 Task: Go to Program & Features. Select Whole Food Market. Add to cart Organic Frozen Vegetables-2. Select Amazon Health. Add to cart Cedarwood essential oil-2. Place order for Isaiah Carter, _x000D_
2504 Standardbred Dr_x000D_
Lancaster, Pennsylvania(PA), 17603, Cell Number (717) 299-6227
Action: Mouse moved to (276, 253)
Screenshot: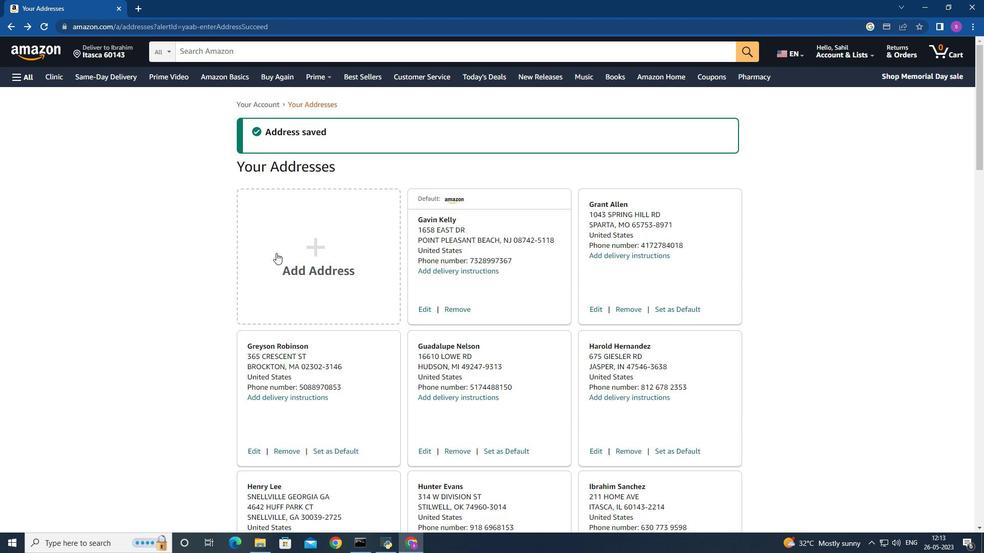 
Action: Mouse pressed left at (276, 253)
Screenshot: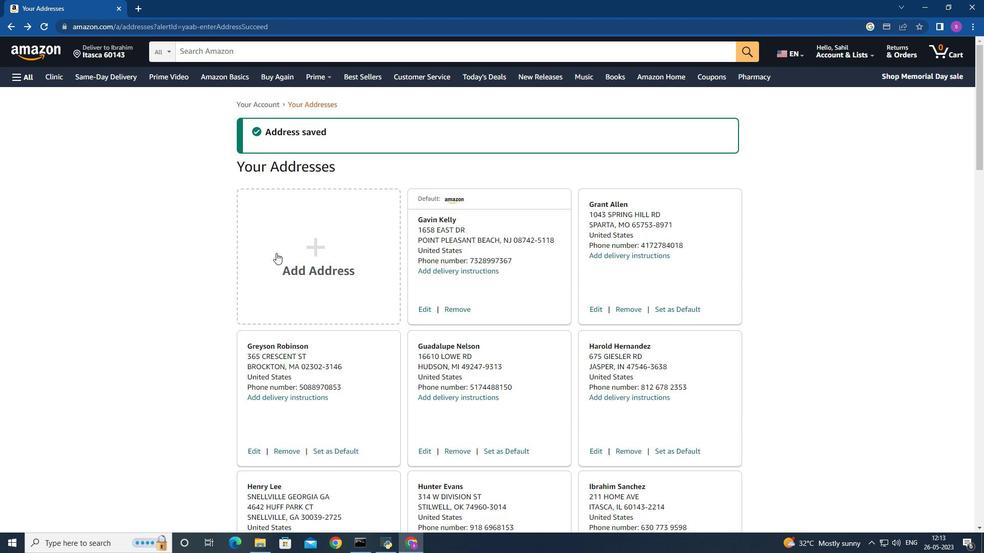
Action: Mouse moved to (411, 251)
Screenshot: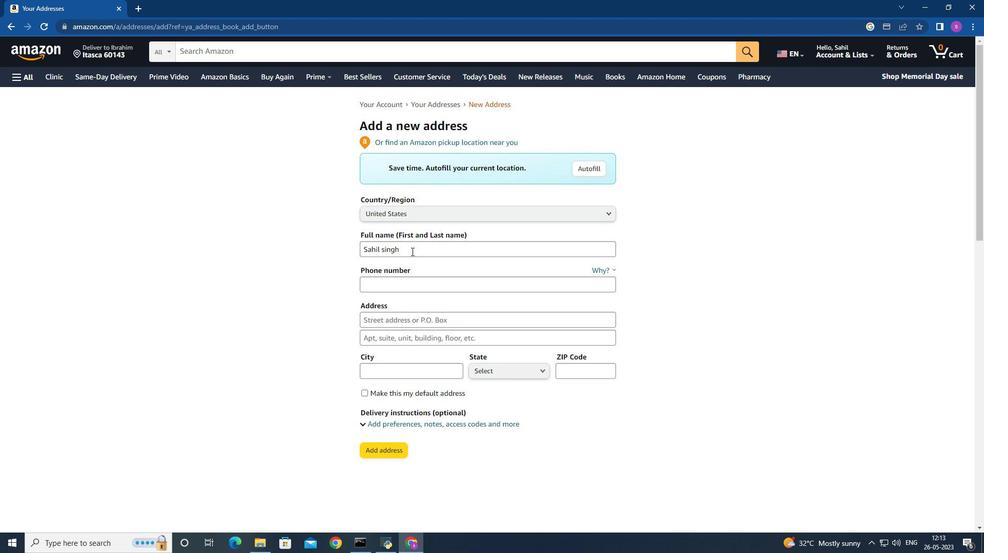 
Action: Mouse pressed left at (411, 251)
Screenshot: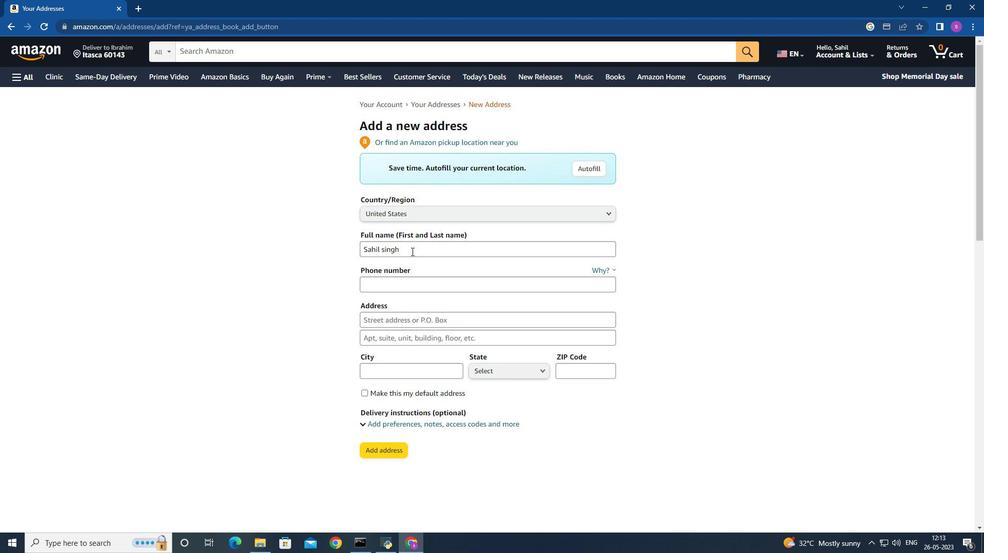 
Action: Mouse moved to (289, 260)
Screenshot: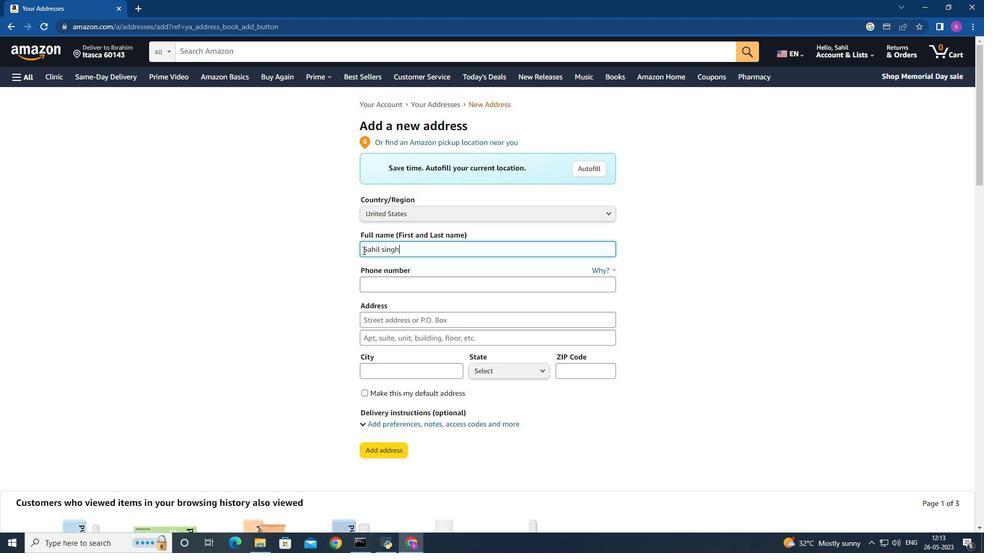 
Action: Key pressed <Key.backspace><Key.shift>Isaiah<Key.space><Key.shift>Carter
Screenshot: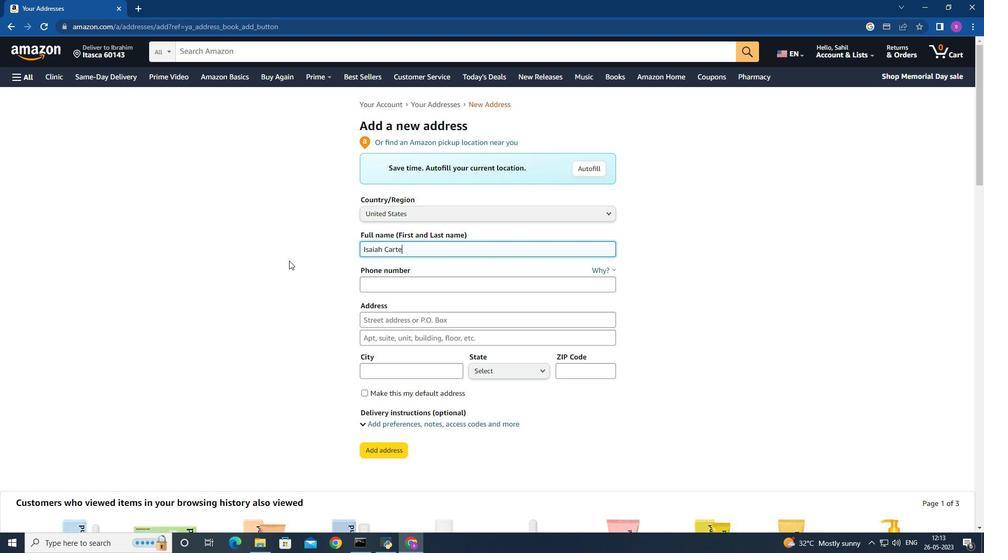 
Action: Mouse moved to (368, 281)
Screenshot: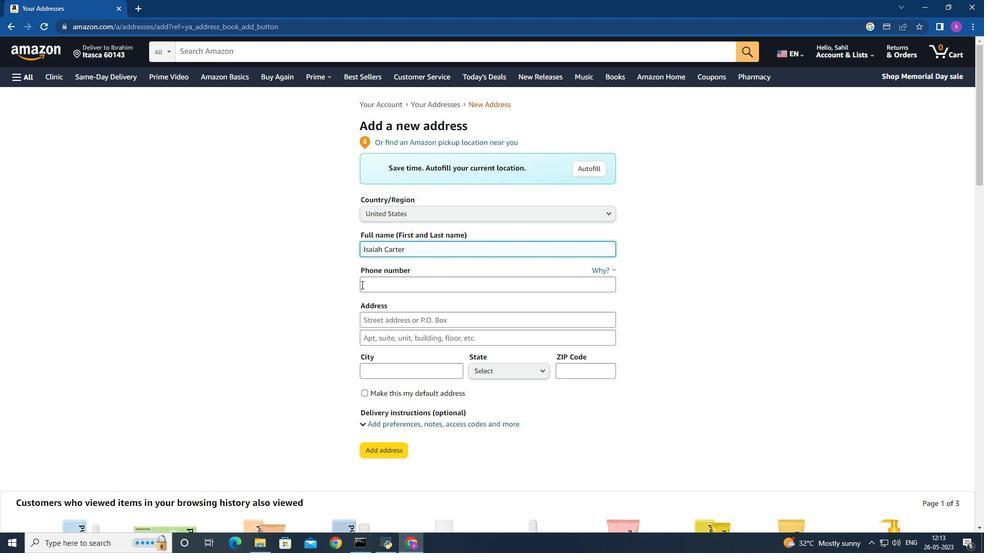 
Action: Mouse pressed left at (368, 281)
Screenshot: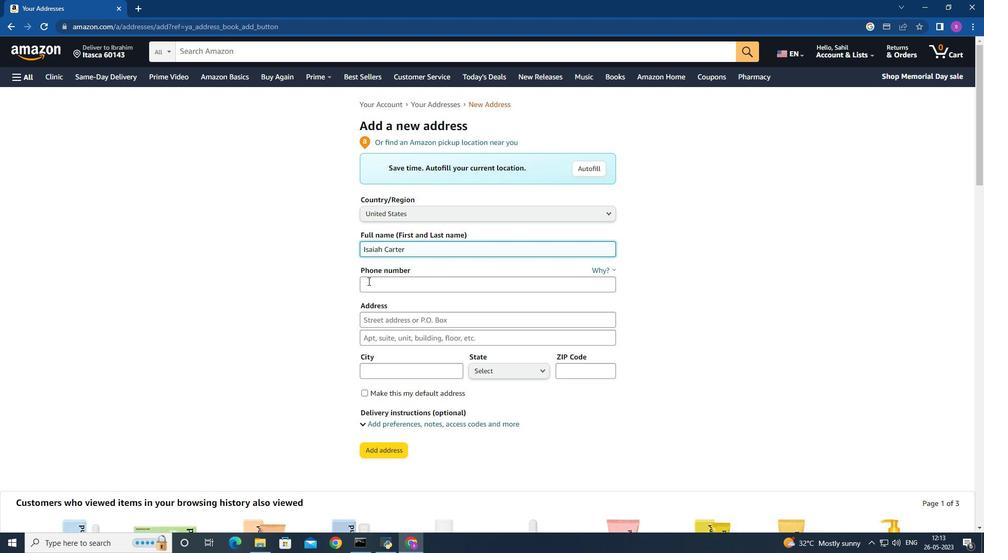 
Action: Mouse moved to (369, 281)
Screenshot: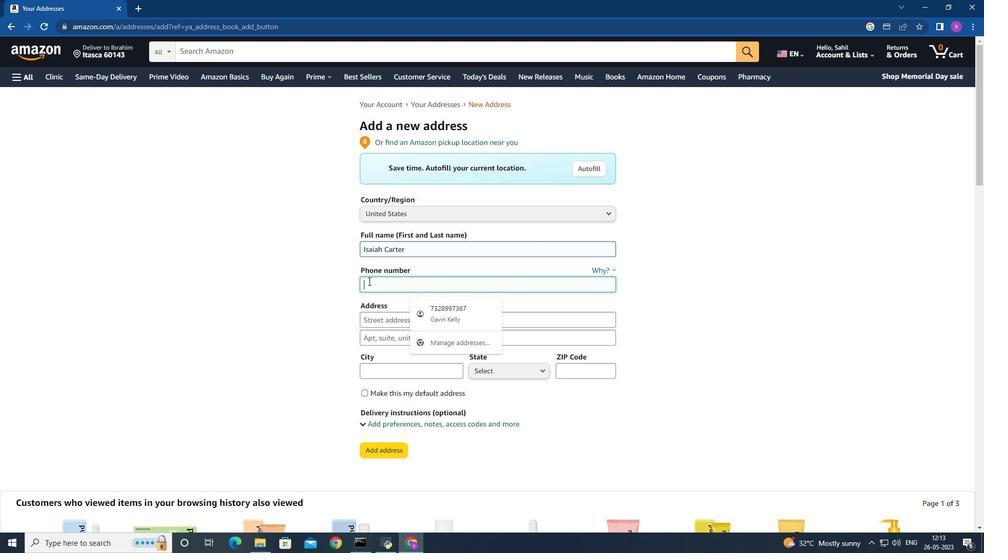 
Action: Key pressed 7172996227
Screenshot: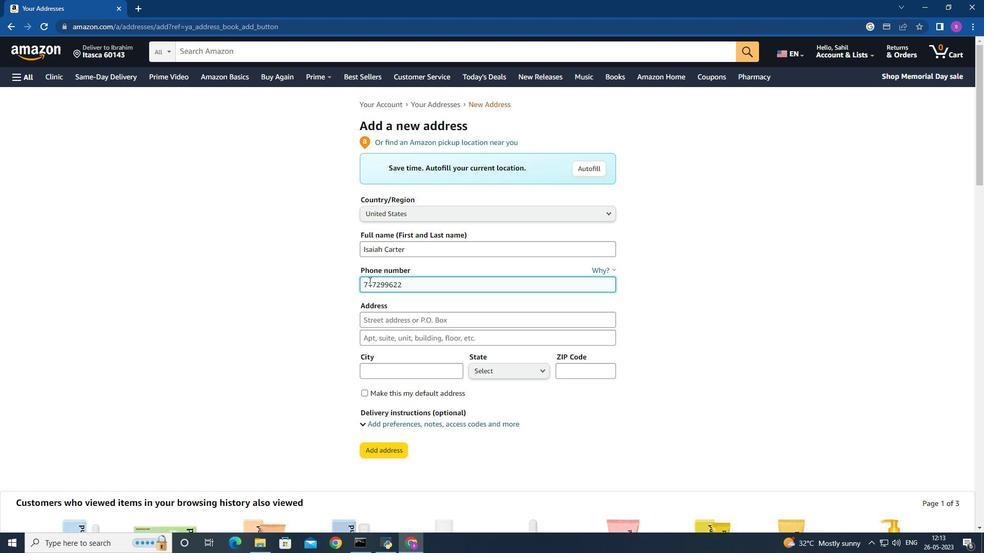 
Action: Mouse moved to (372, 321)
Screenshot: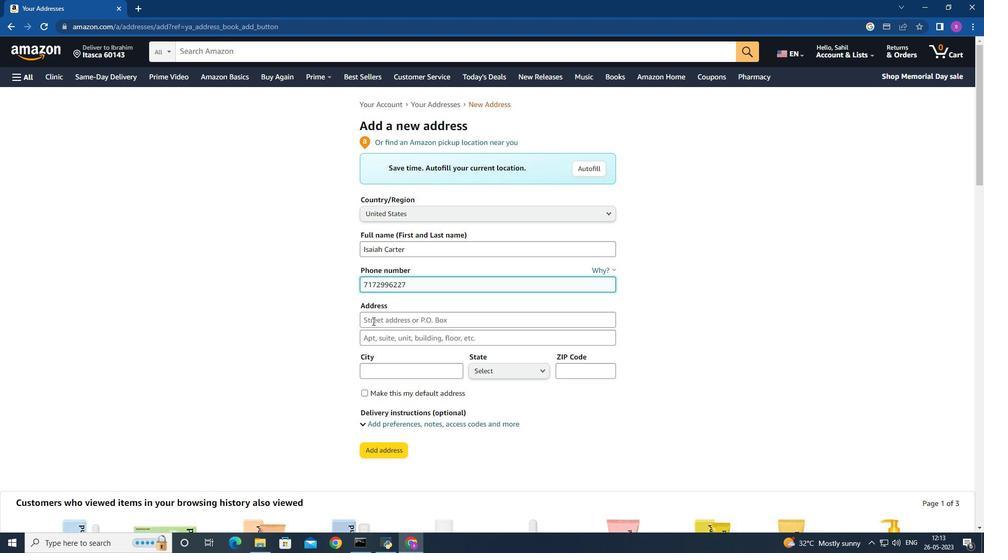 
Action: Mouse pressed left at (372, 321)
Screenshot: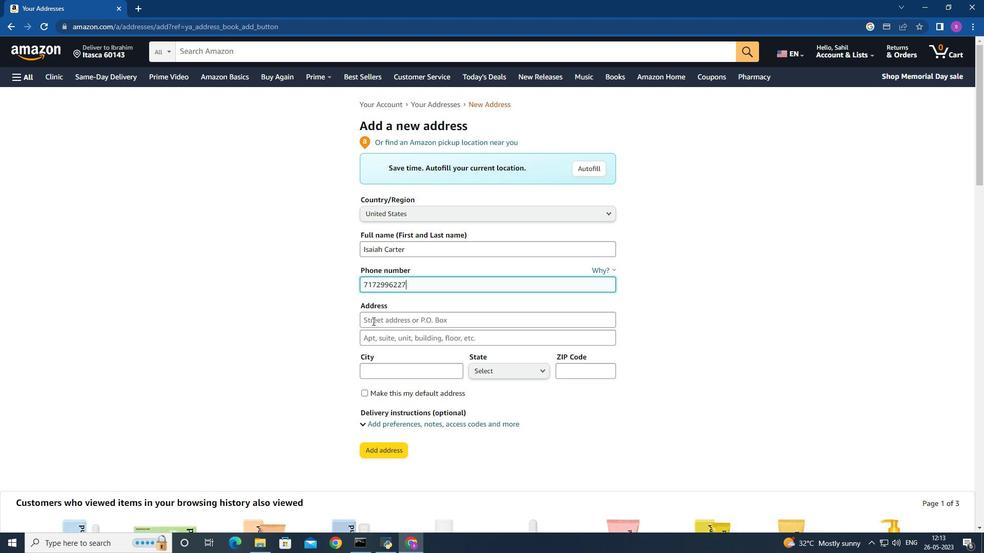 
Action: Key pressed 2504<Key.space><Key.shift>Standarb<Key.backspace>dar<Key.backspace><Key.backspace>bred
Screenshot: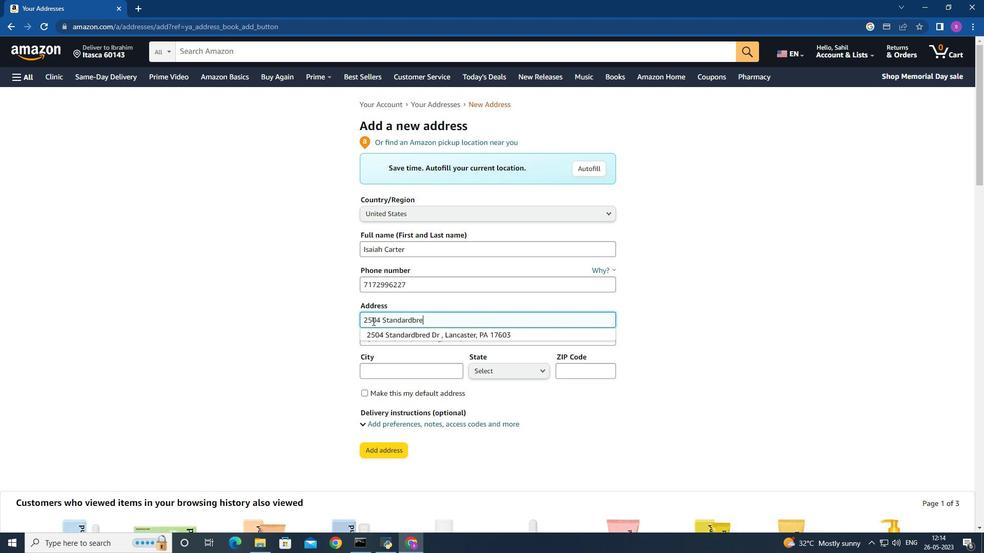 
Action: Mouse moved to (403, 332)
Screenshot: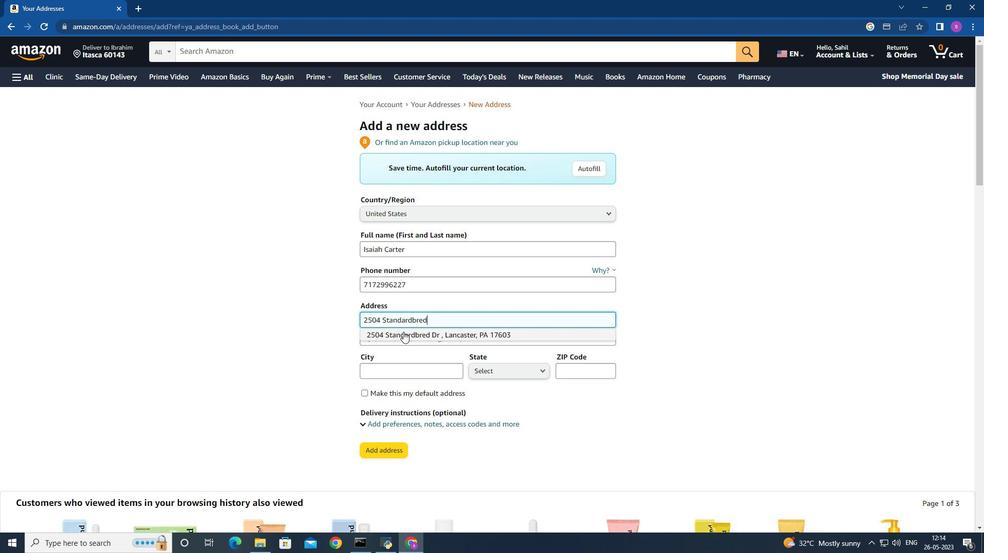 
Action: Mouse pressed left at (403, 332)
Screenshot: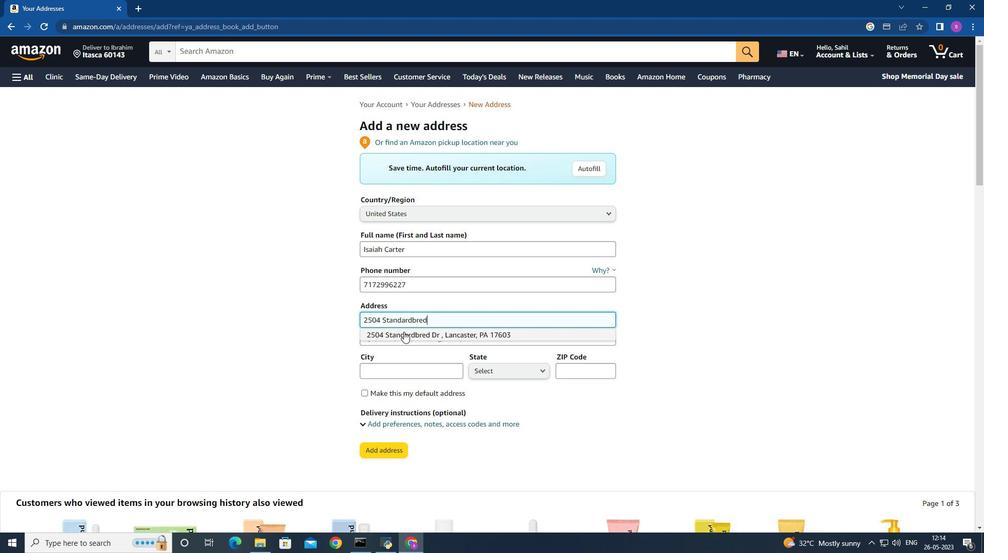
Action: Mouse moved to (381, 448)
Screenshot: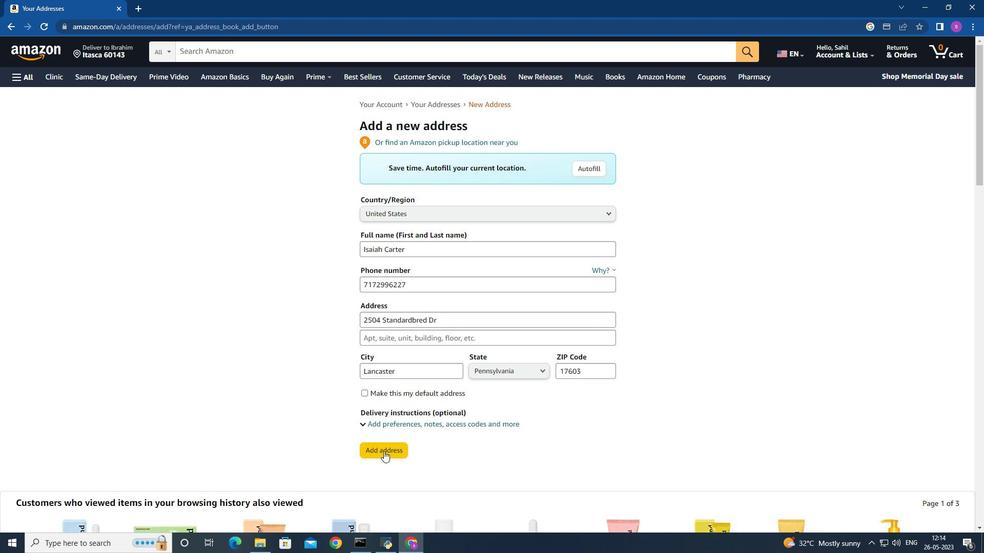 
Action: Mouse pressed left at (381, 448)
Screenshot: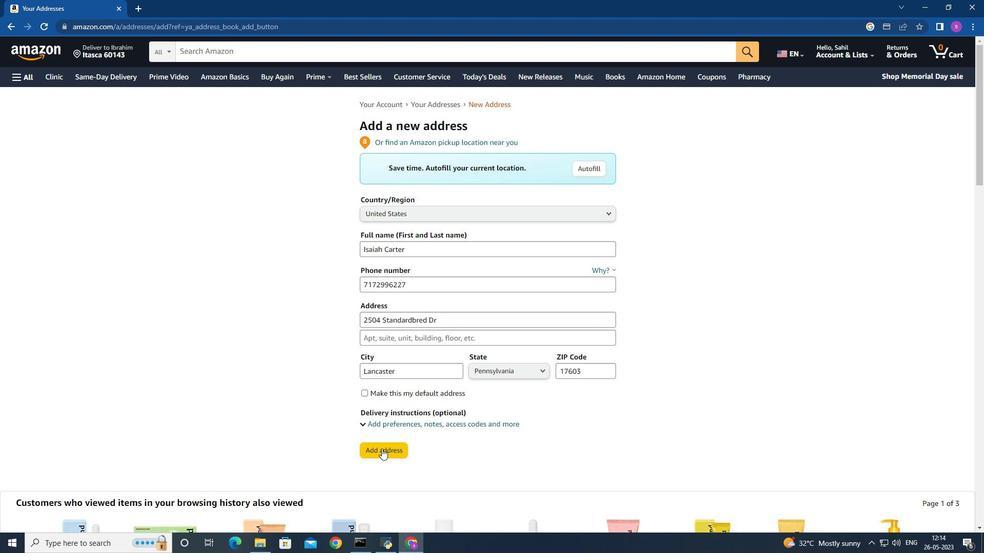 
Action: Mouse moved to (103, 46)
Screenshot: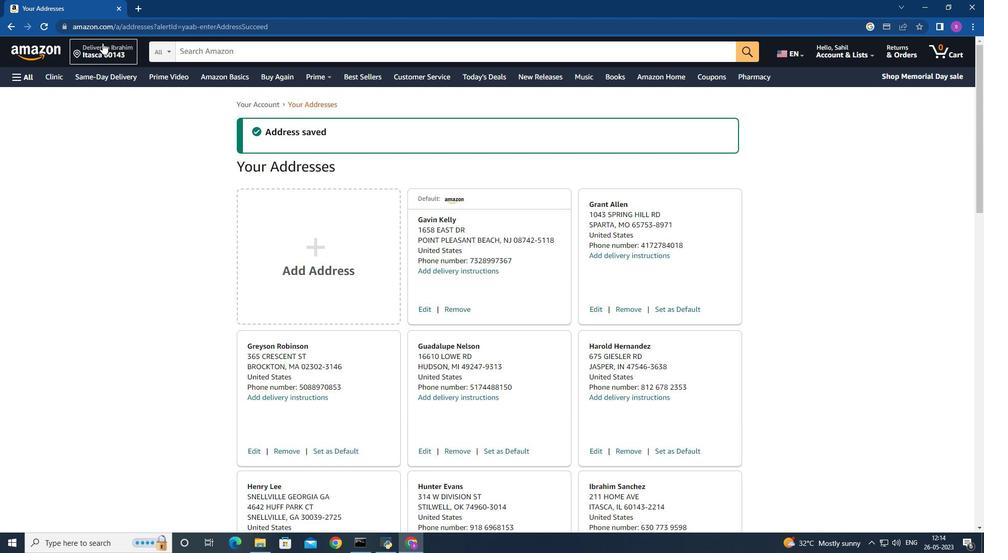 
Action: Mouse pressed left at (103, 46)
Screenshot: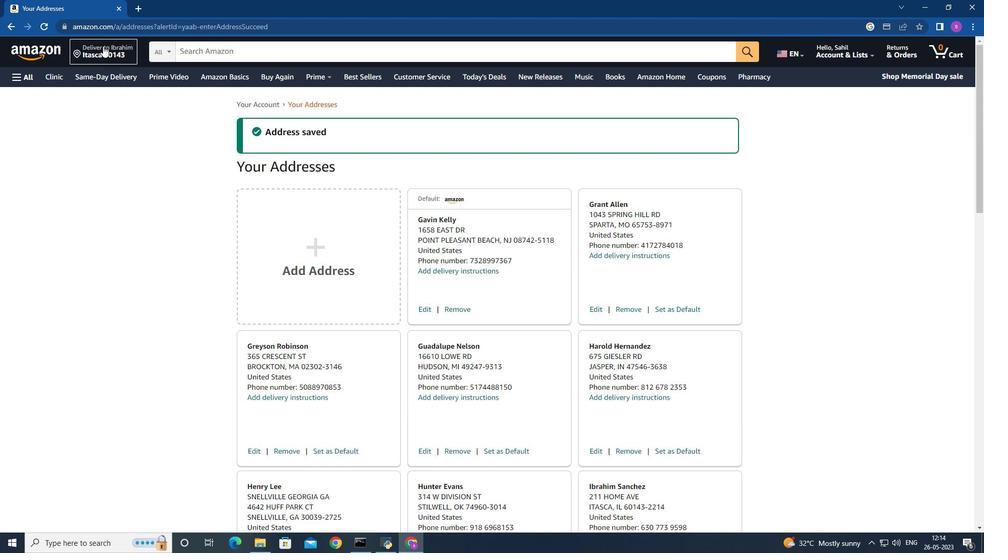 
Action: Mouse moved to (412, 317)
Screenshot: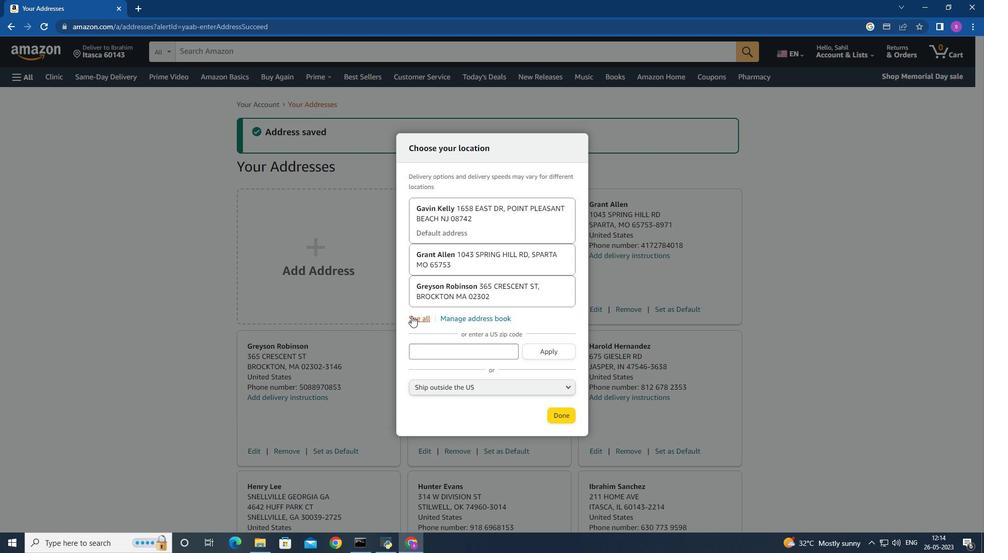 
Action: Mouse pressed left at (412, 317)
Screenshot: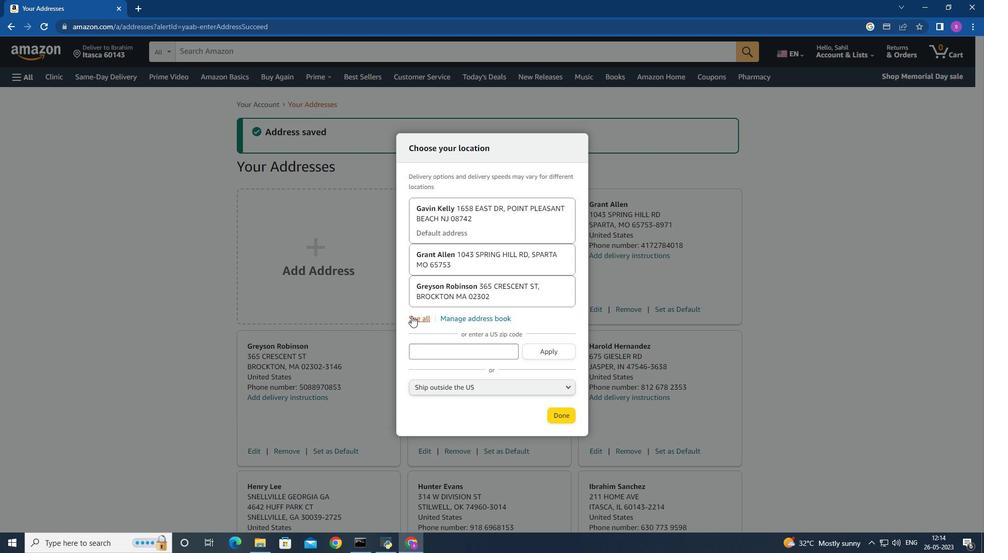 
Action: Mouse moved to (448, 357)
Screenshot: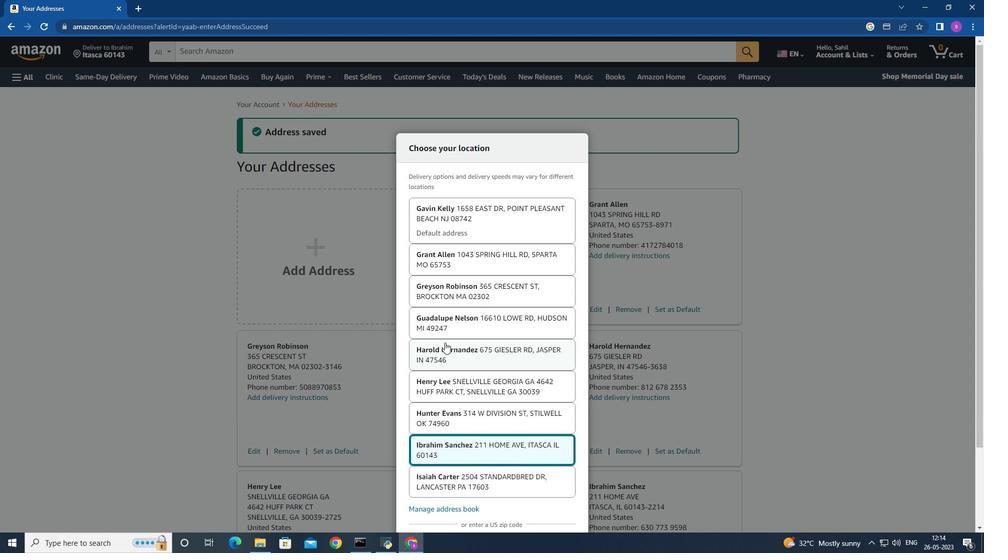 
Action: Mouse scrolled (448, 356) with delta (0, 0)
Screenshot: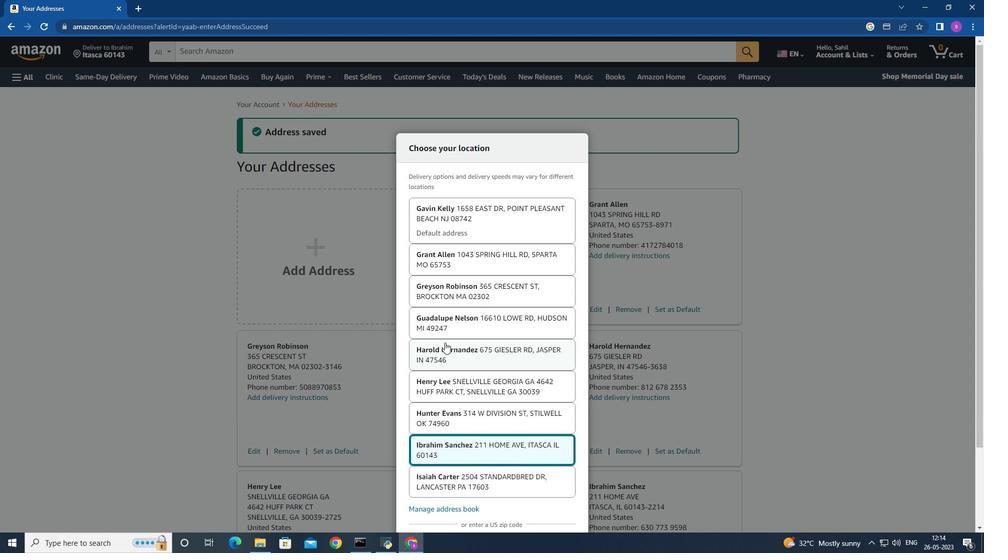 
Action: Mouse moved to (451, 361)
Screenshot: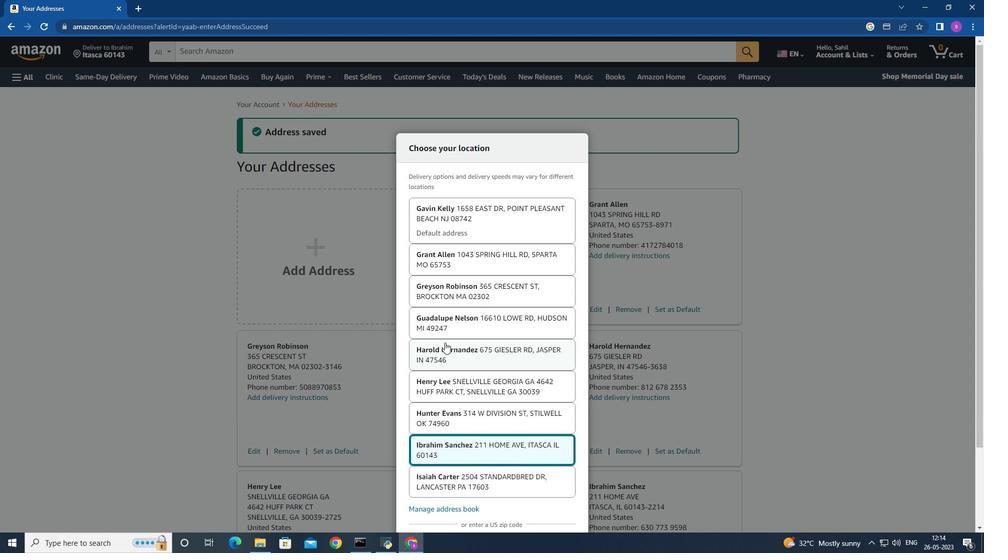
Action: Mouse scrolled (451, 360) with delta (0, 0)
Screenshot: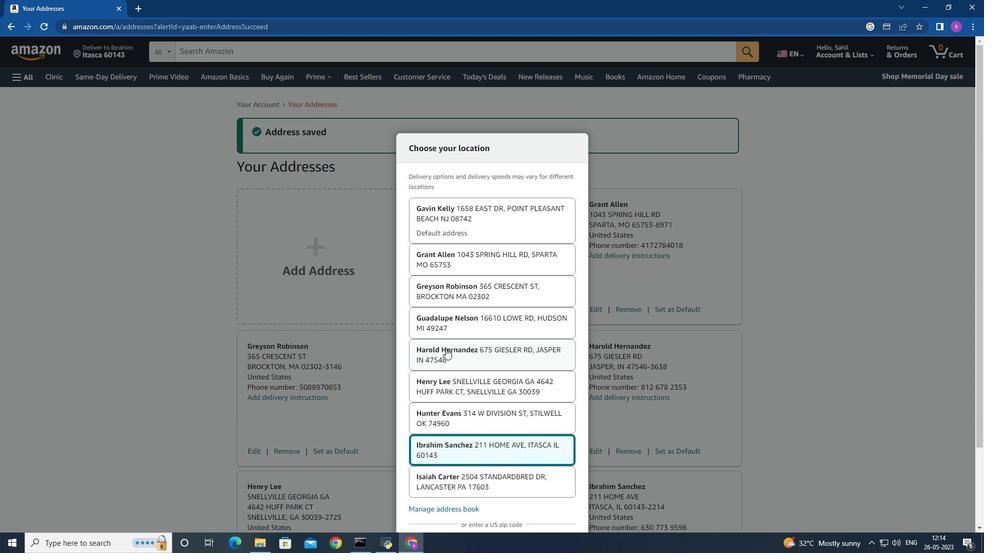 
Action: Mouse moved to (451, 361)
Screenshot: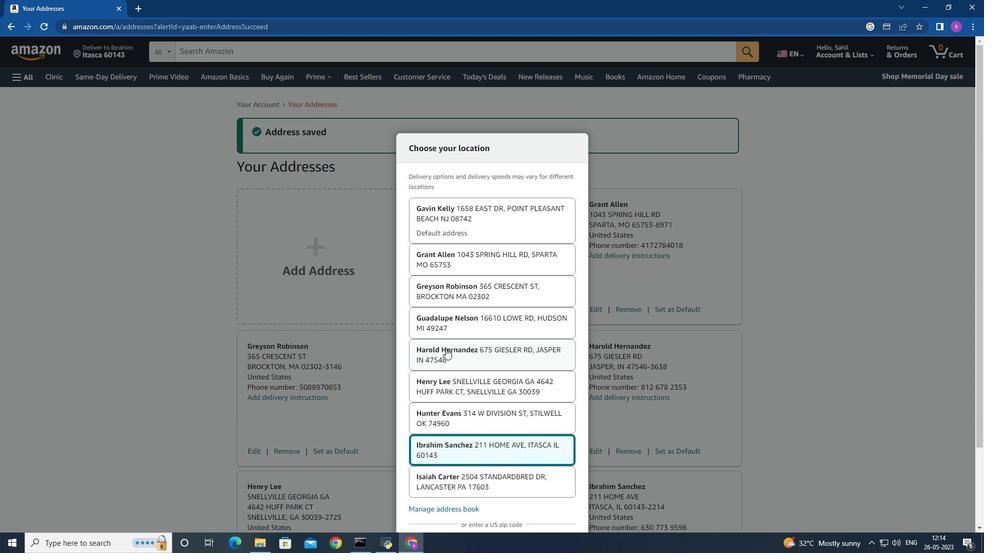 
Action: Mouse scrolled (451, 361) with delta (0, 0)
Screenshot: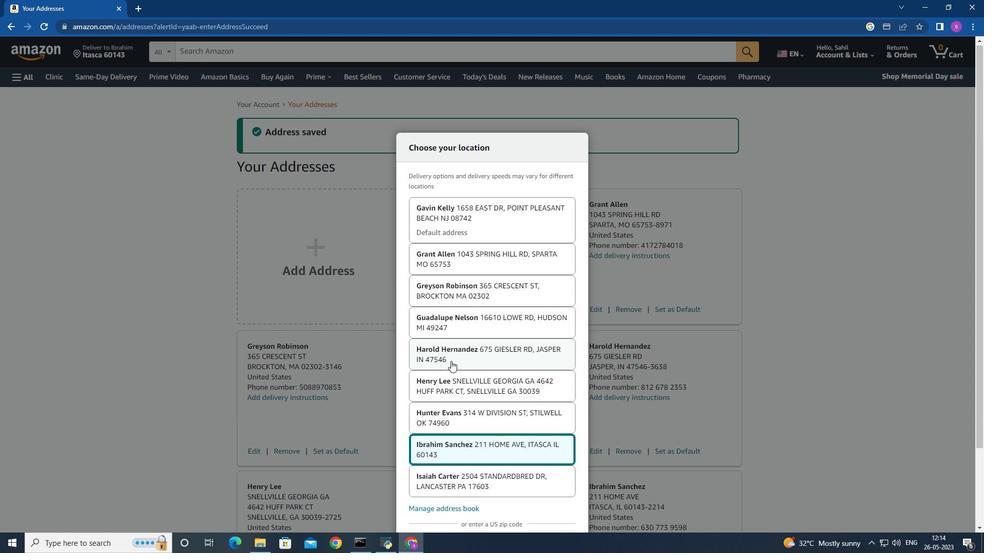 
Action: Mouse moved to (464, 391)
Screenshot: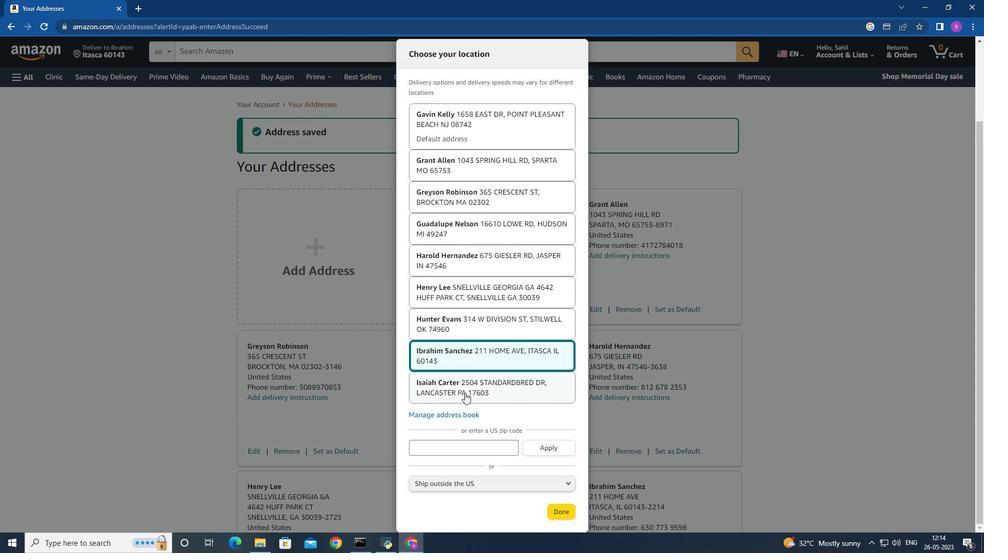 
Action: Mouse pressed left at (464, 391)
Screenshot: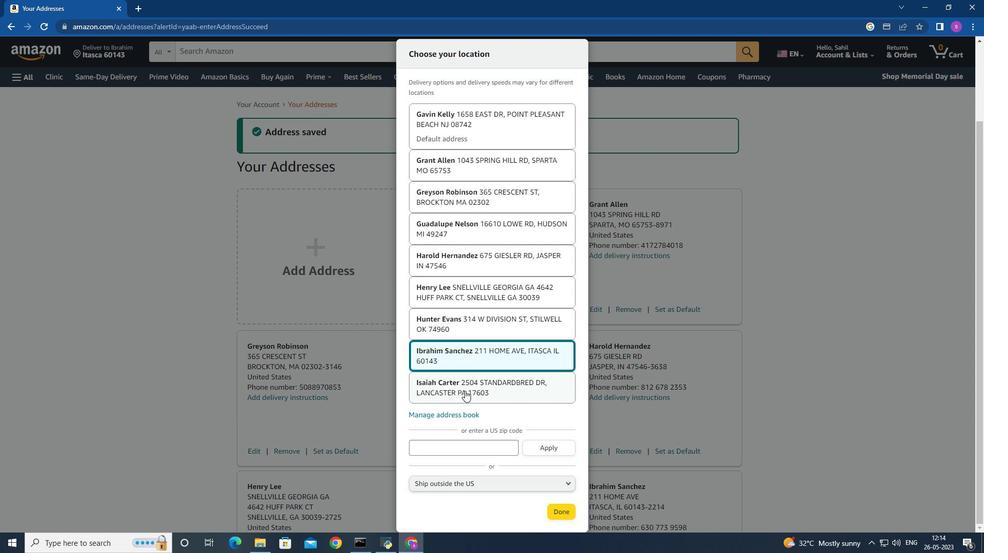 
Action: Mouse moved to (565, 509)
Screenshot: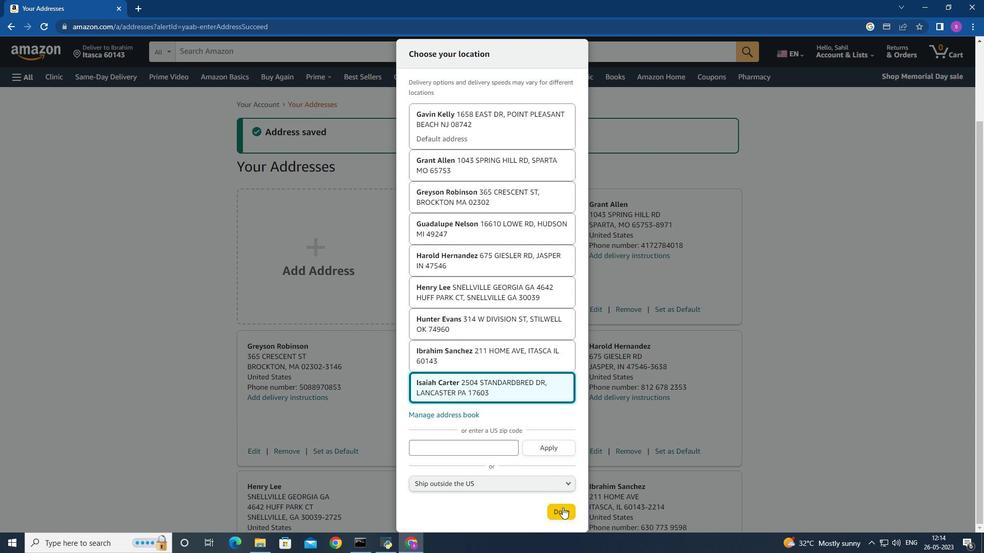 
Action: Mouse pressed left at (565, 509)
Screenshot: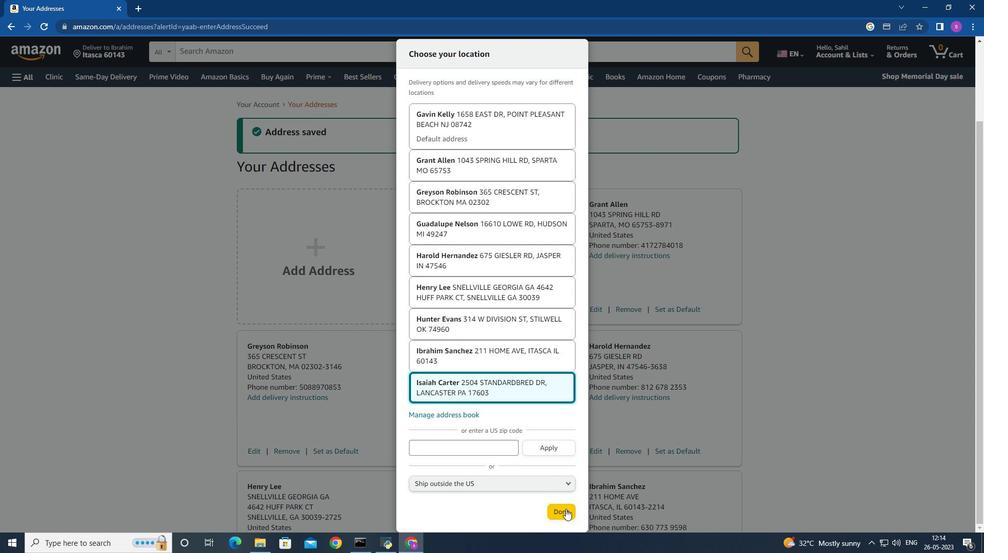 
Action: Mouse moved to (18, 82)
Screenshot: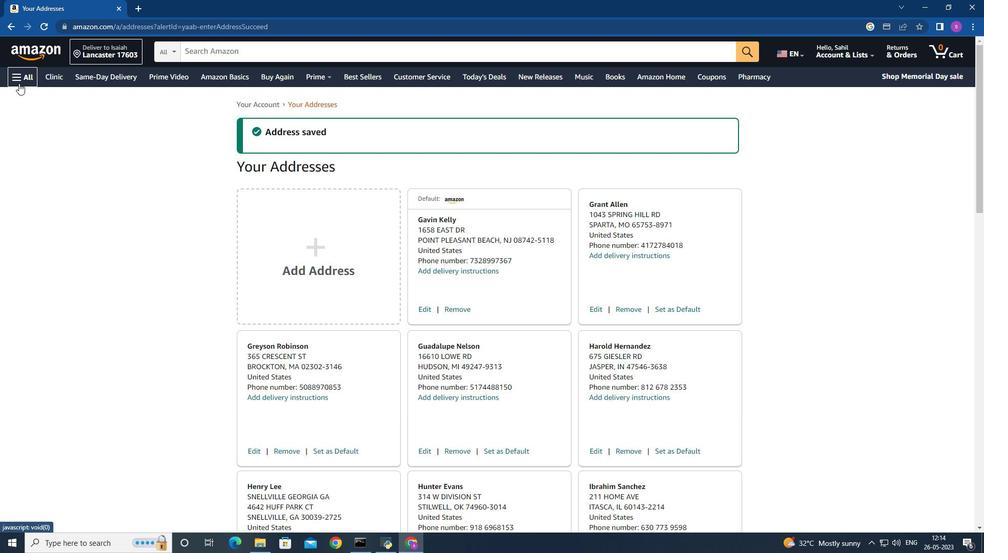 
Action: Mouse pressed left at (18, 82)
Screenshot: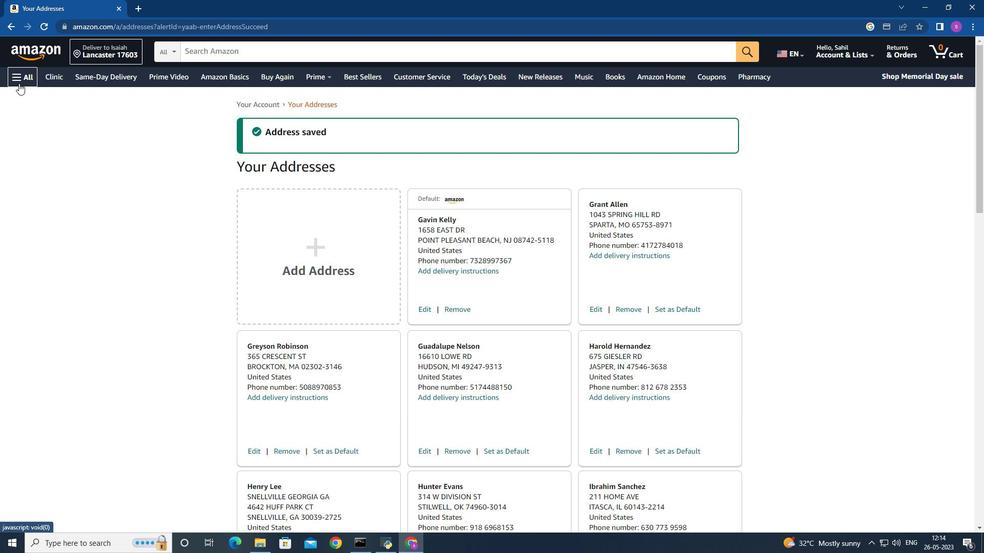 
Action: Mouse moved to (92, 343)
Screenshot: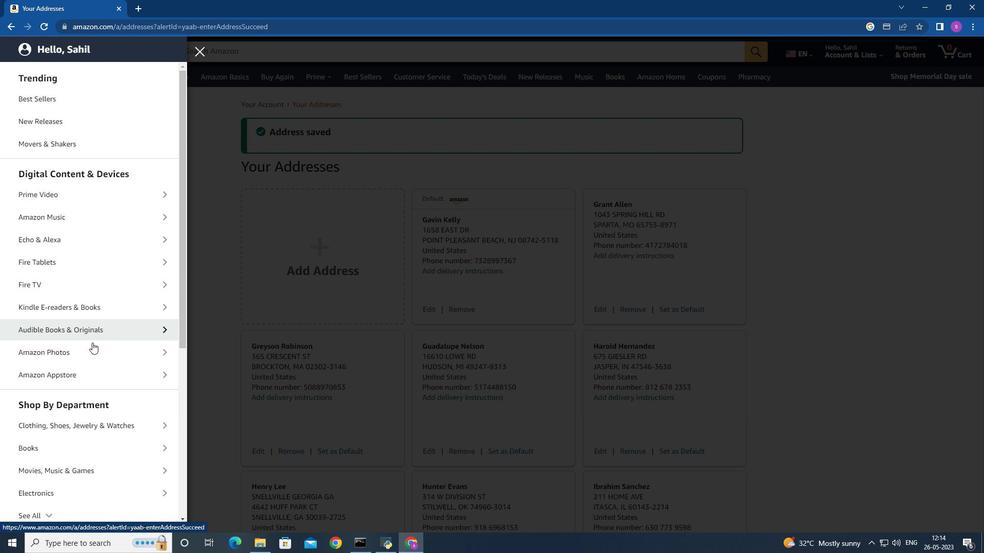 
Action: Mouse scrolled (92, 342) with delta (0, 0)
Screenshot: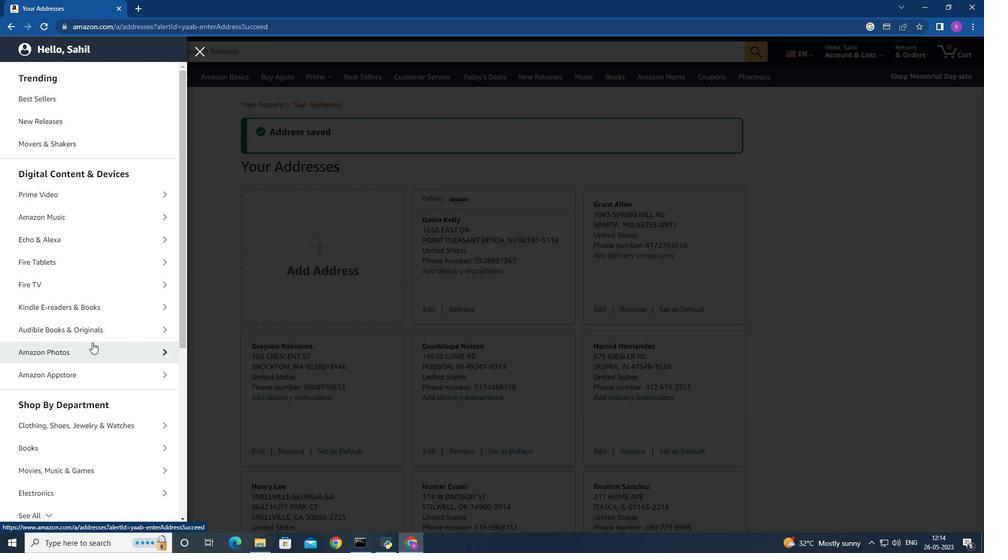 
Action: Mouse moved to (88, 335)
Screenshot: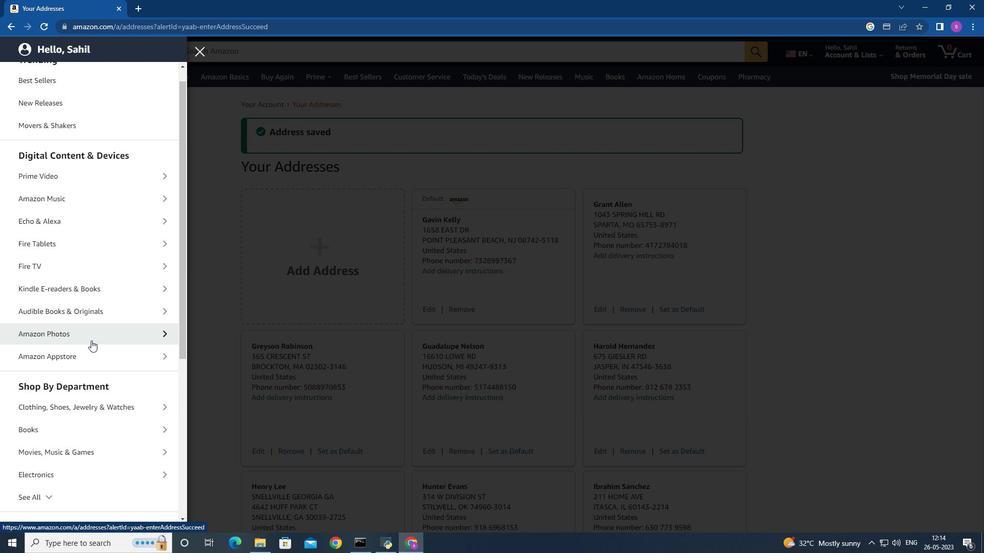 
Action: Mouse scrolled (88, 334) with delta (0, 0)
Screenshot: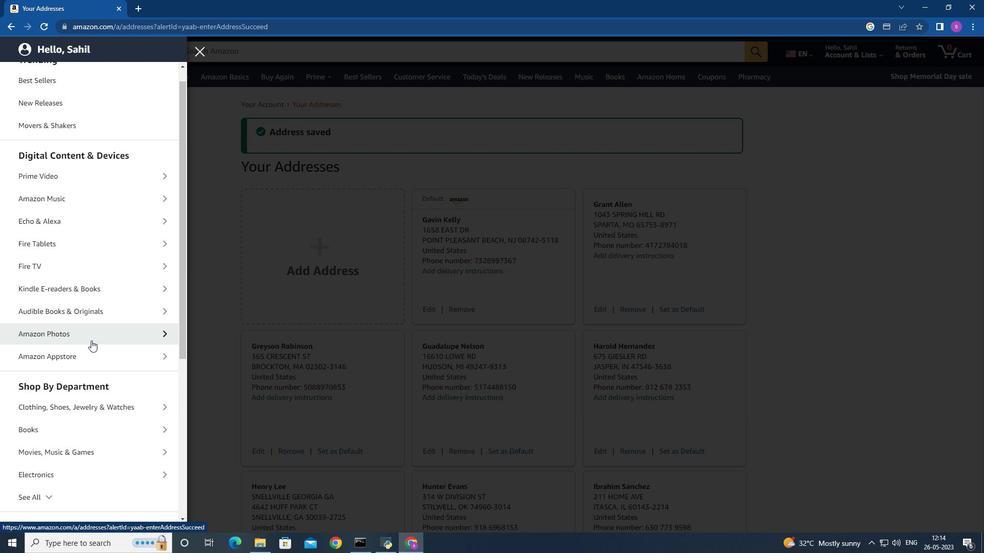 
Action: Mouse moved to (84, 327)
Screenshot: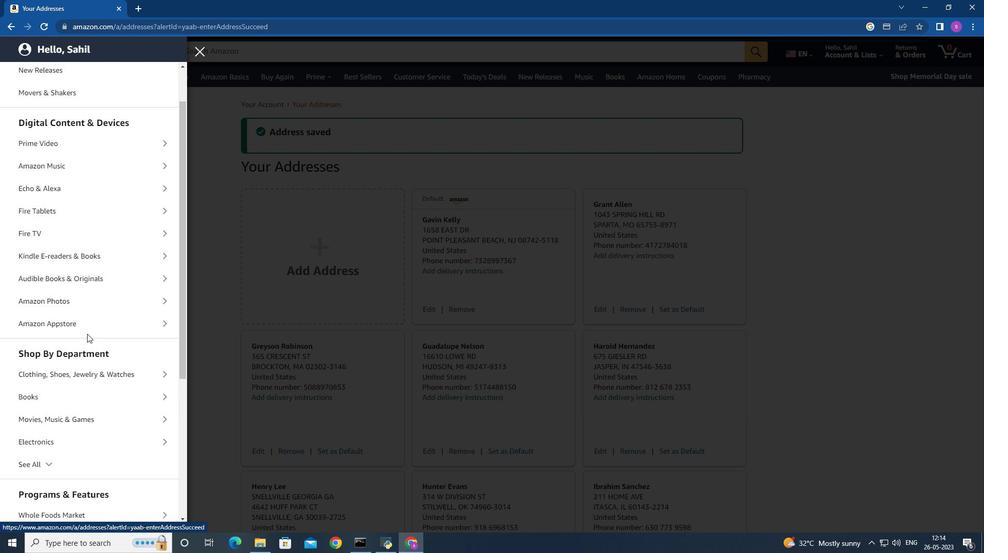 
Action: Mouse scrolled (85, 328) with delta (0, 0)
Screenshot: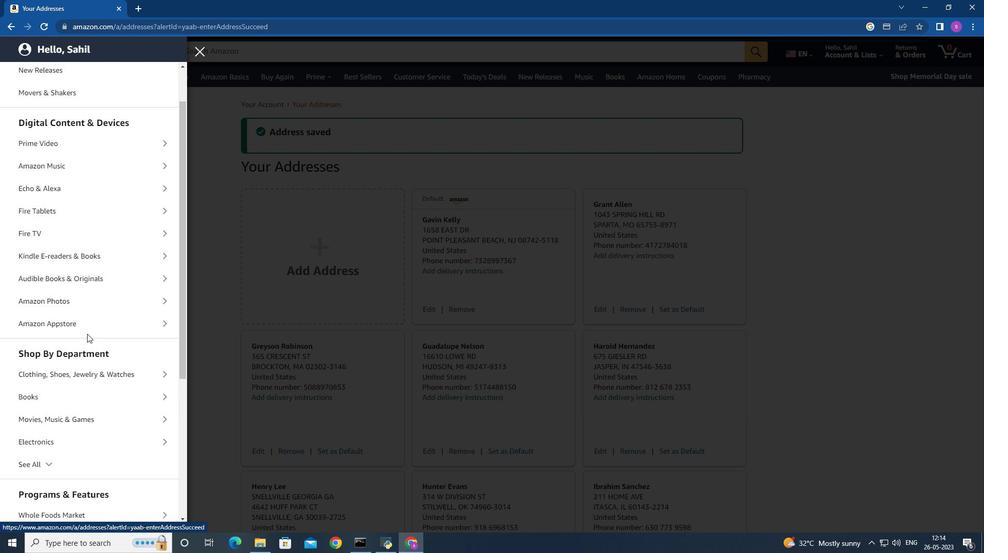 
Action: Mouse moved to (79, 318)
Screenshot: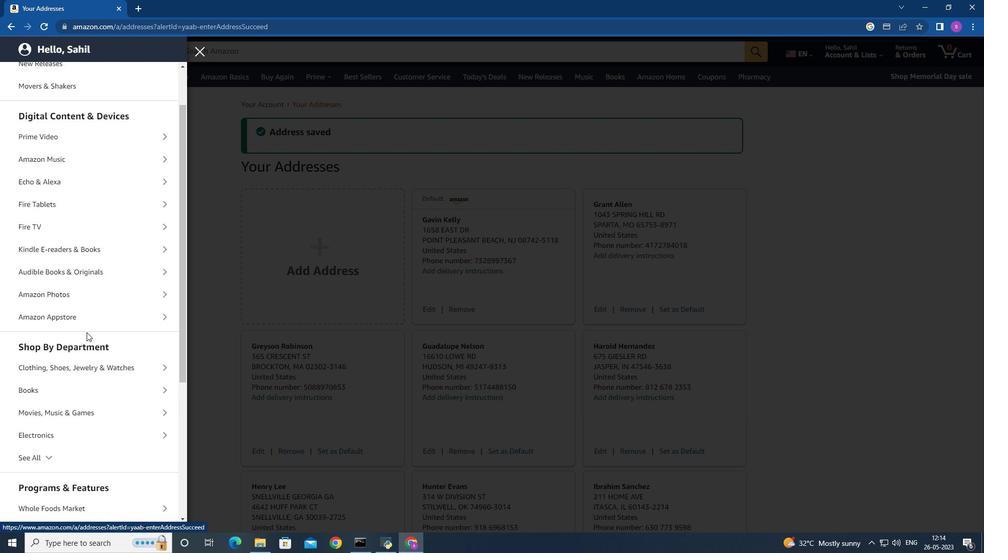 
Action: Mouse scrolled (80, 319) with delta (0, 0)
Screenshot: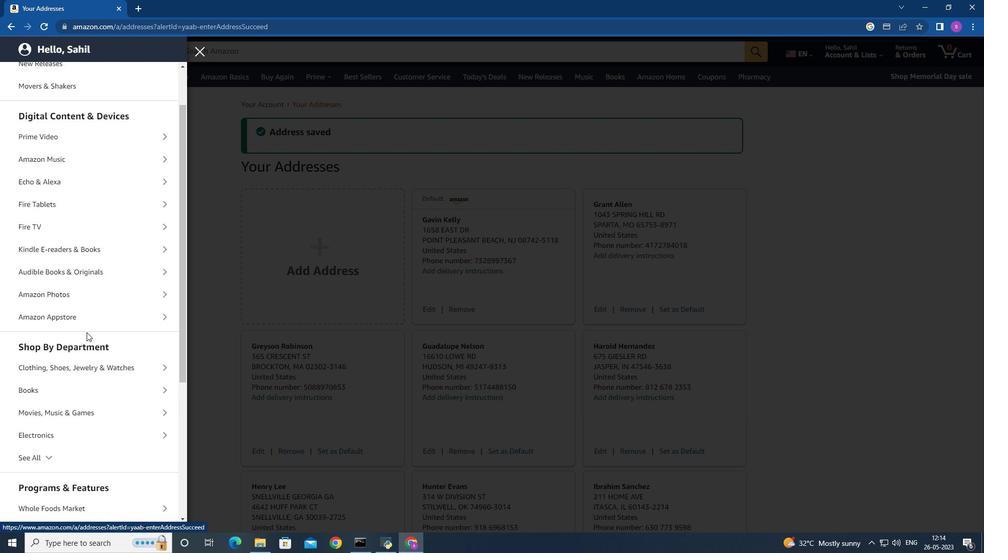 
Action: Mouse moved to (96, 359)
Screenshot: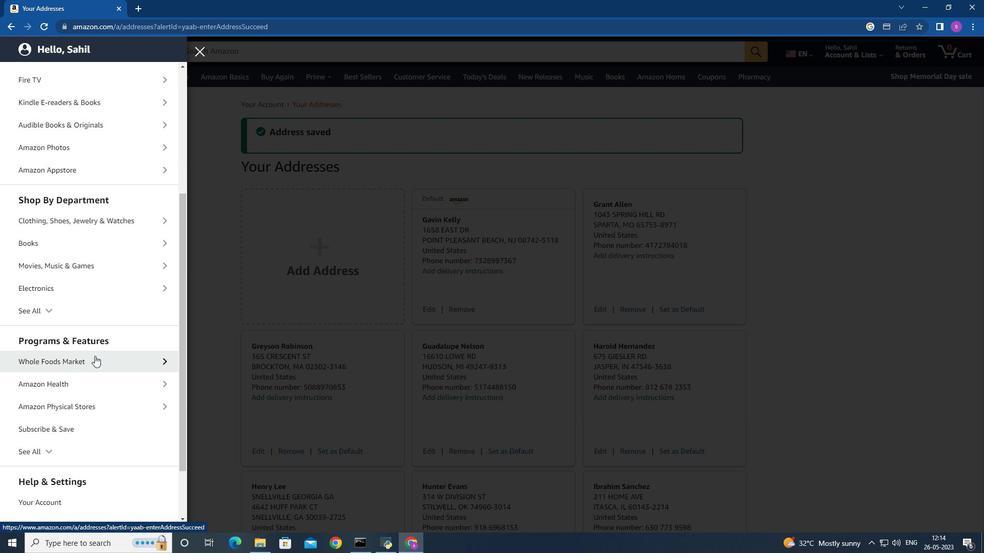 
Action: Mouse pressed left at (96, 359)
Screenshot: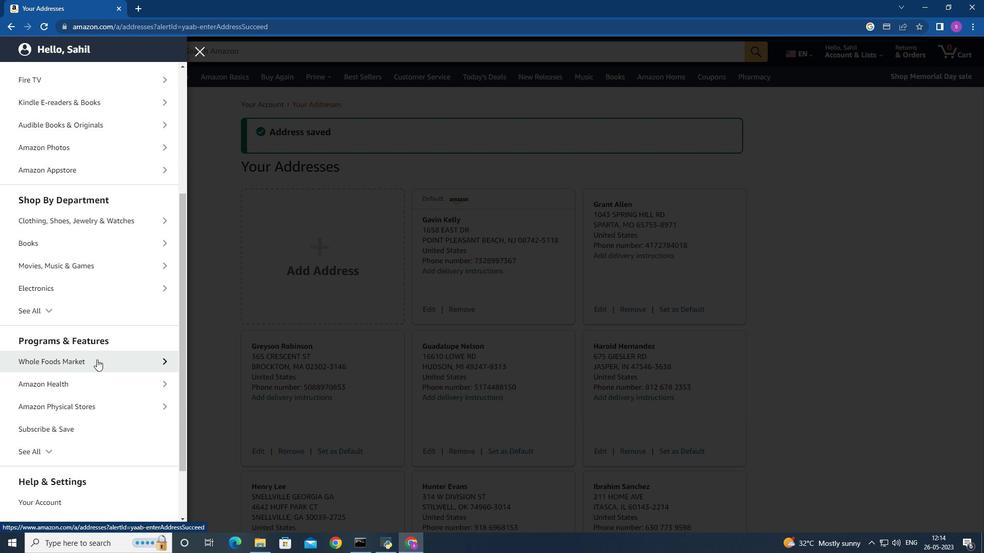 
Action: Mouse moved to (57, 117)
Screenshot: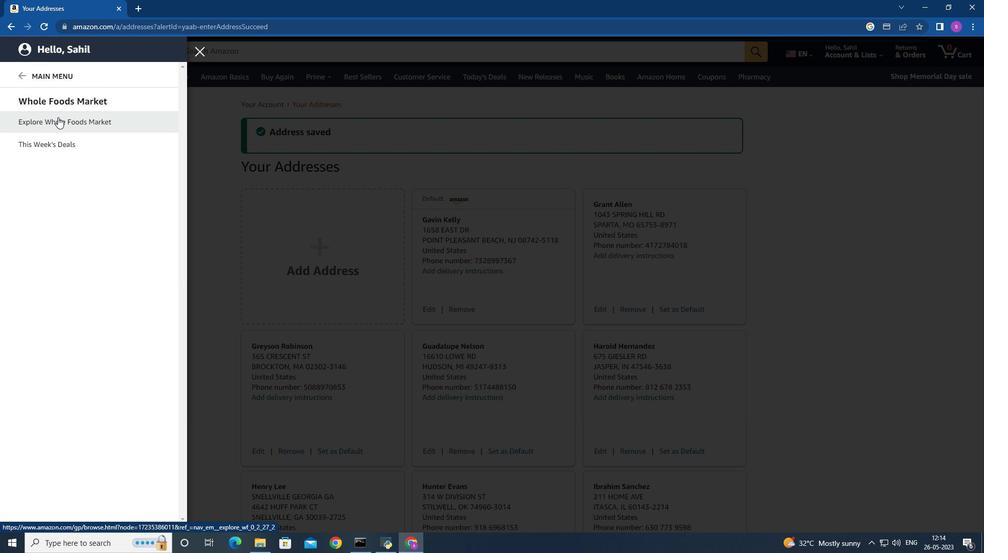 
Action: Mouse pressed left at (57, 117)
Screenshot: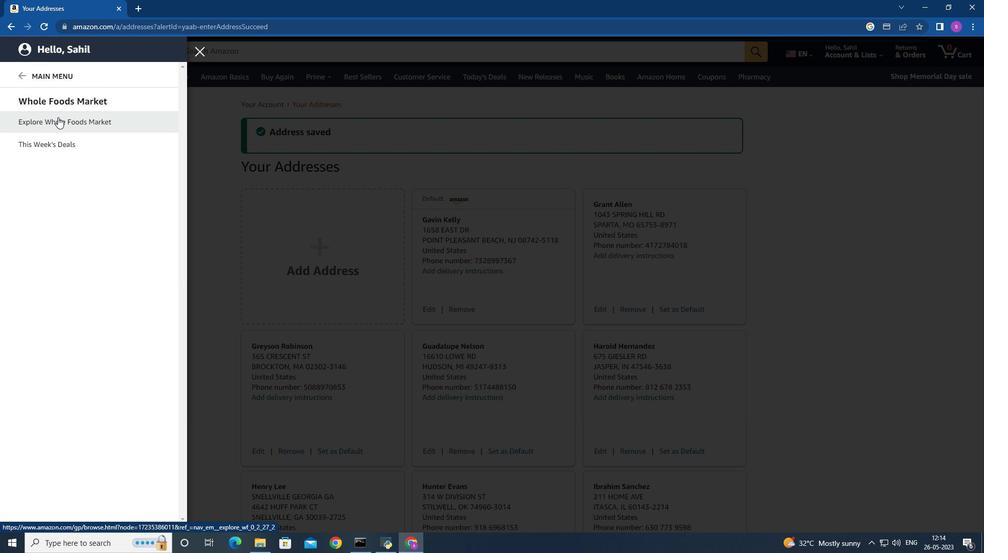 
Action: Mouse moved to (12, 74)
Screenshot: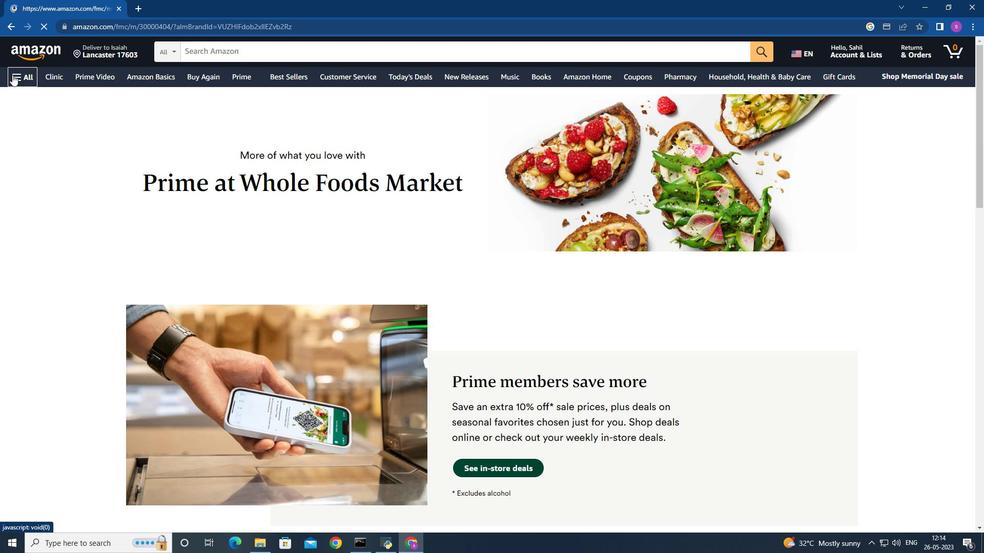 
Action: Mouse pressed left at (12, 74)
Screenshot: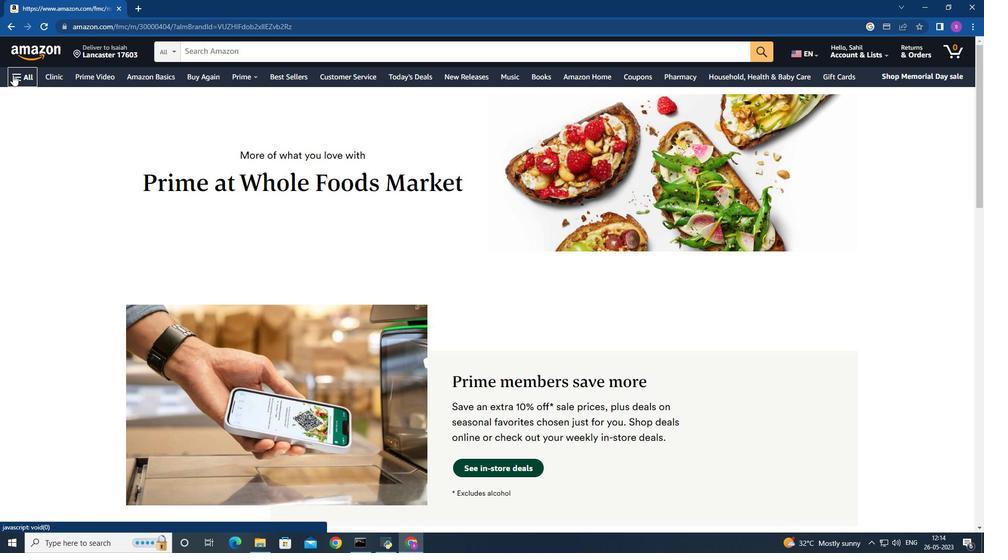 
Action: Mouse moved to (42, 108)
Screenshot: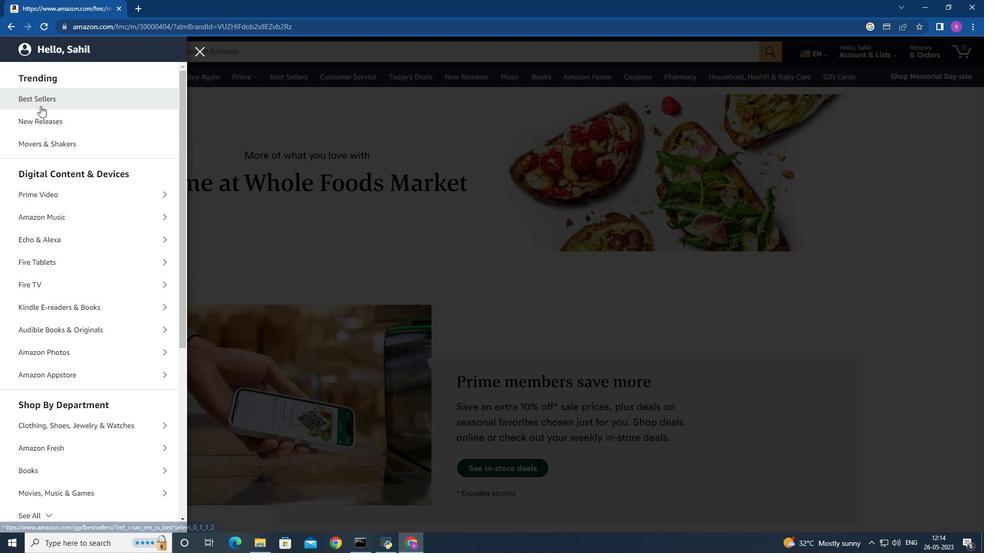 
Action: Mouse scrolled (42, 107) with delta (0, 0)
Screenshot: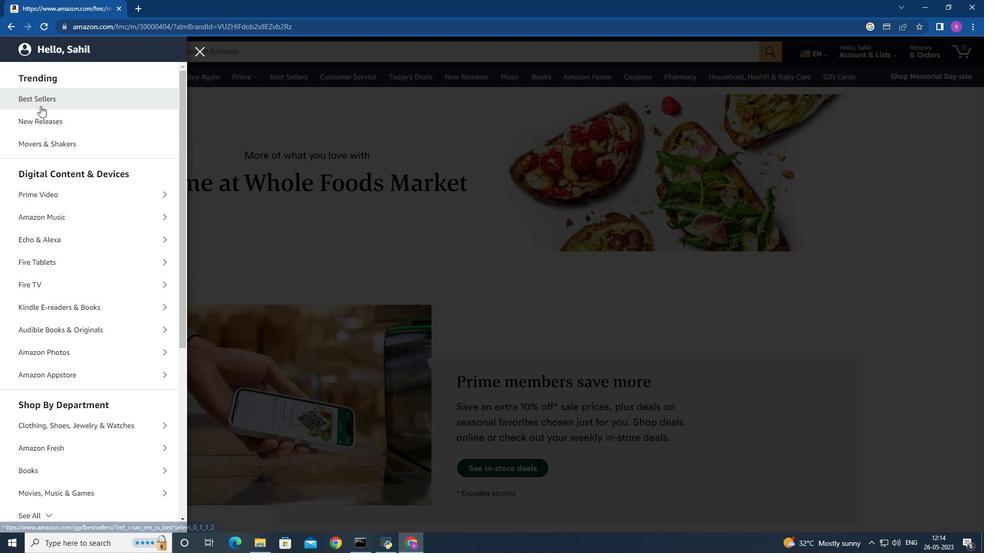 
Action: Mouse moved to (43, 110)
Screenshot: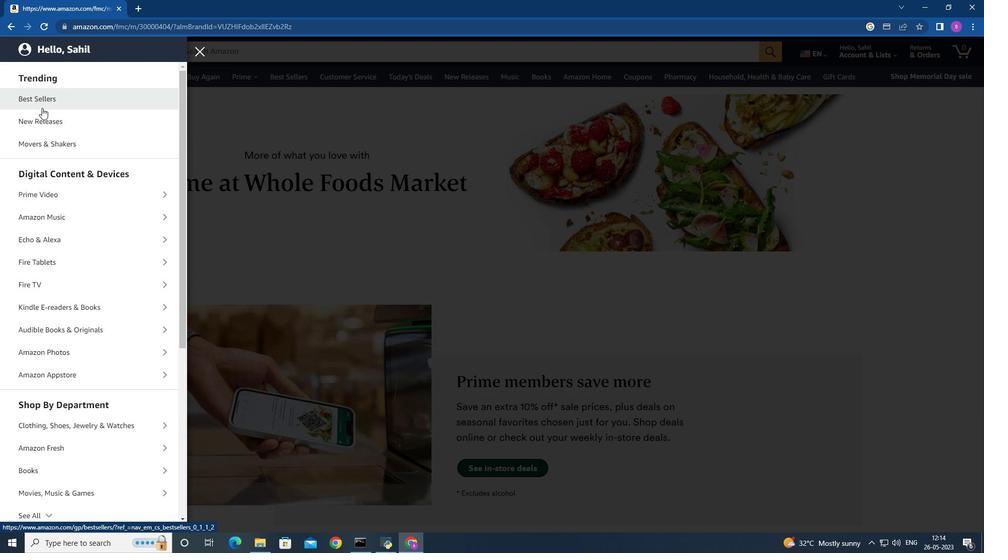 
Action: Mouse scrolled (43, 110) with delta (0, 0)
Screenshot: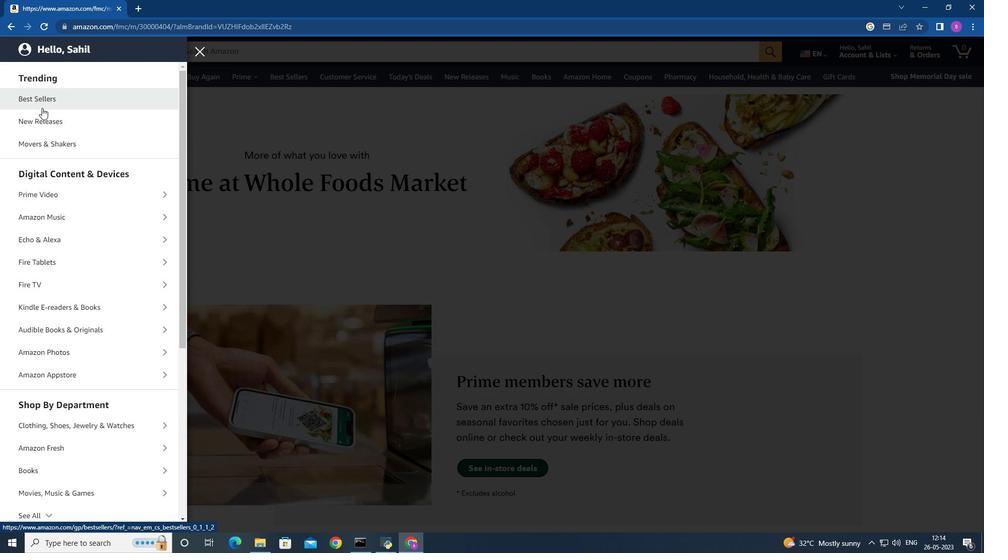 
Action: Mouse moved to (45, 112)
Screenshot: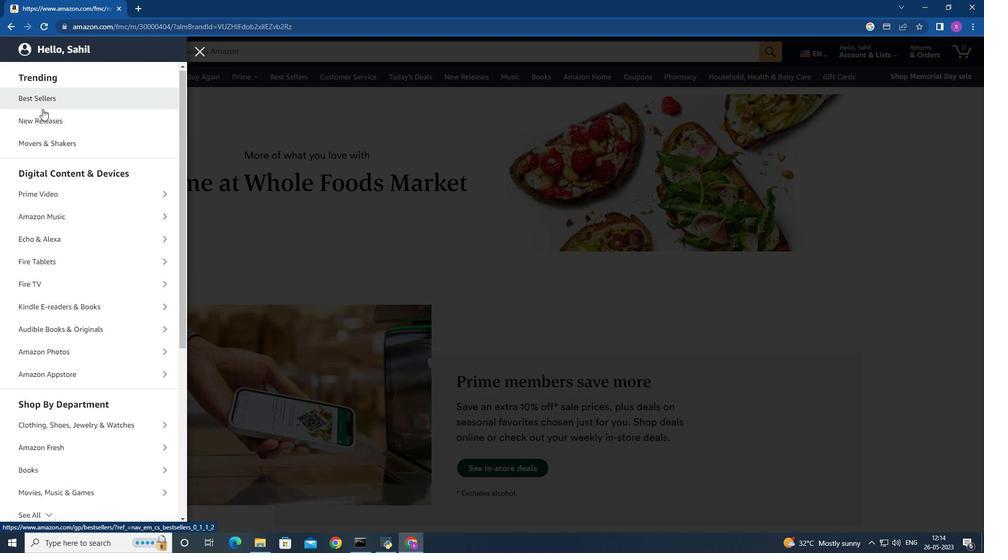 
Action: Mouse scrolled (45, 112) with delta (0, 0)
Screenshot: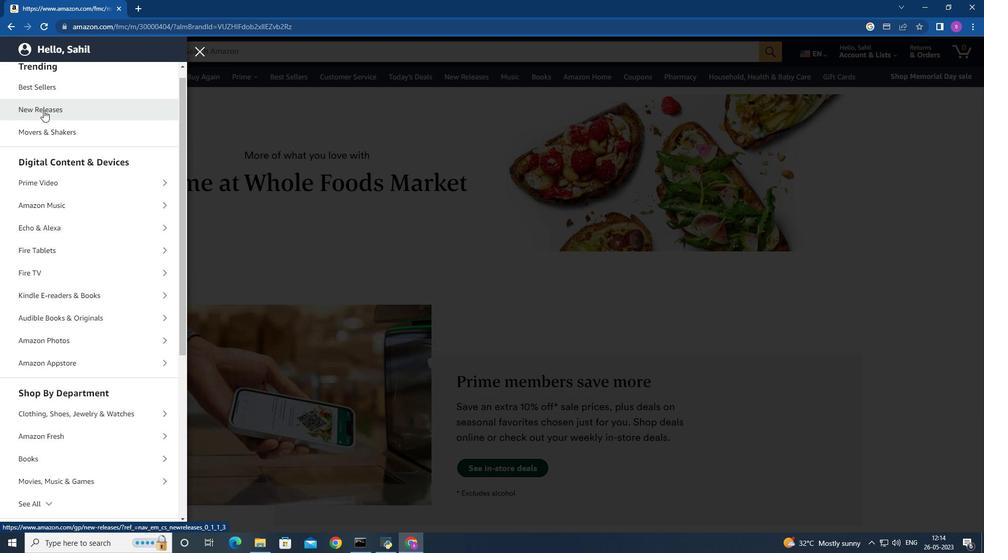
Action: Mouse moved to (54, 153)
Screenshot: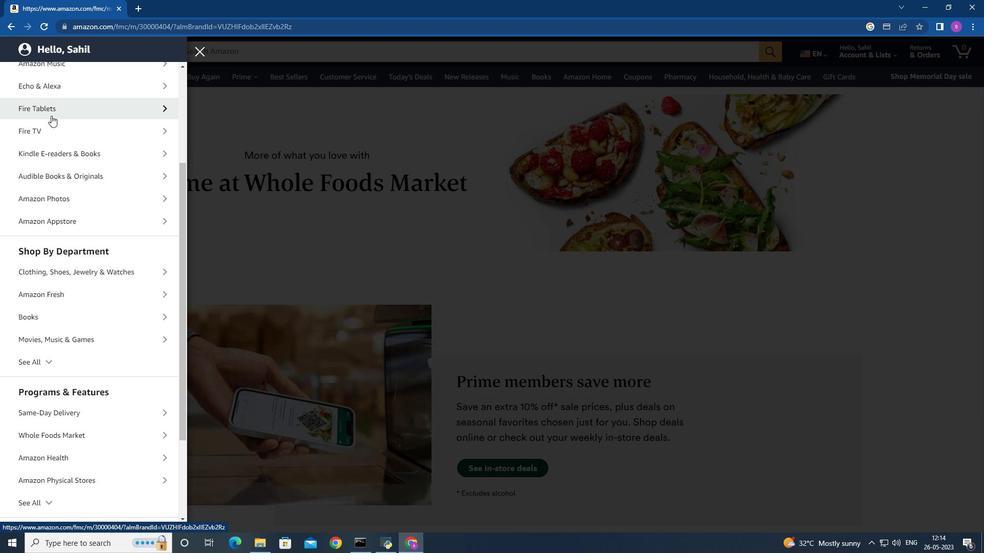 
Action: Mouse scrolled (54, 153) with delta (0, 0)
Screenshot: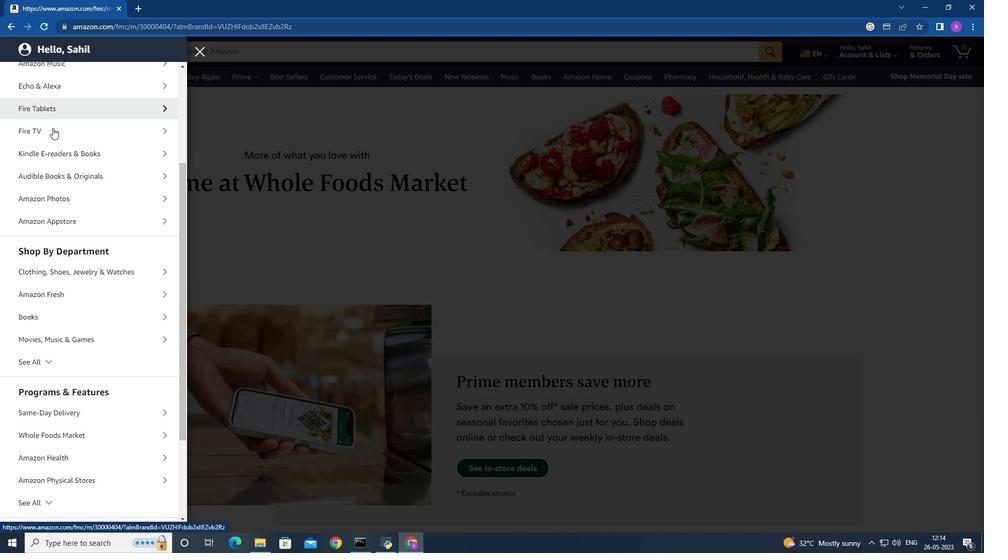 
Action: Mouse moved to (55, 168)
Screenshot: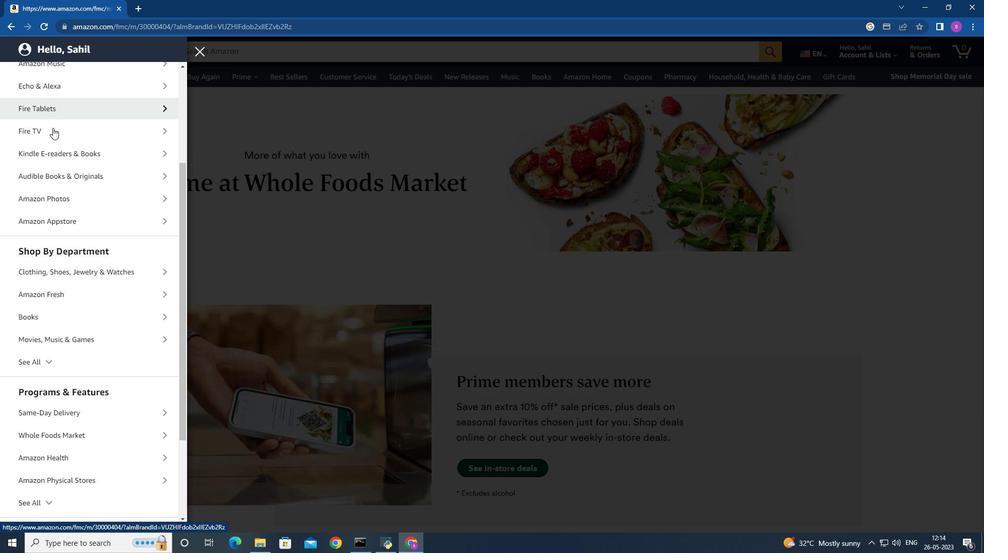 
Action: Mouse scrolled (55, 167) with delta (0, 0)
Screenshot: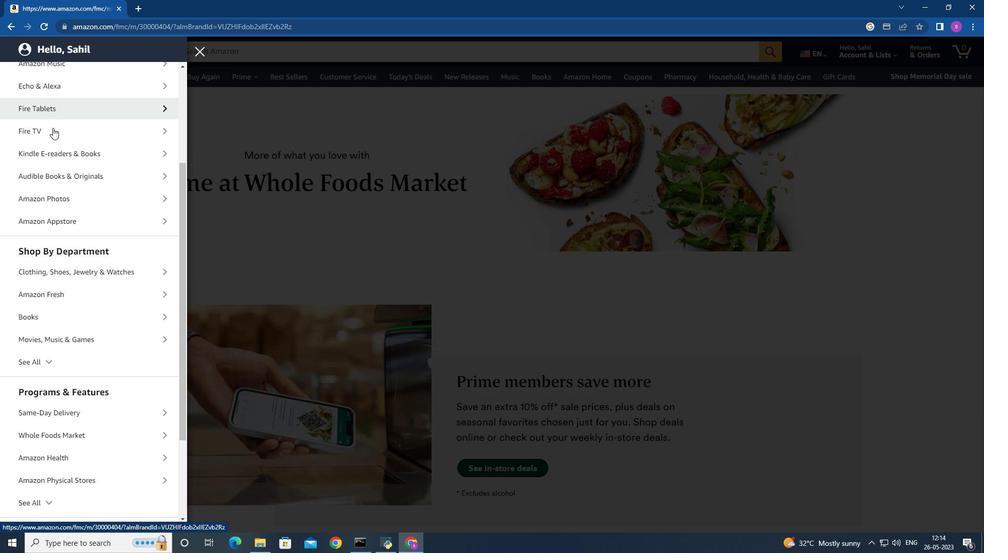 
Action: Mouse moved to (56, 172)
Screenshot: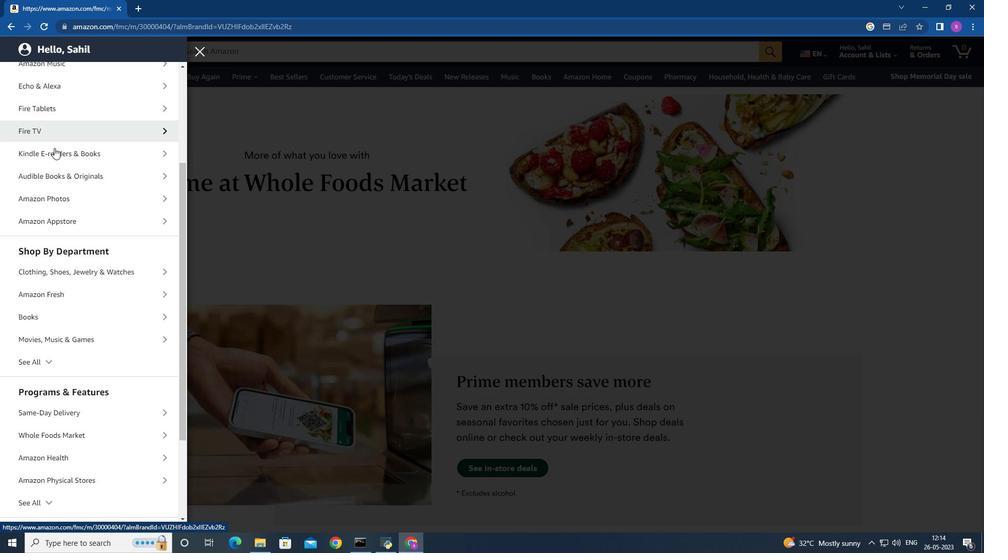 
Action: Mouse scrolled (56, 172) with delta (0, 0)
Screenshot: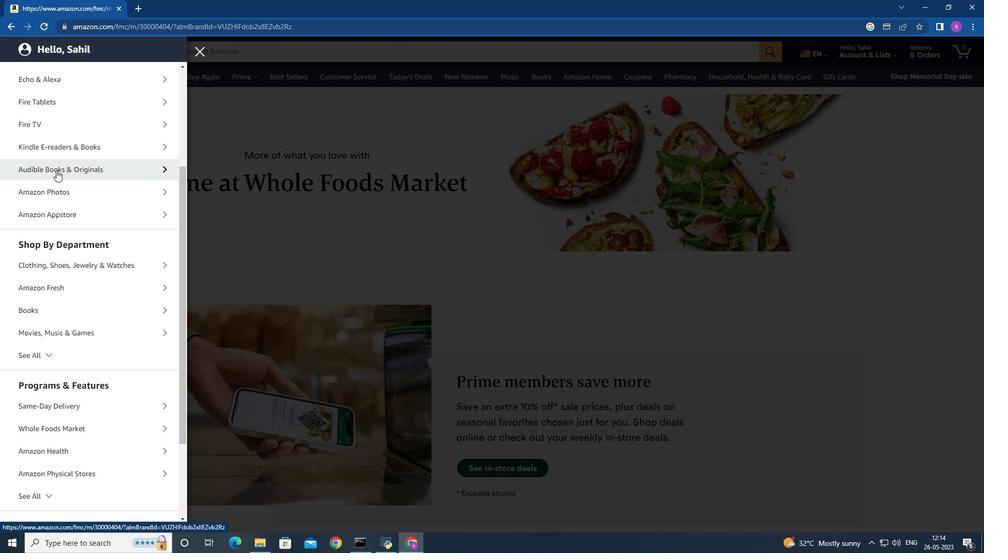 
Action: Mouse moved to (68, 173)
Screenshot: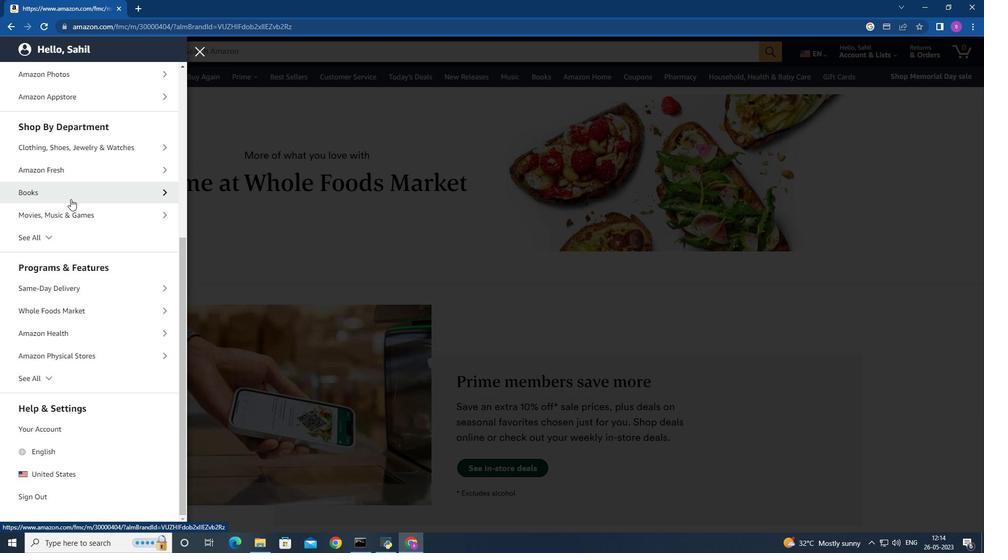 
Action: Mouse scrolled (68, 173) with delta (0, 0)
Screenshot: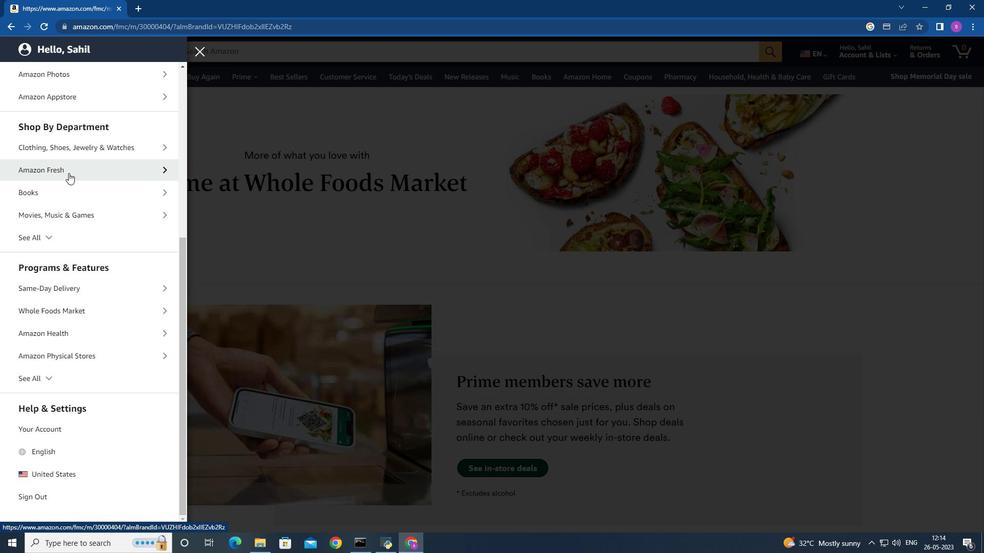 
Action: Mouse scrolled (68, 173) with delta (0, 0)
Screenshot: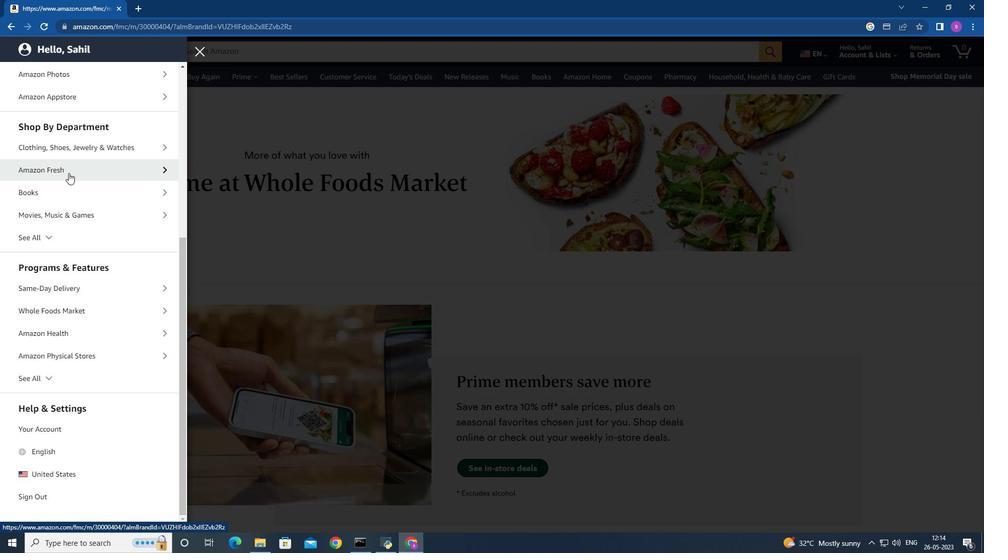 
Action: Mouse moved to (68, 173)
Screenshot: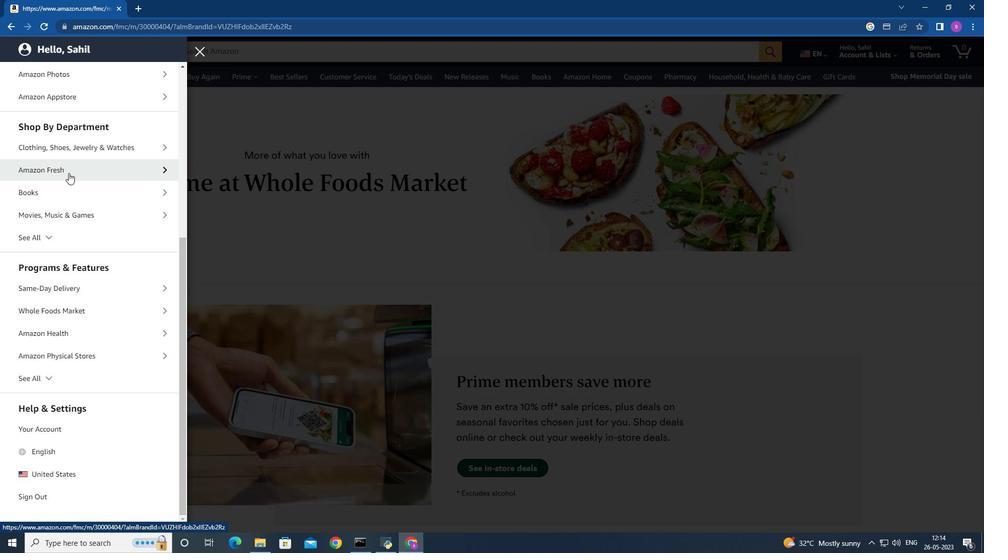 
Action: Mouse scrolled (68, 173) with delta (0, 0)
Screenshot: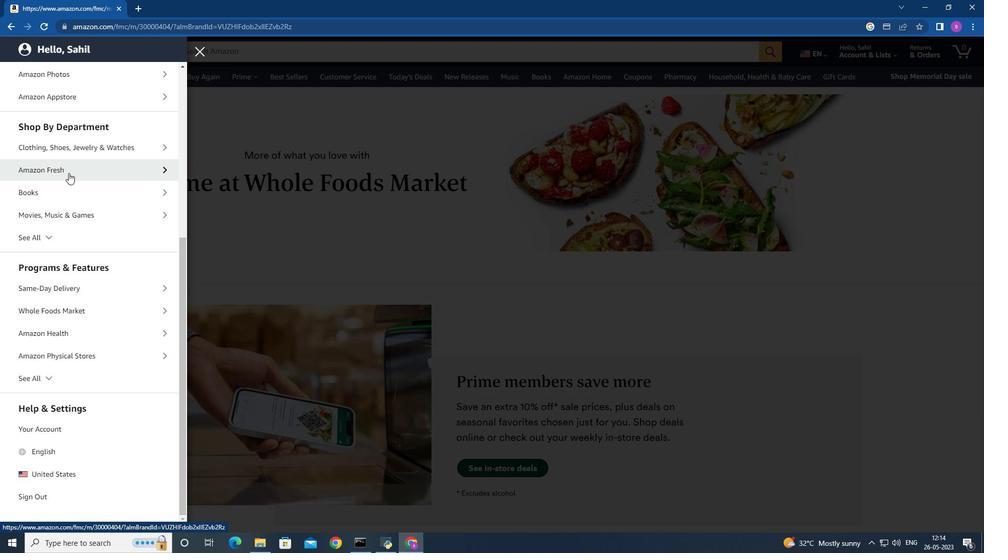 
Action: Mouse moved to (69, 173)
Screenshot: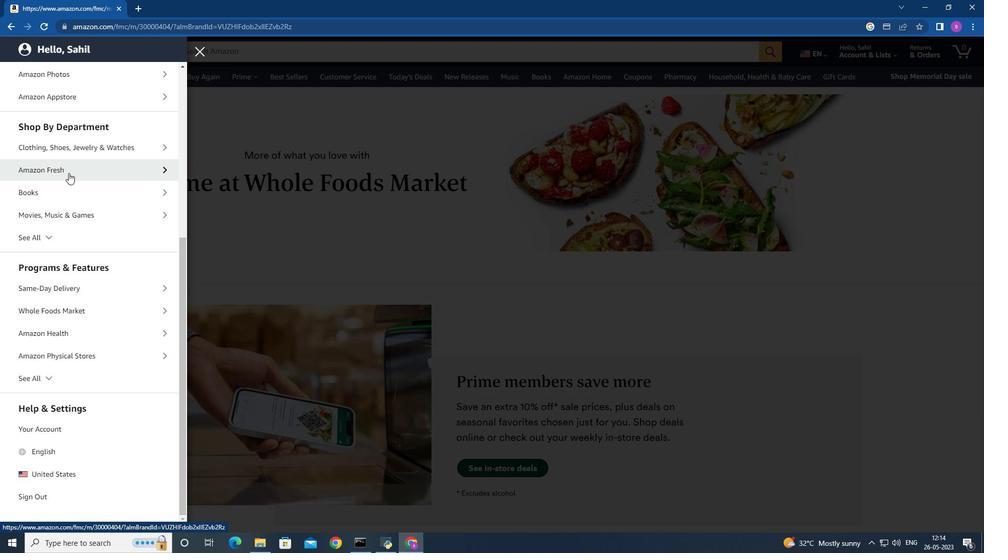 
Action: Mouse scrolled (69, 174) with delta (0, 0)
Screenshot: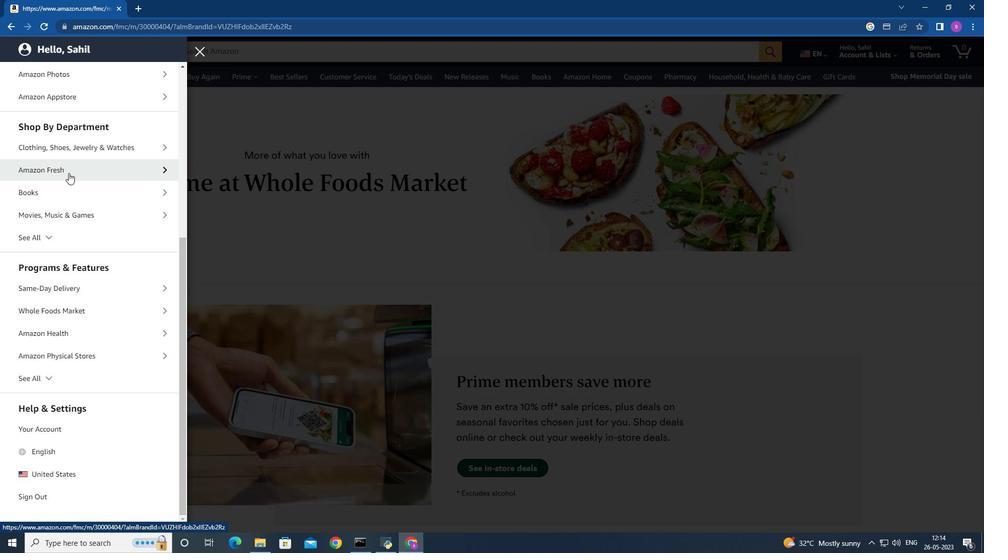
Action: Mouse moved to (70, 173)
Screenshot: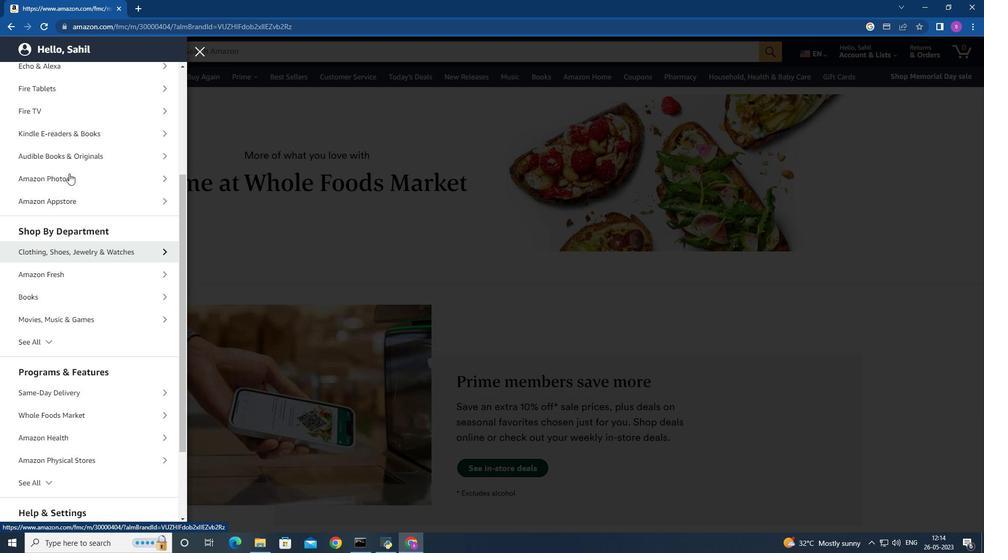 
Action: Mouse scrolled (70, 174) with delta (0, 0)
Screenshot: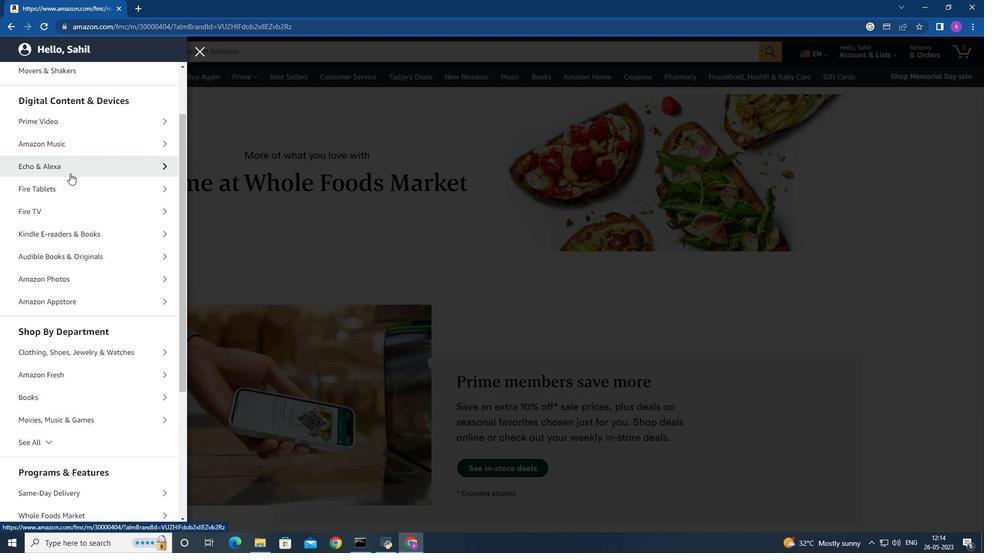 
Action: Mouse scrolled (70, 174) with delta (0, 0)
Screenshot: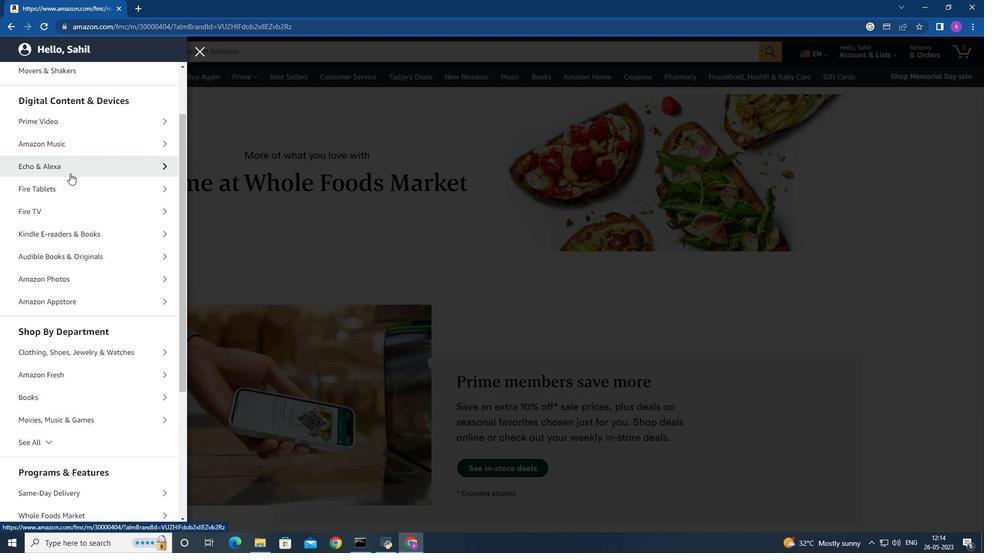 
Action: Mouse scrolled (70, 174) with delta (0, 0)
Screenshot: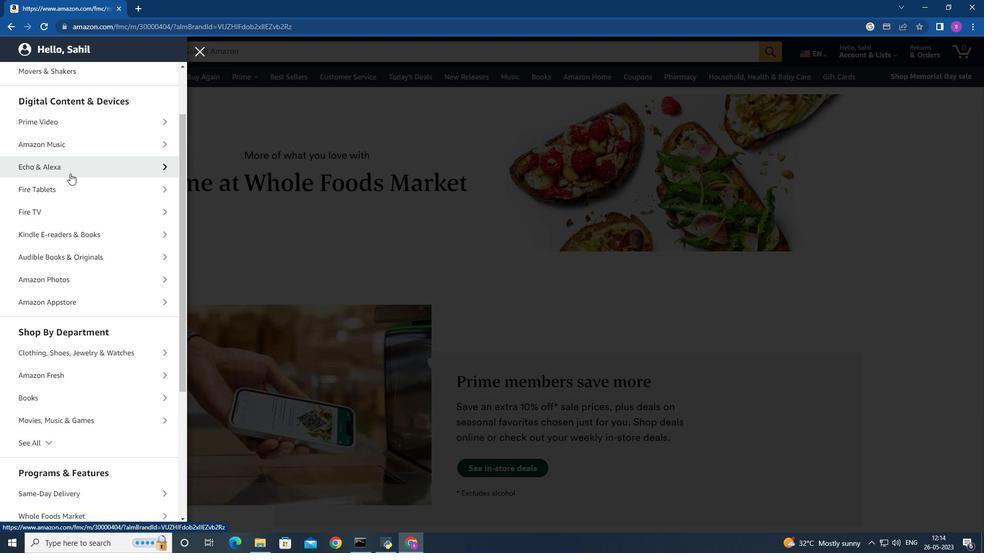 
Action: Mouse moved to (77, 154)
Screenshot: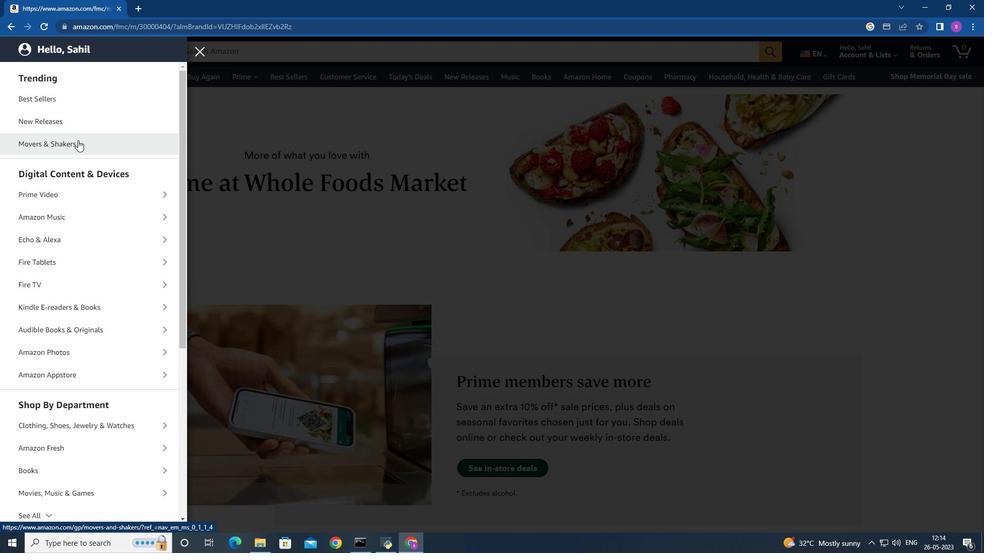 
Action: Mouse scrolled (77, 154) with delta (0, 0)
Screenshot: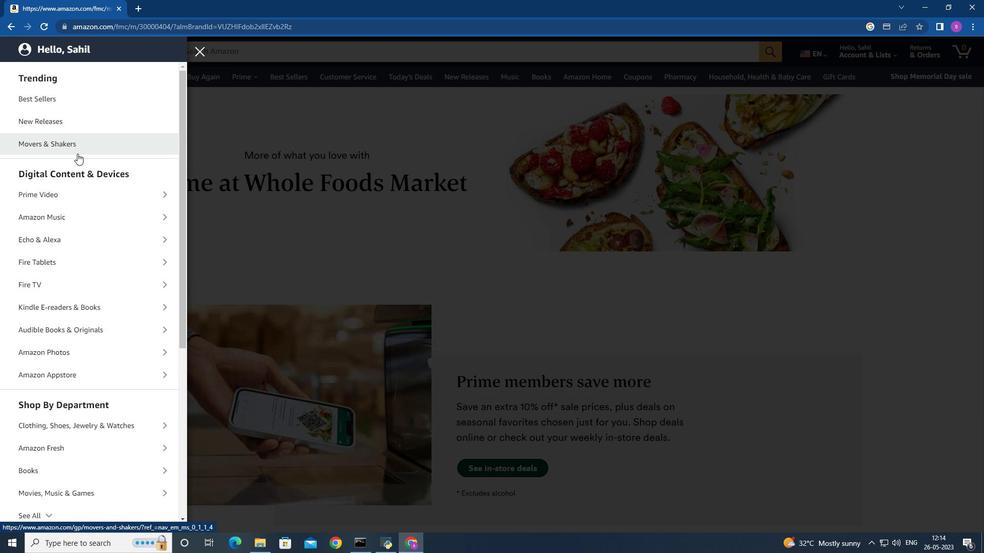 
Action: Mouse scrolled (77, 154) with delta (0, 0)
Screenshot: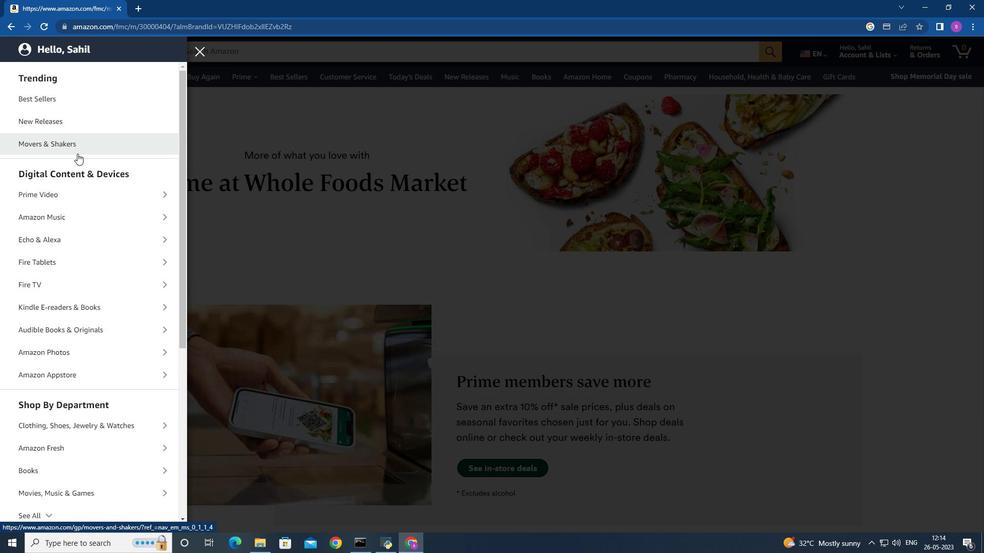 
Action: Mouse scrolled (77, 154) with delta (0, 0)
Screenshot: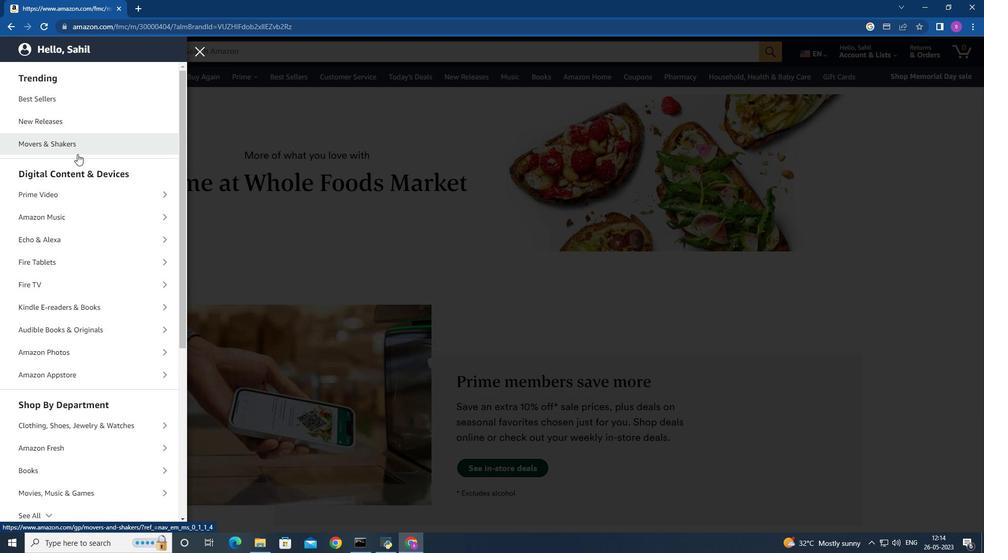 
Action: Mouse scrolled (77, 154) with delta (0, 0)
Screenshot: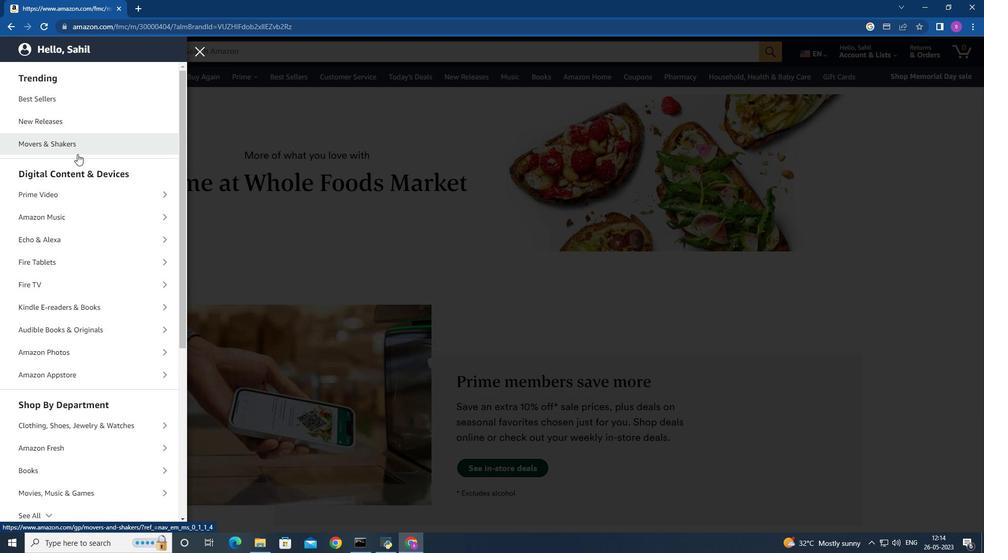 
Action: Mouse moved to (93, 198)
Screenshot: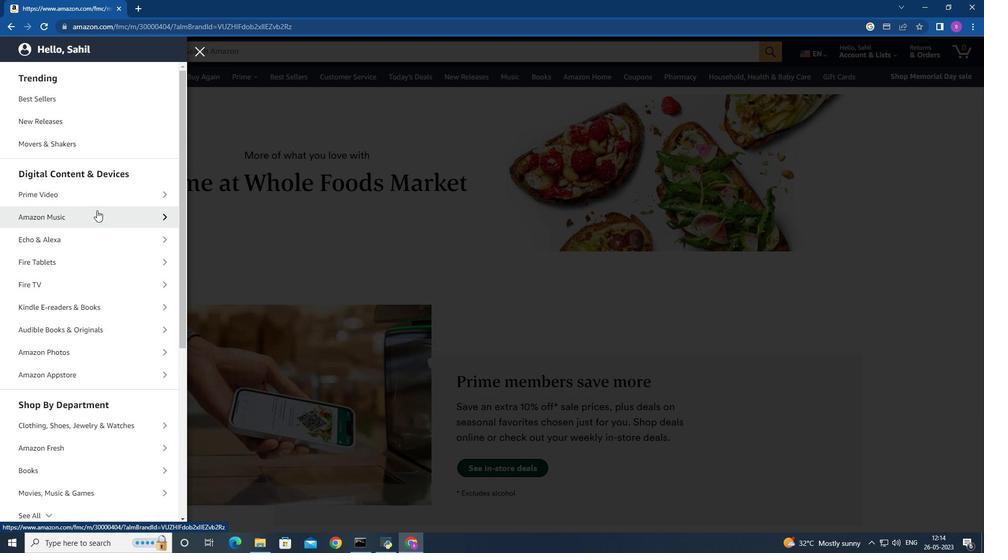 
Action: Mouse pressed left at (93, 198)
Screenshot: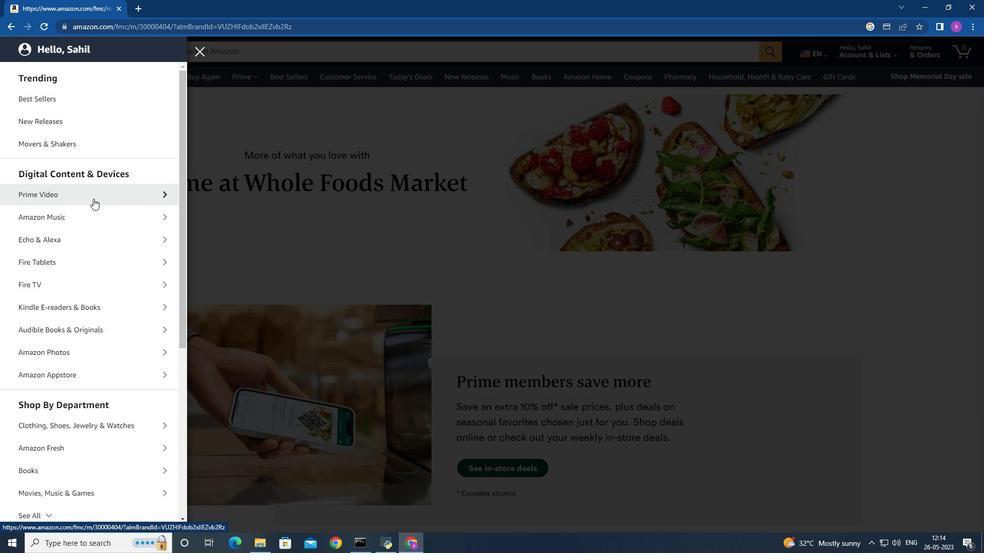 
Action: Mouse moved to (81, 123)
Screenshot: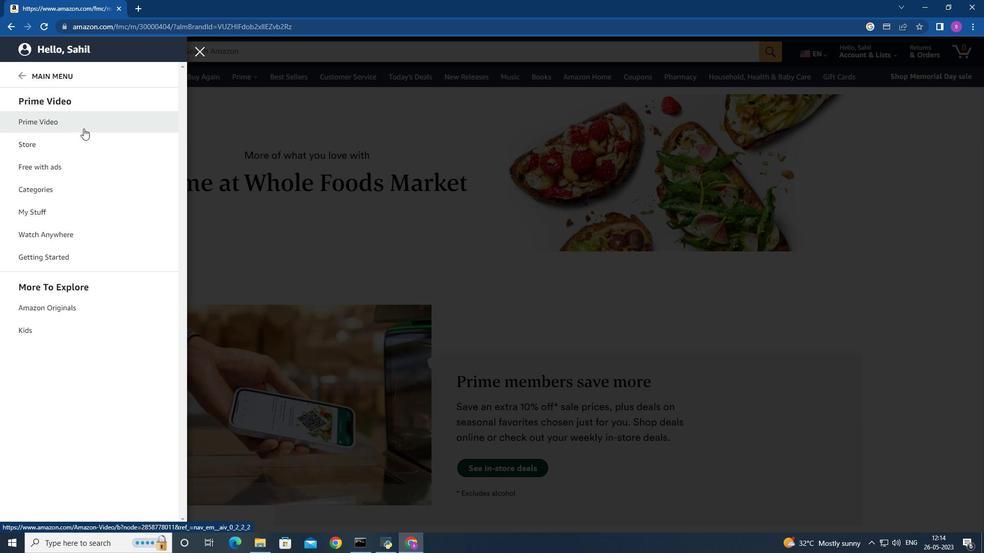 
Action: Mouse pressed left at (81, 123)
Screenshot: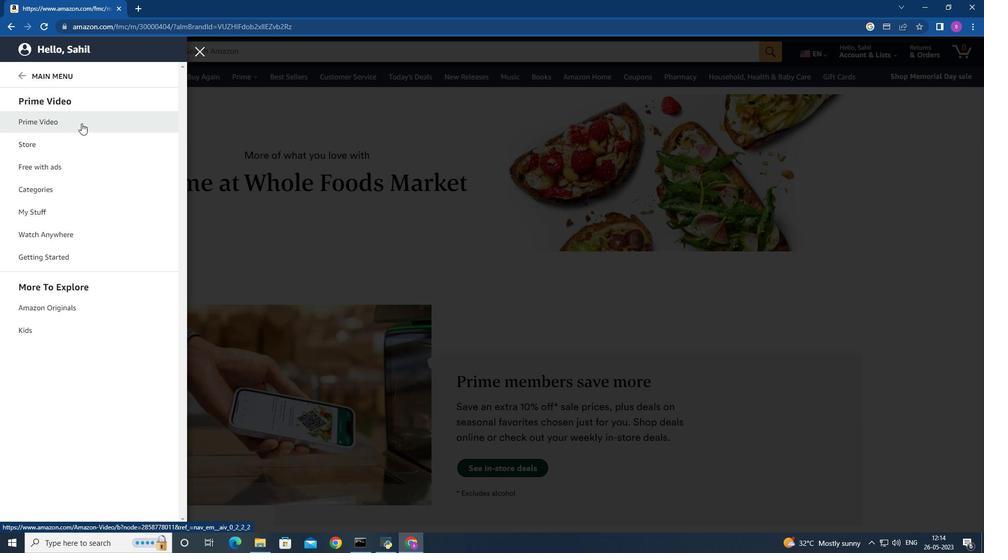 
Action: Mouse moved to (14, 27)
Screenshot: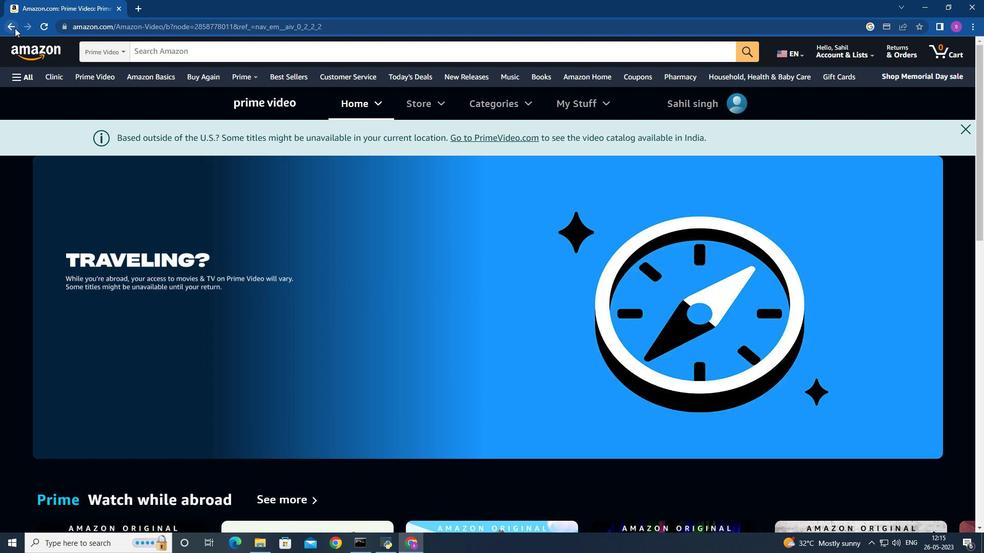 
Action: Mouse pressed left at (14, 27)
Screenshot: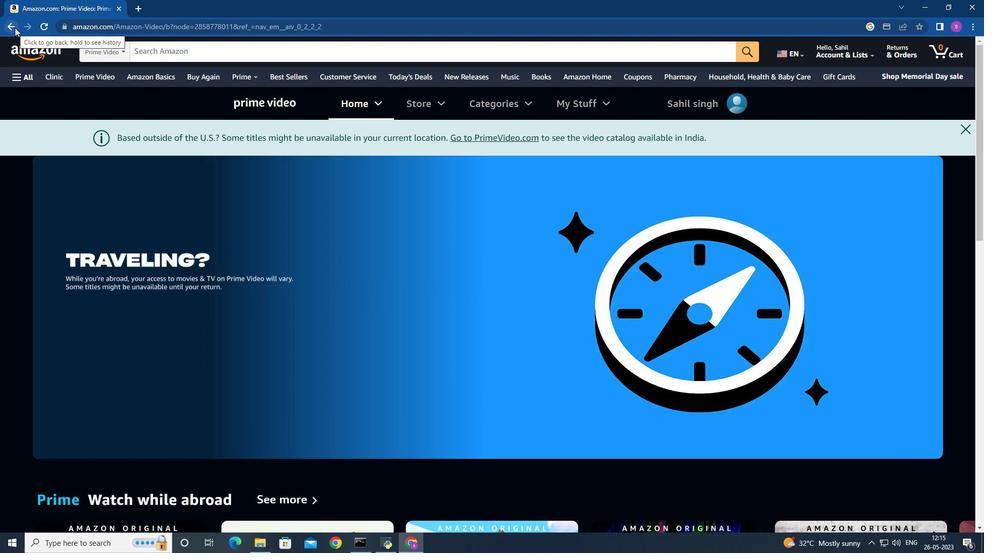 
Action: Mouse moved to (19, 79)
Screenshot: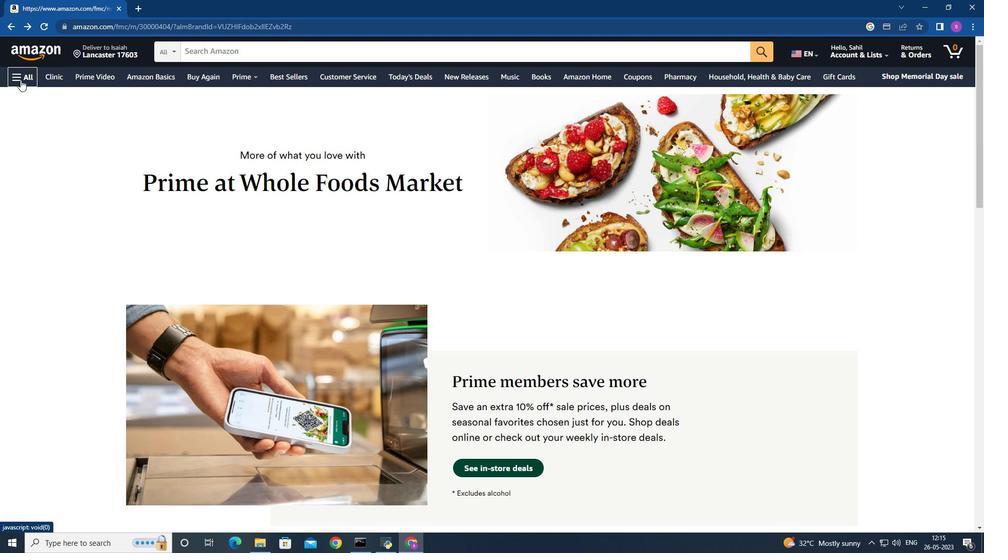 
Action: Mouse pressed left at (19, 79)
Screenshot: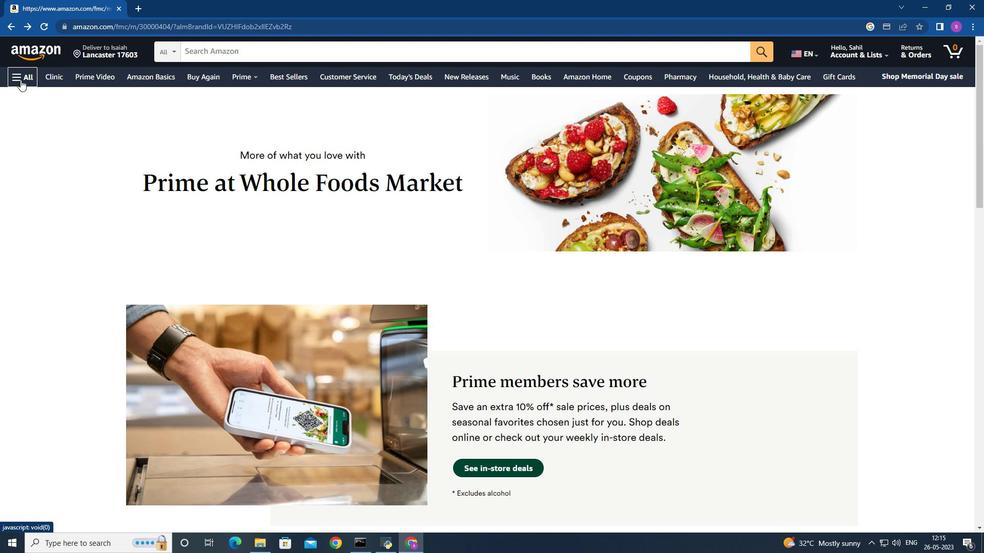 
Action: Mouse moved to (22, 113)
Screenshot: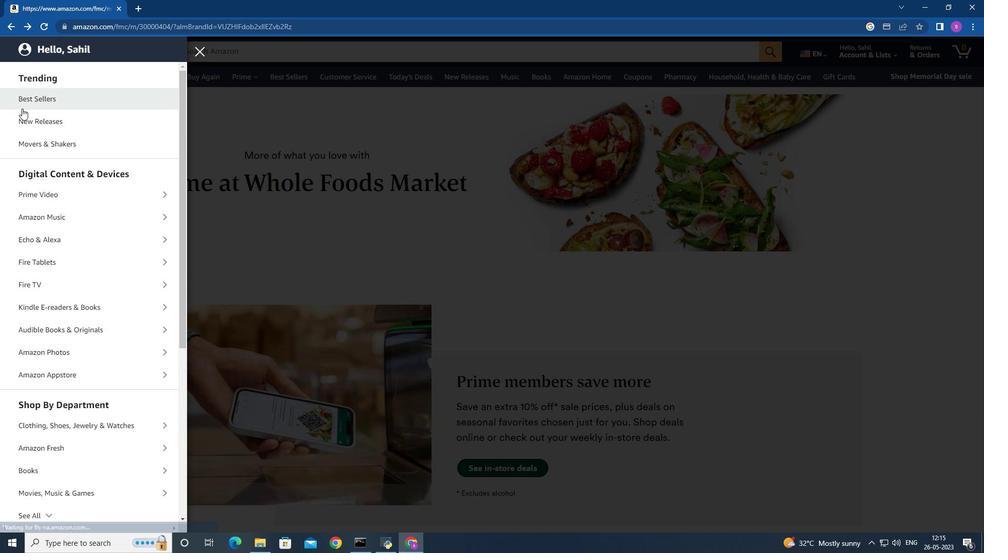 
Action: Mouse scrolled (22, 112) with delta (0, 0)
Screenshot: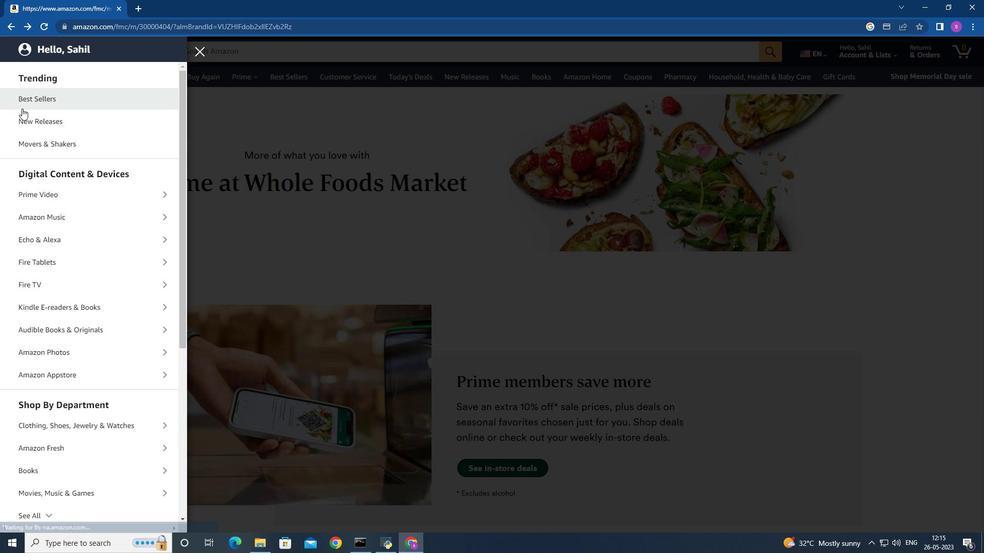 
Action: Mouse moved to (22, 113)
Screenshot: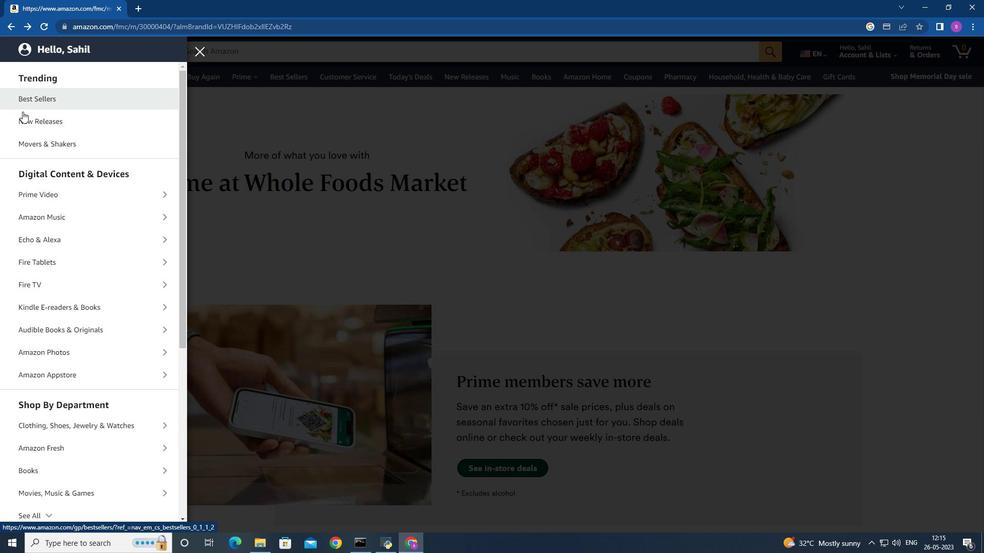
Action: Mouse scrolled (22, 112) with delta (0, 0)
Screenshot: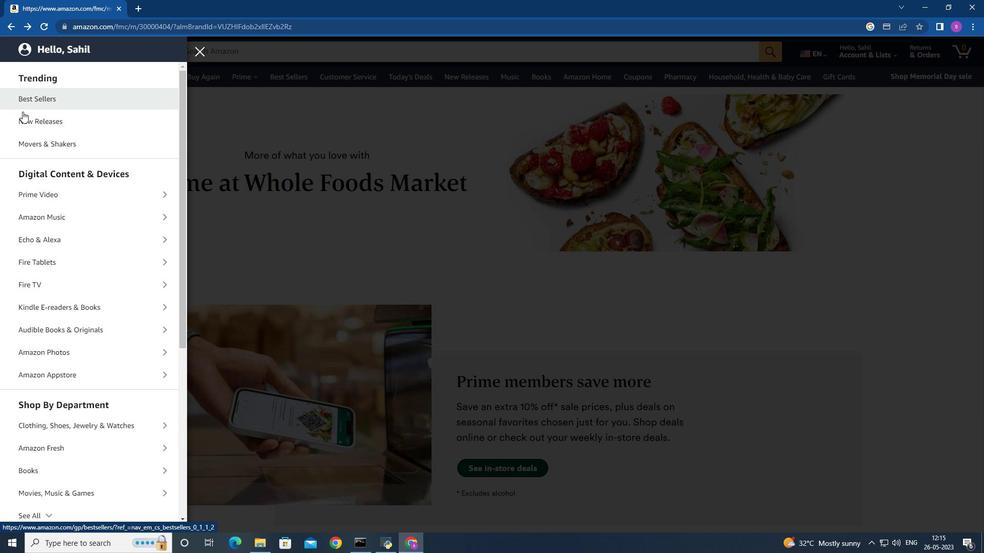 
Action: Mouse moved to (31, 125)
Screenshot: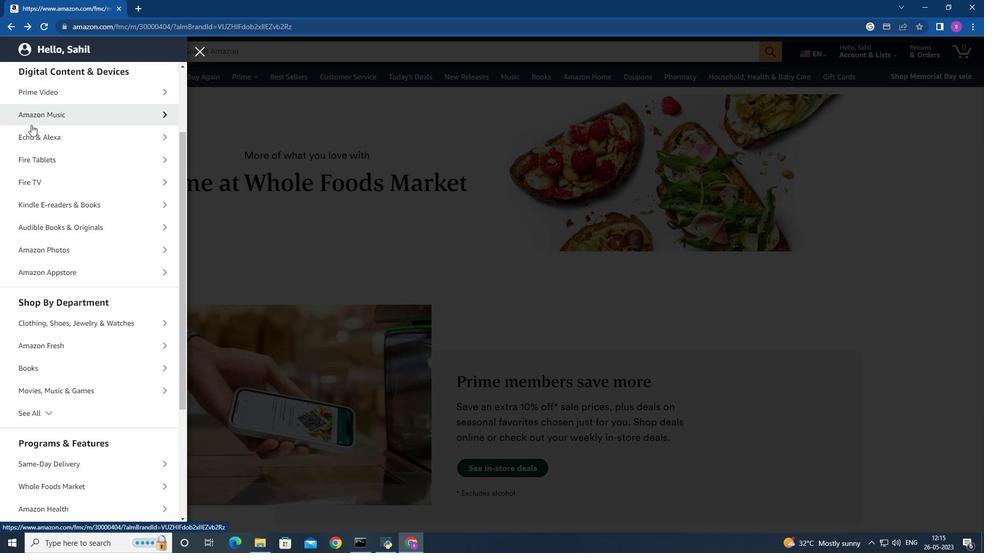 
Action: Mouse scrolled (31, 125) with delta (0, 0)
Screenshot: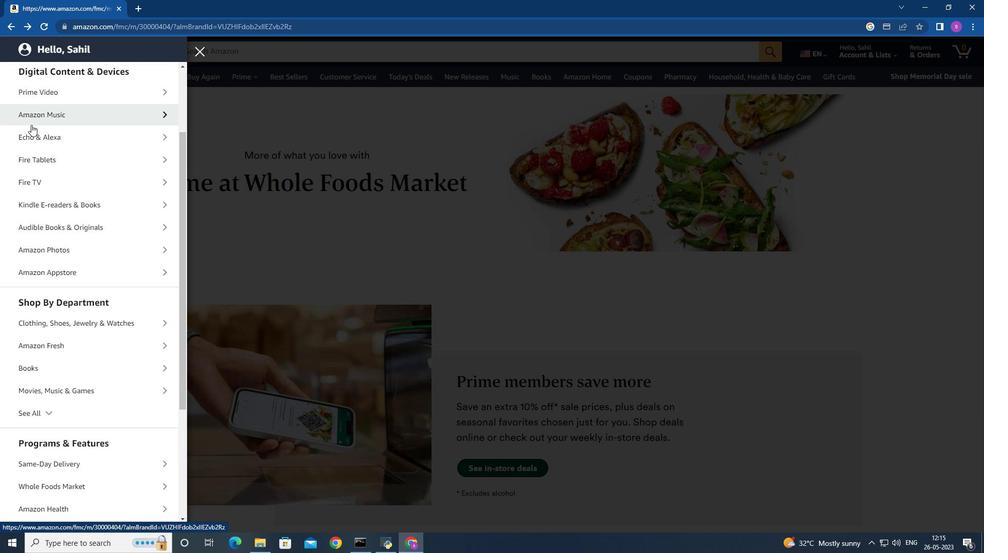 
Action: Mouse moved to (42, 148)
Screenshot: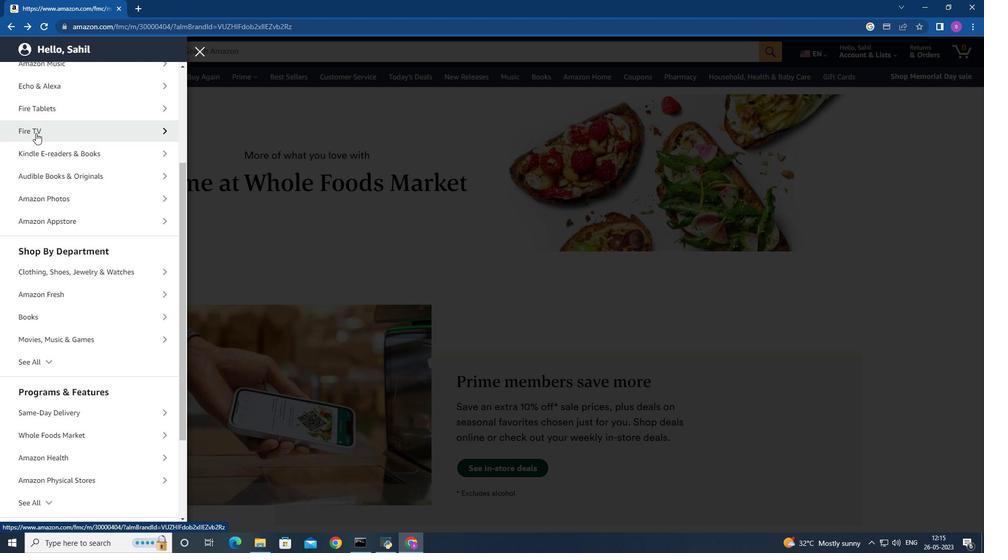 
Action: Mouse scrolled (42, 148) with delta (0, 0)
Screenshot: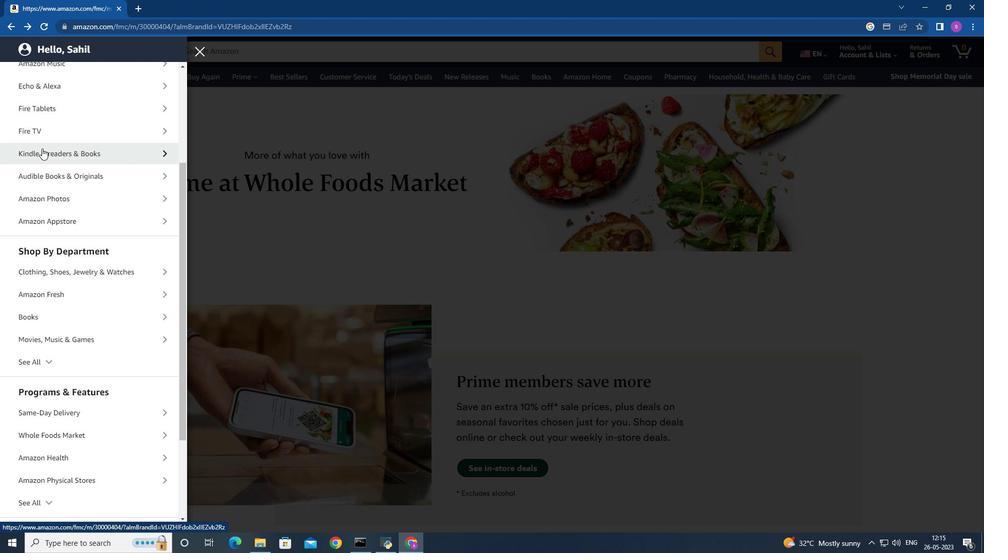 
Action: Mouse scrolled (42, 148) with delta (0, 0)
Screenshot: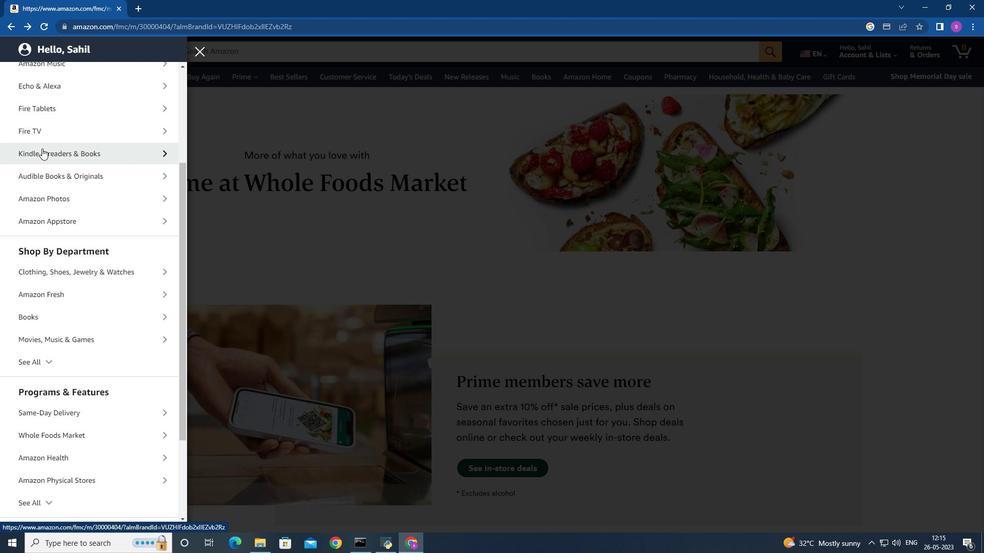 
Action: Mouse moved to (42, 149)
Screenshot: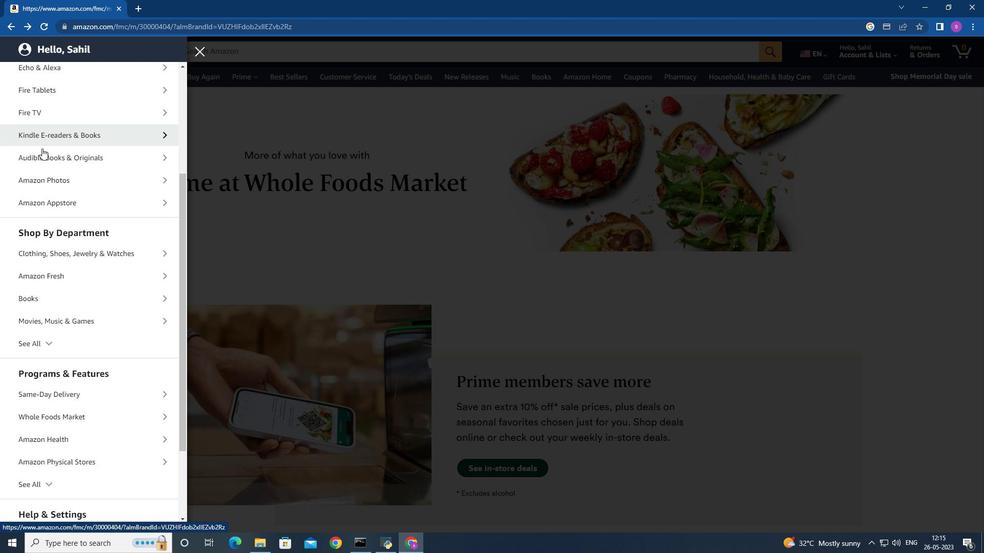 
Action: Mouse scrolled (42, 148) with delta (0, 0)
Screenshot: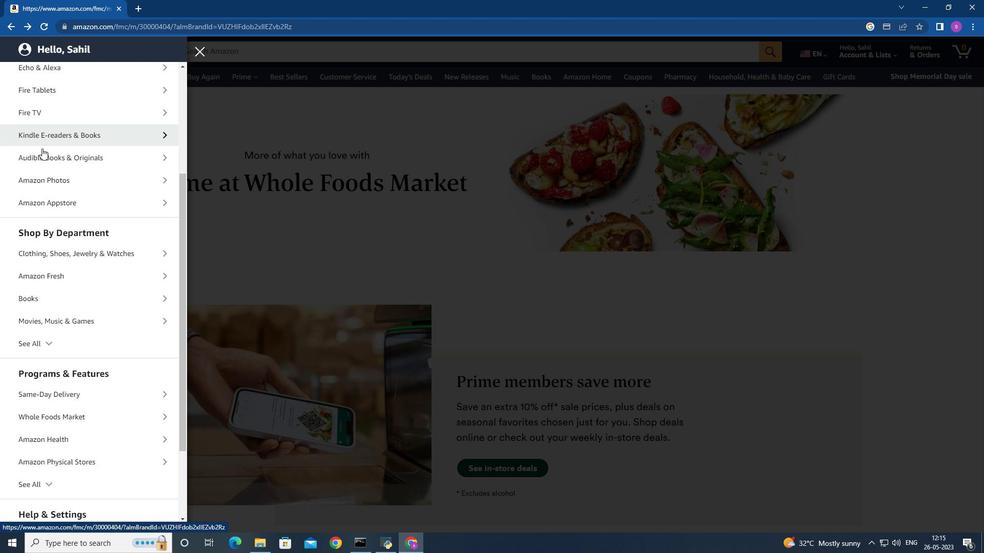 
Action: Mouse moved to (80, 310)
Screenshot: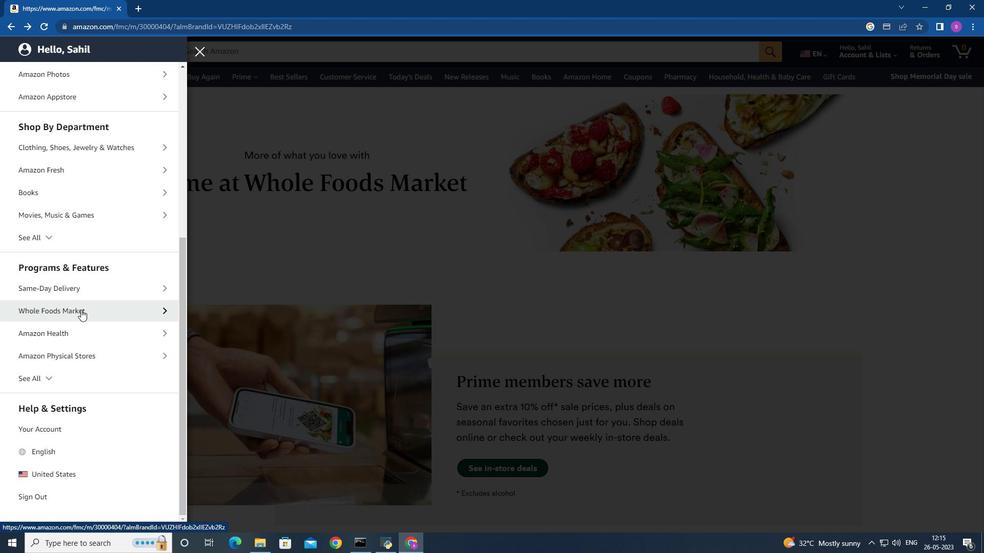
Action: Mouse pressed left at (80, 310)
Screenshot: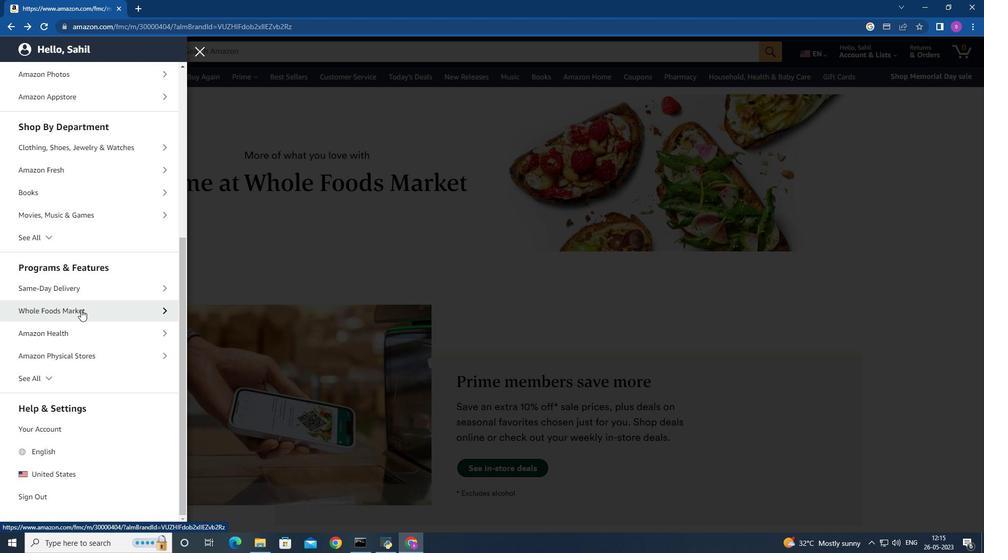 
Action: Mouse moved to (76, 114)
Screenshot: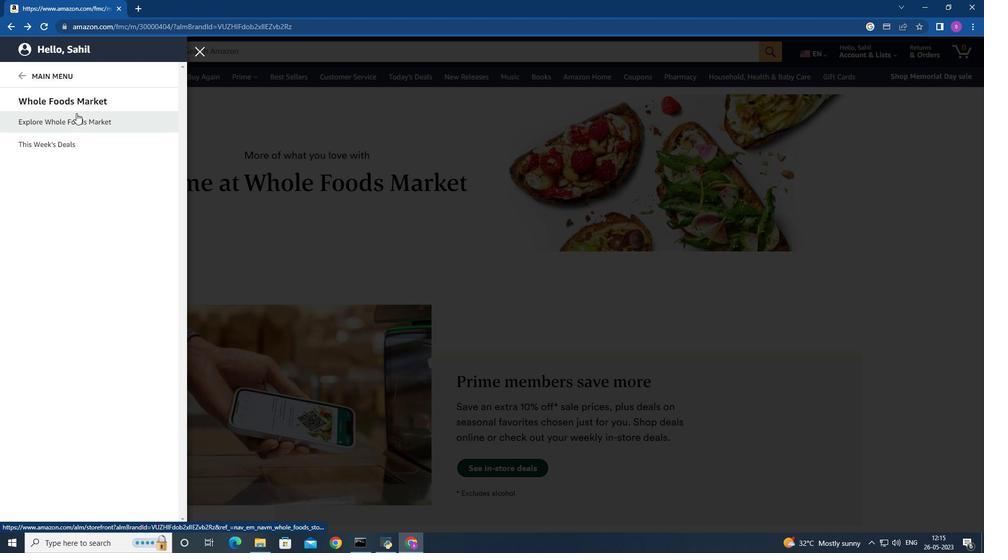
Action: Mouse pressed left at (76, 114)
Screenshot: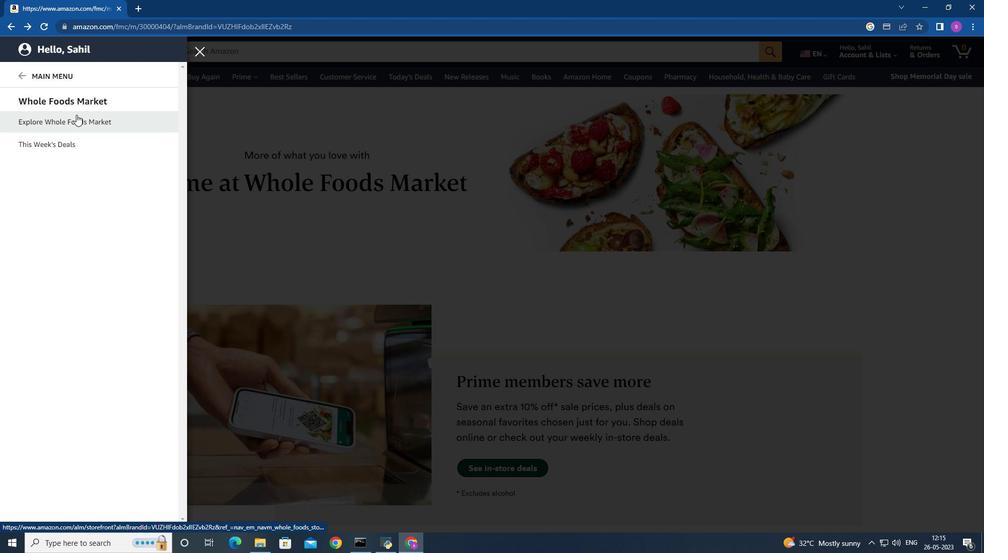 
Action: Mouse moved to (271, 51)
Screenshot: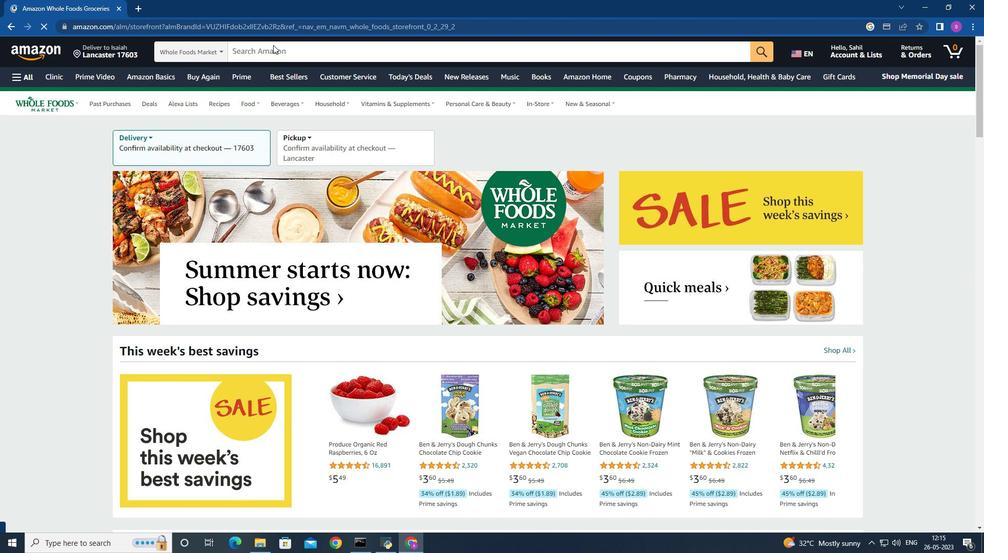 
Action: Mouse pressed left at (271, 51)
Screenshot: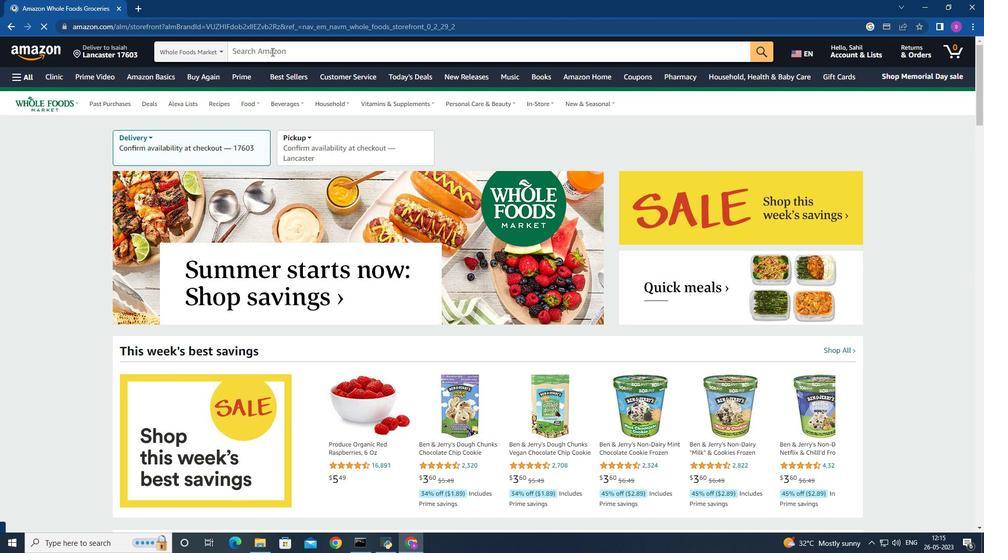 
Action: Mouse moved to (268, 53)
Screenshot: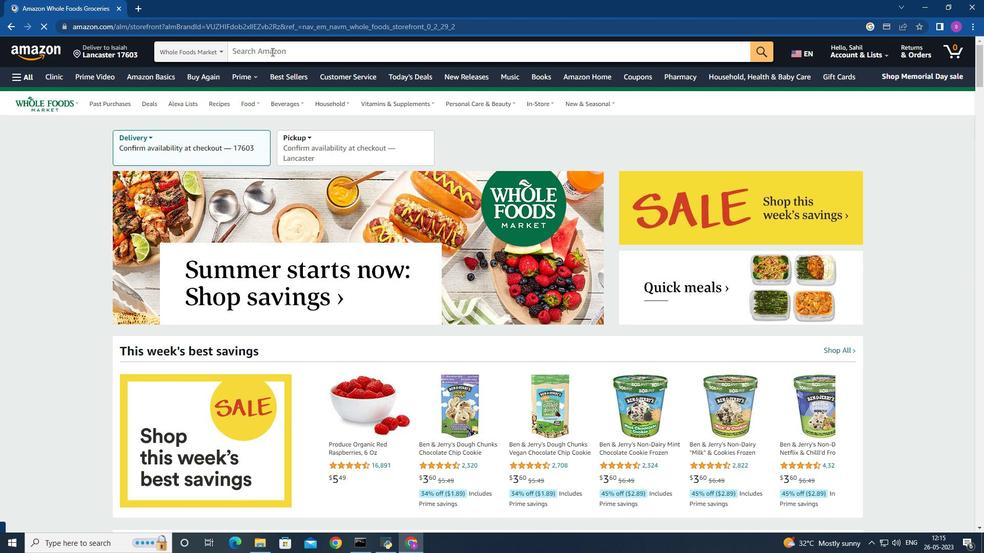 
Action: Key pressed <Key.shift>Organic<Key.space><Key.shift>Frozen<Key.space><Key.shift>V
Screenshot: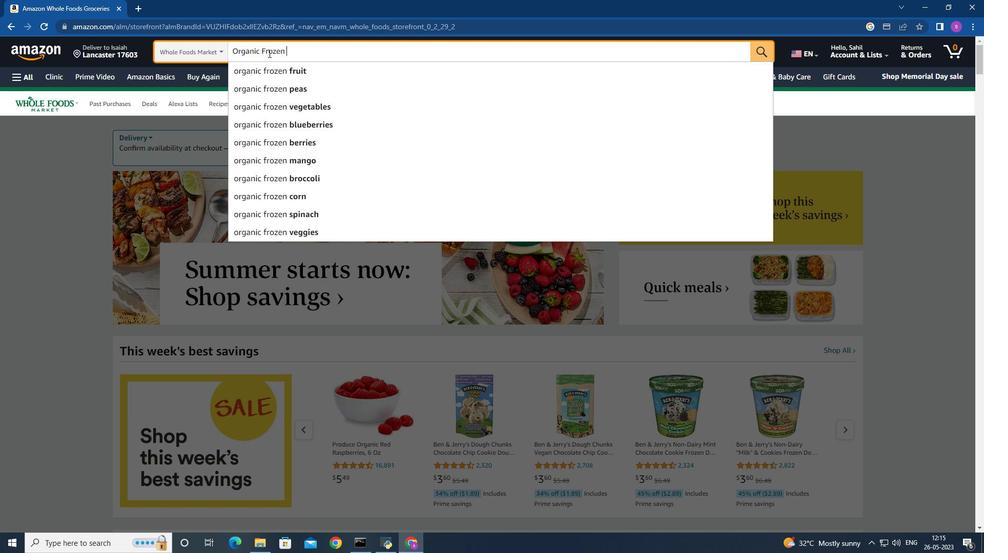 
Action: Mouse moved to (296, 70)
Screenshot: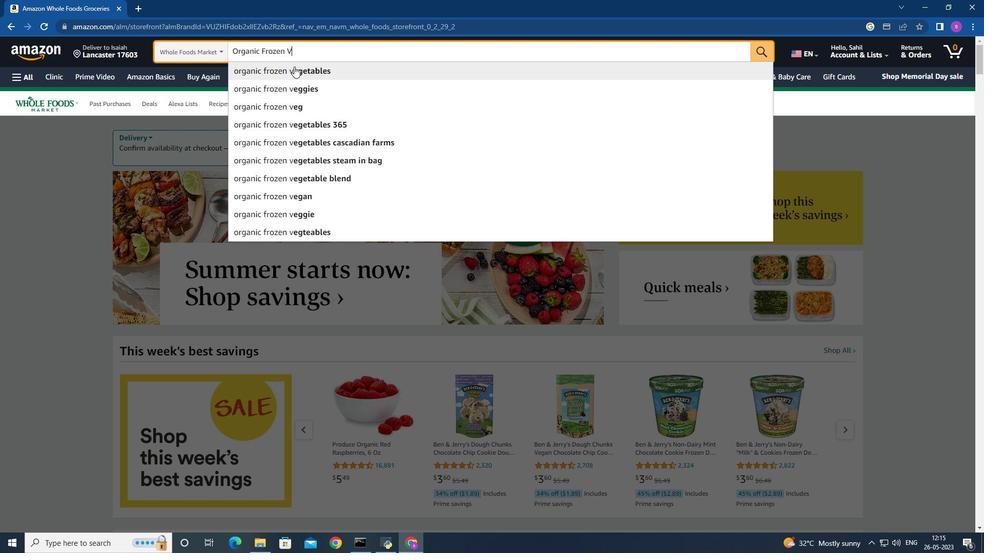 
Action: Mouse pressed left at (296, 70)
Screenshot: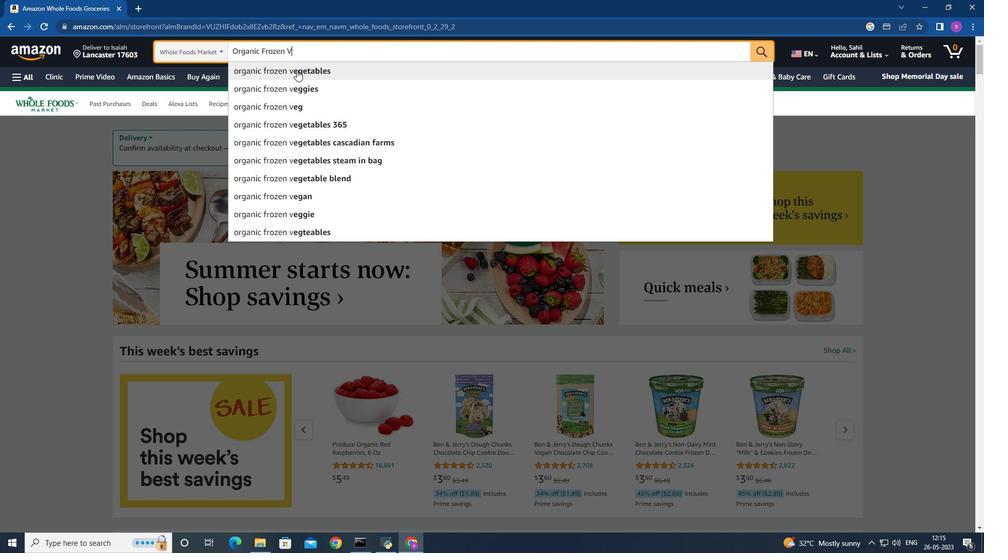 
Action: Mouse moved to (311, 197)
Screenshot: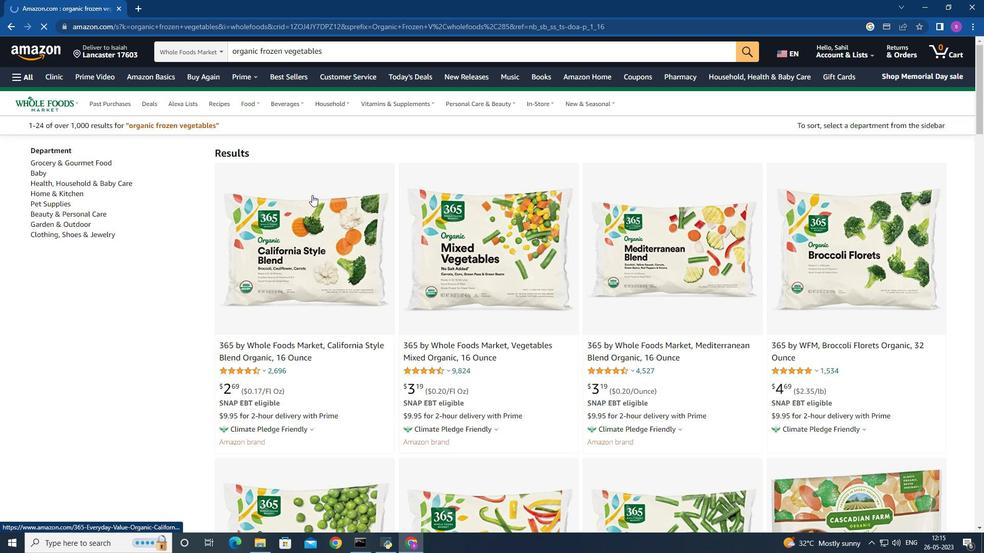 
Action: Mouse scrolled (311, 197) with delta (0, 0)
Screenshot: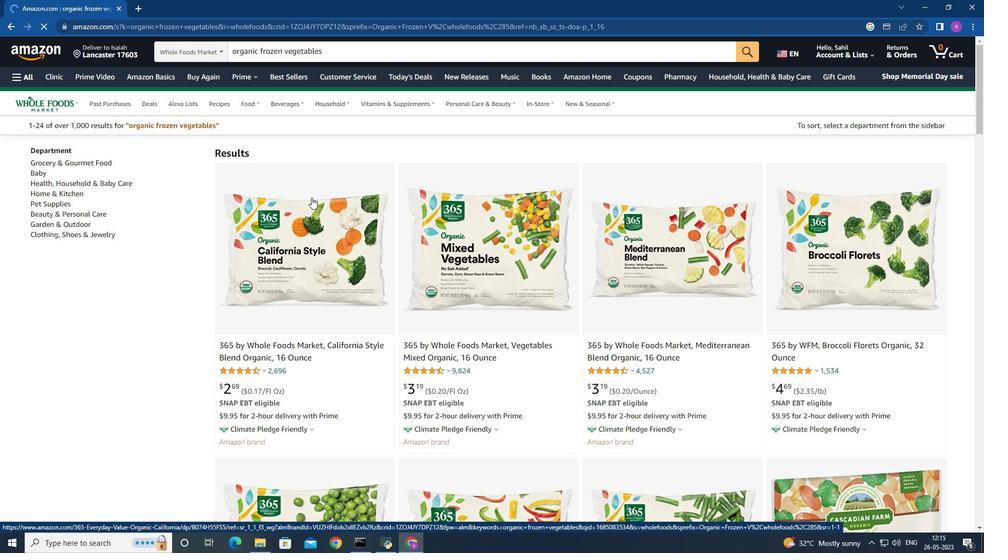 
Action: Mouse scrolled (311, 197) with delta (0, 0)
Screenshot: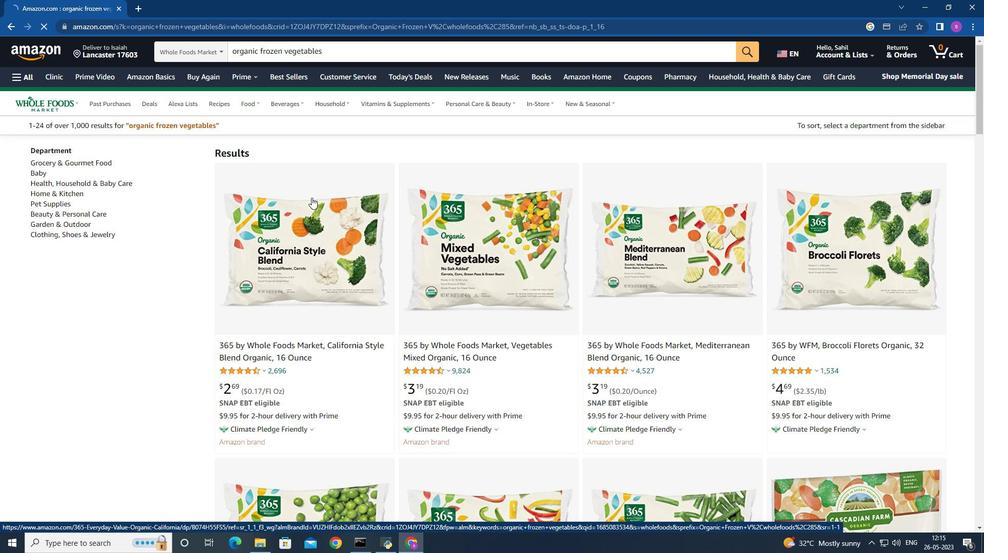 
Action: Mouse moved to (321, 158)
Screenshot: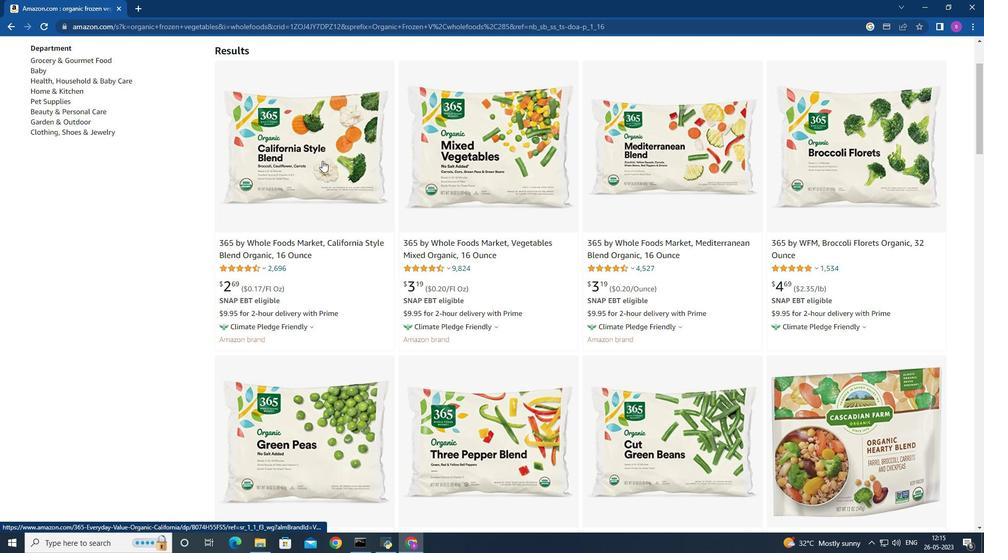 
Action: Mouse pressed left at (321, 158)
Screenshot: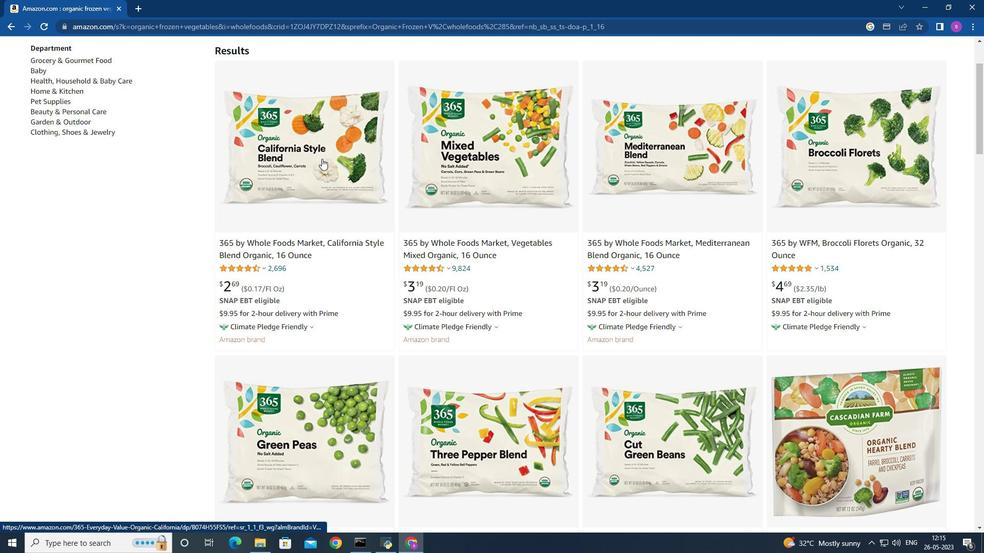 
Action: Mouse moved to (15, 26)
Screenshot: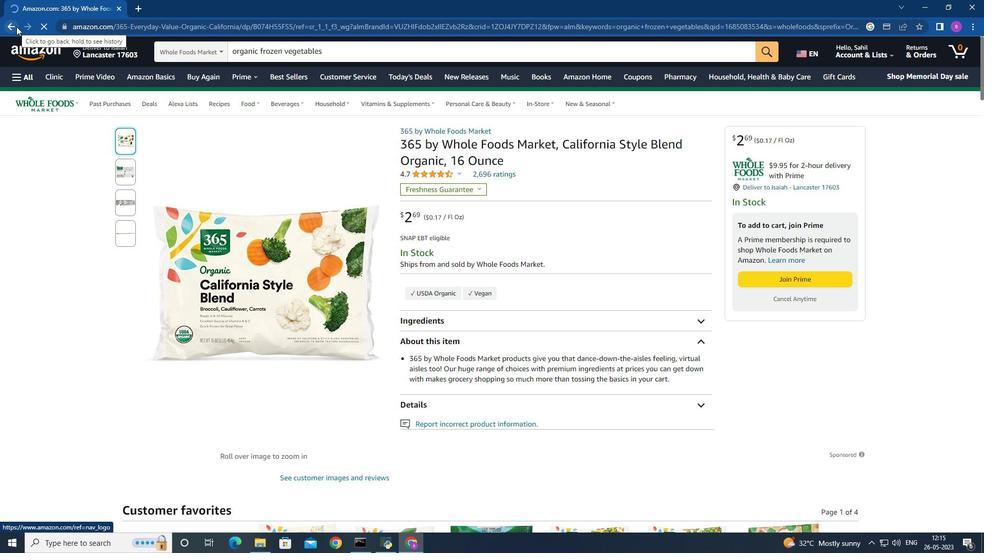 
Action: Mouse pressed left at (15, 26)
Screenshot: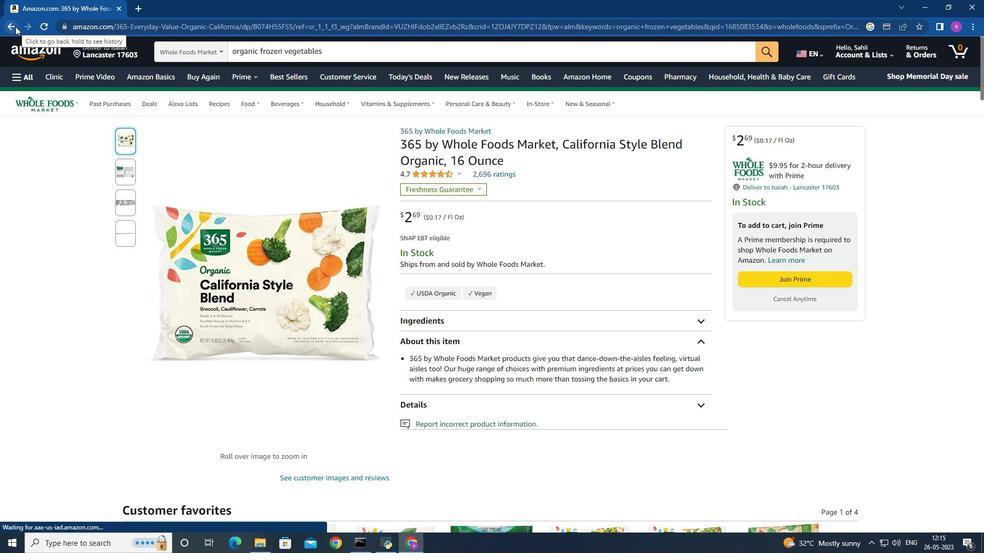 
Action: Mouse moved to (413, 173)
Screenshot: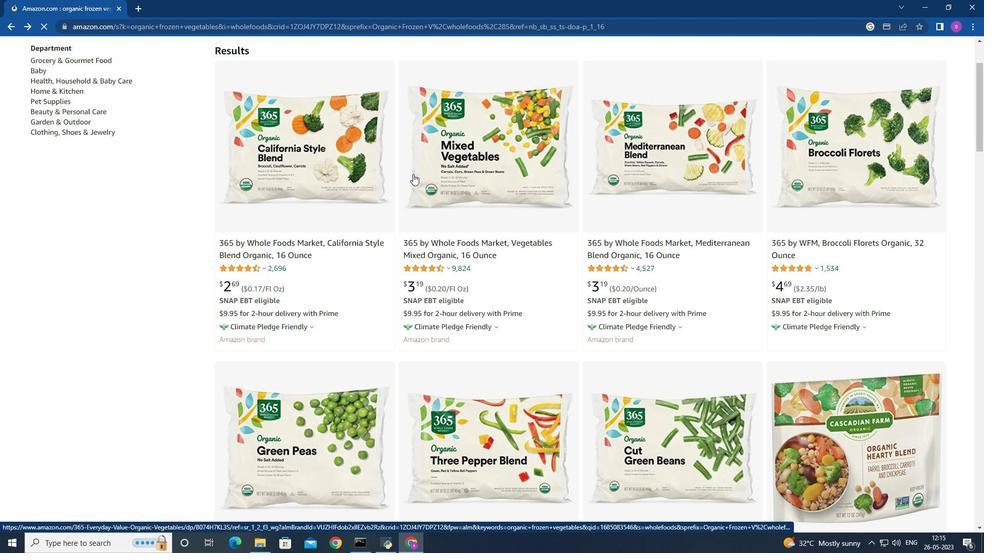 
Action: Mouse scrolled (413, 173) with delta (0, 0)
Screenshot: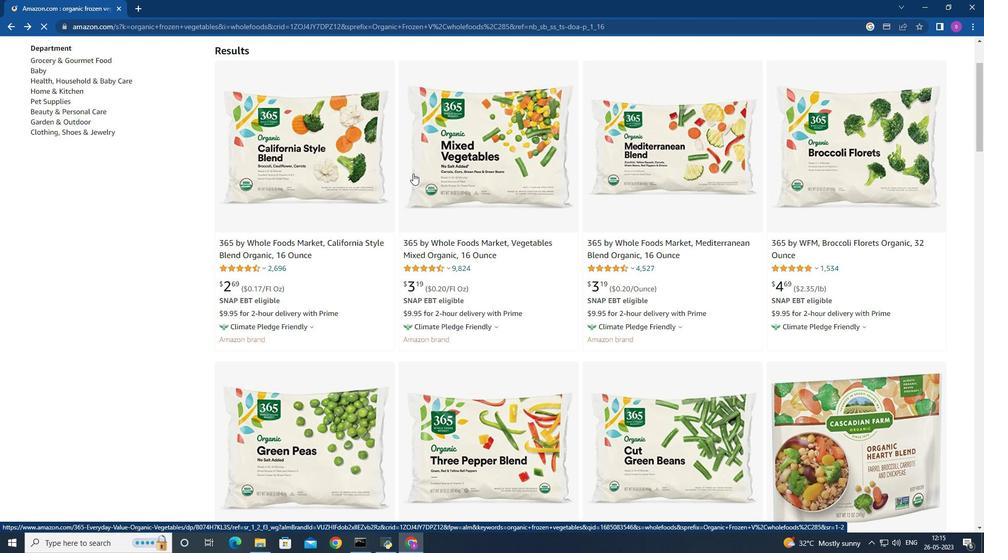 
Action: Mouse scrolled (413, 173) with delta (0, 0)
Screenshot: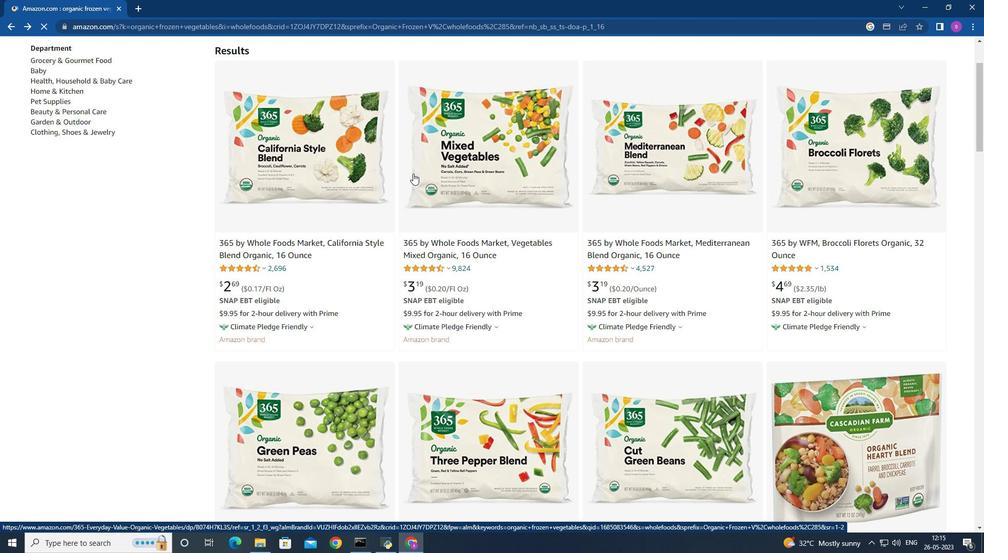 
Action: Mouse moved to (454, 95)
Screenshot: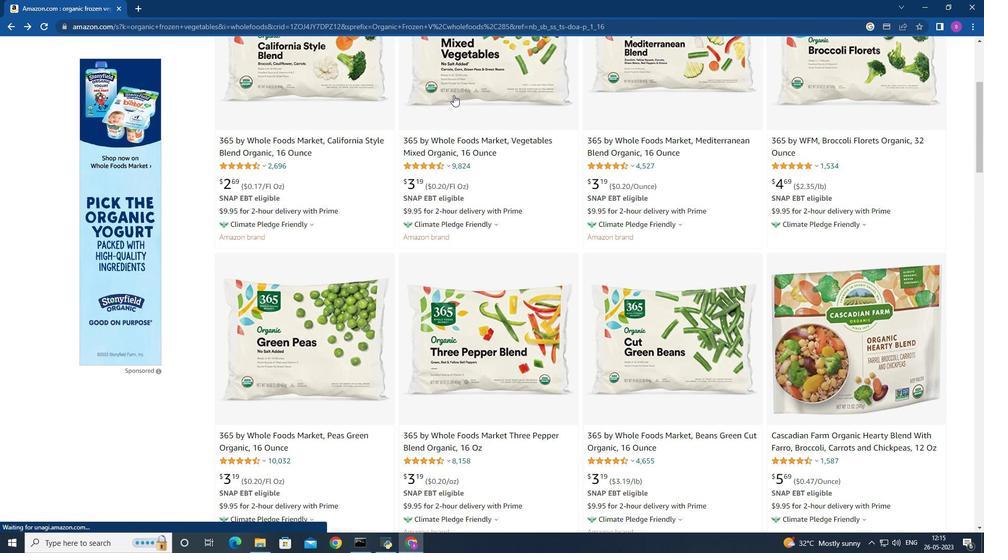 
Action: Mouse pressed left at (454, 95)
Screenshot: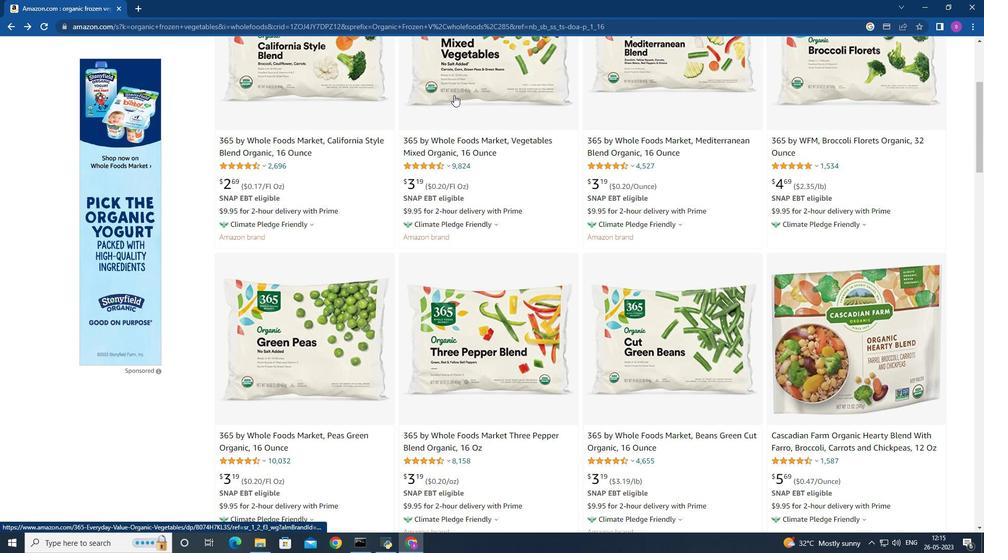 
Action: Mouse moved to (434, 190)
Screenshot: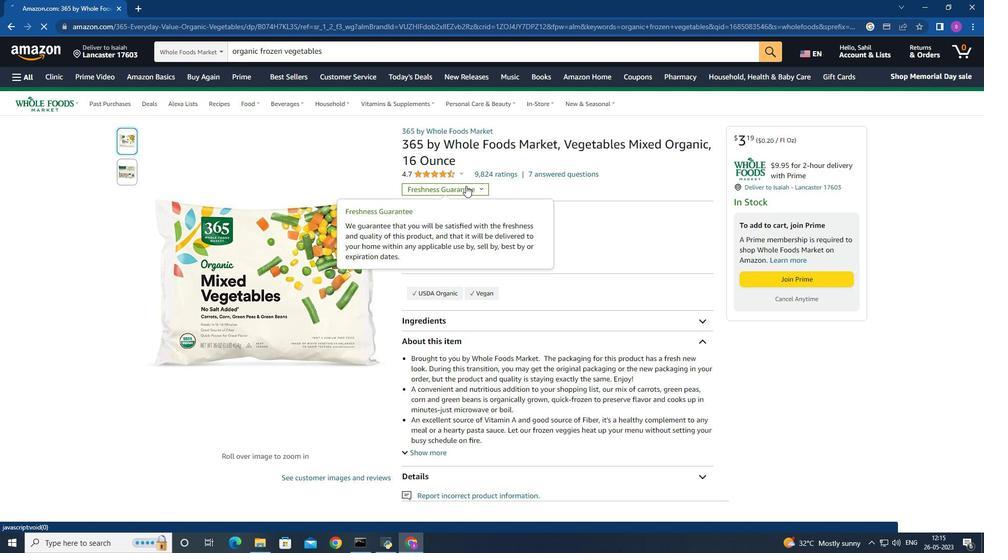 
Action: Mouse scrolled (455, 186) with delta (0, 0)
Screenshot: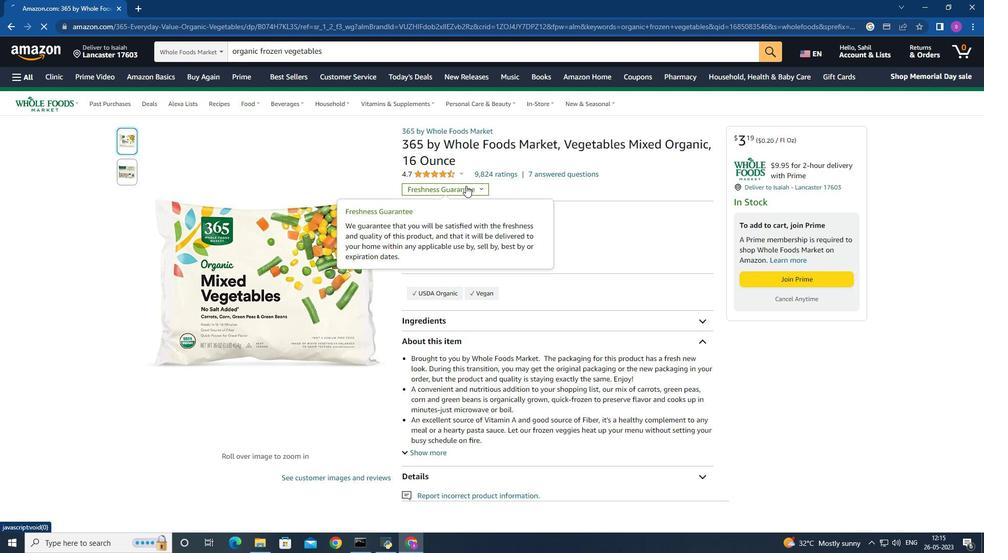 
Action: Mouse moved to (422, 190)
Screenshot: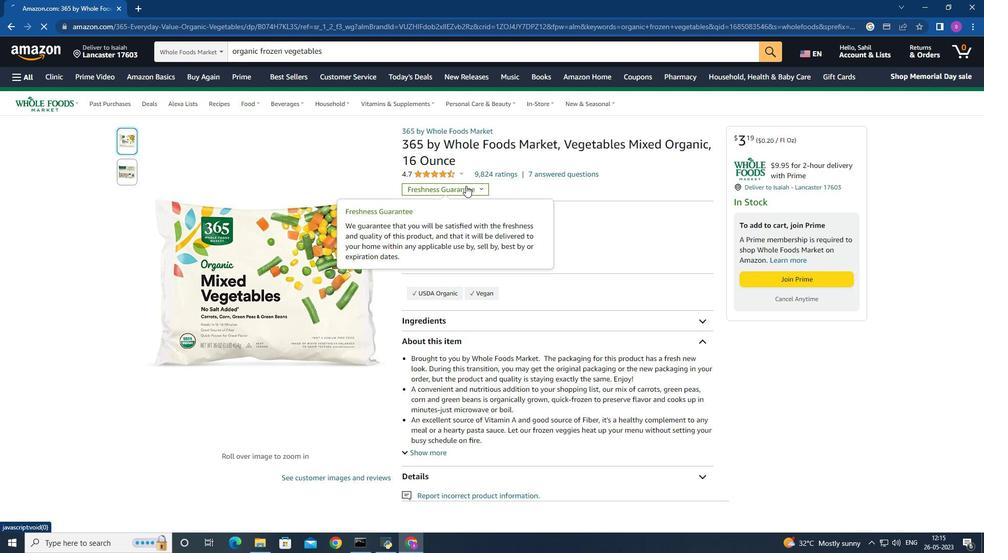 
Action: Mouse scrolled (422, 190) with delta (0, 0)
Screenshot: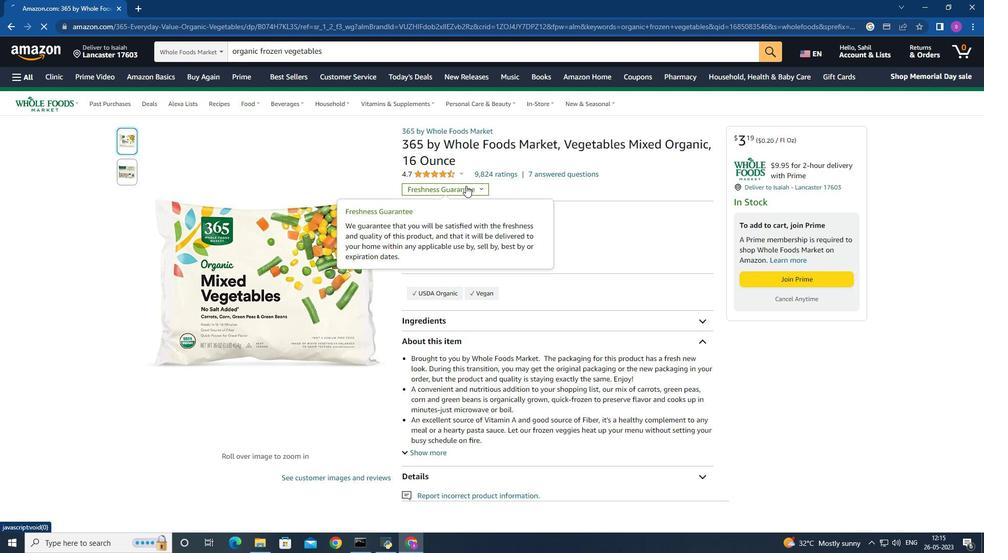 
Action: Mouse moved to (373, 190)
Screenshot: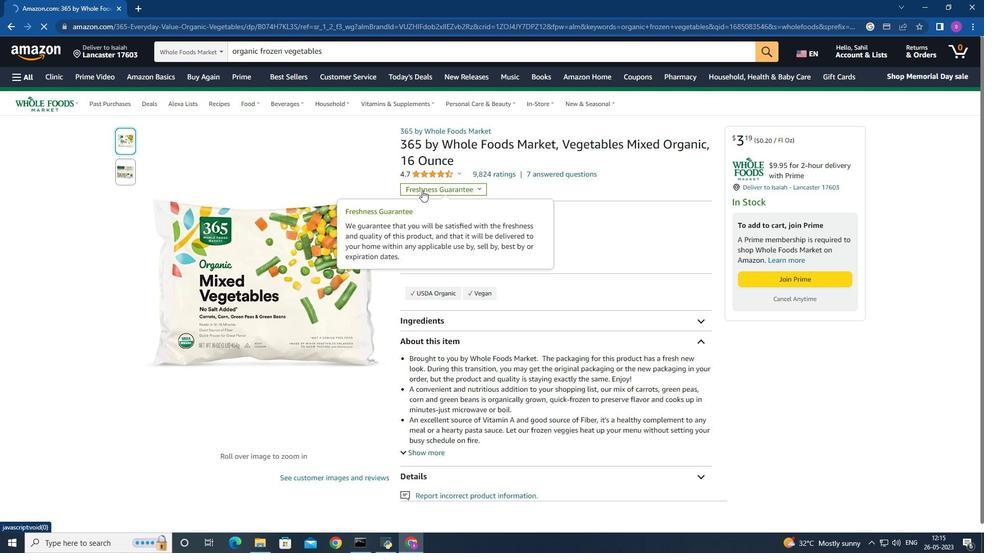 
Action: Mouse scrolled (373, 190) with delta (0, 0)
Screenshot: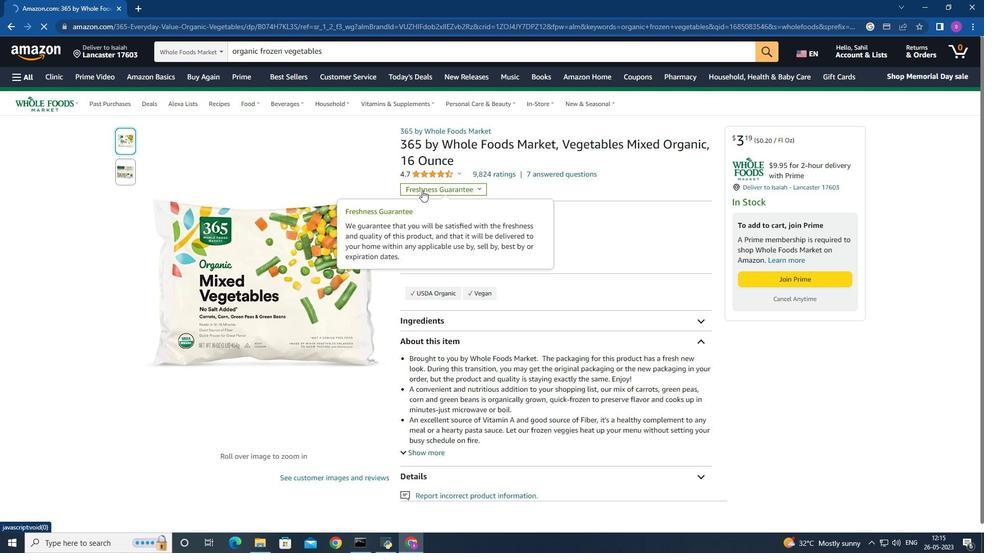 
Action: Mouse moved to (301, 198)
Screenshot: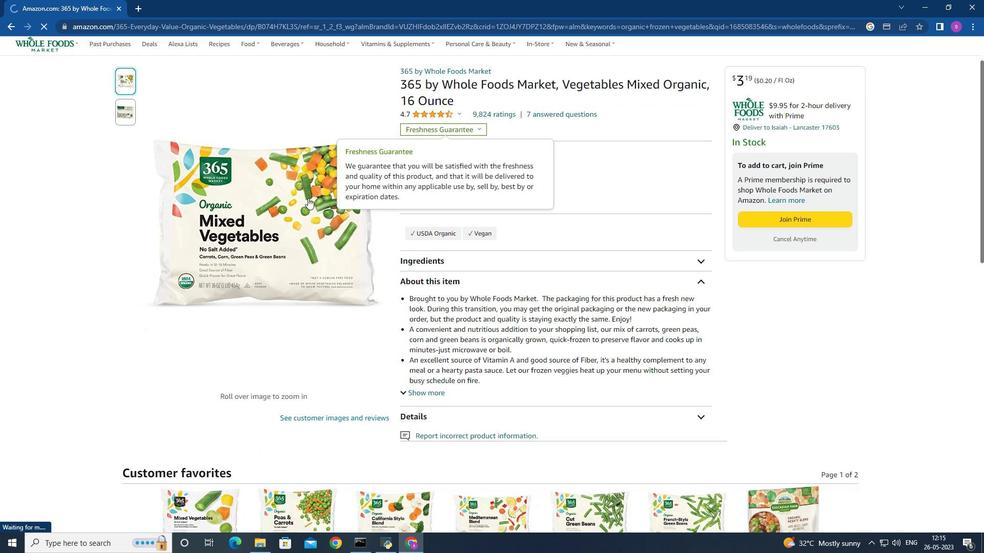 
Action: Mouse scrolled (301, 197) with delta (0, 0)
Screenshot: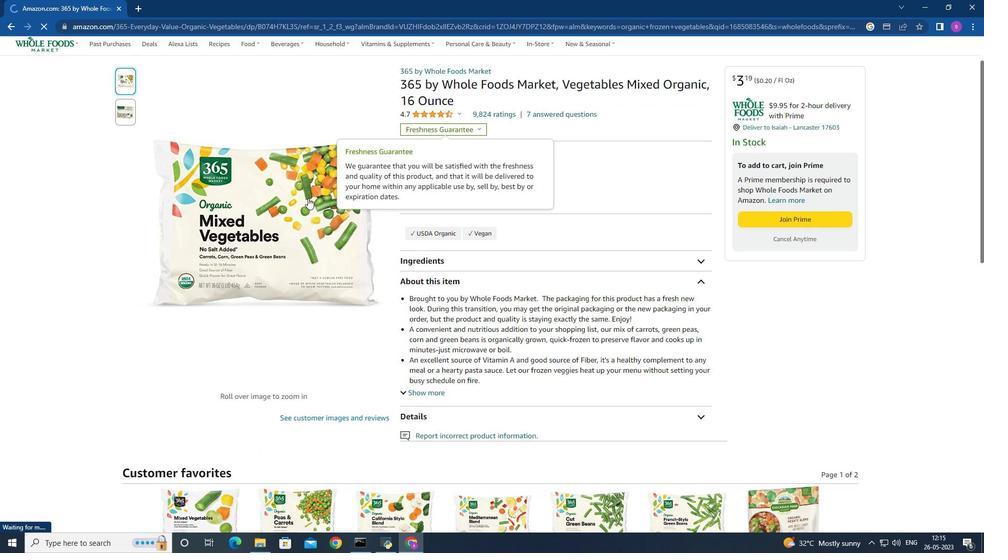 
Action: Mouse scrolled (301, 197) with delta (0, 0)
Screenshot: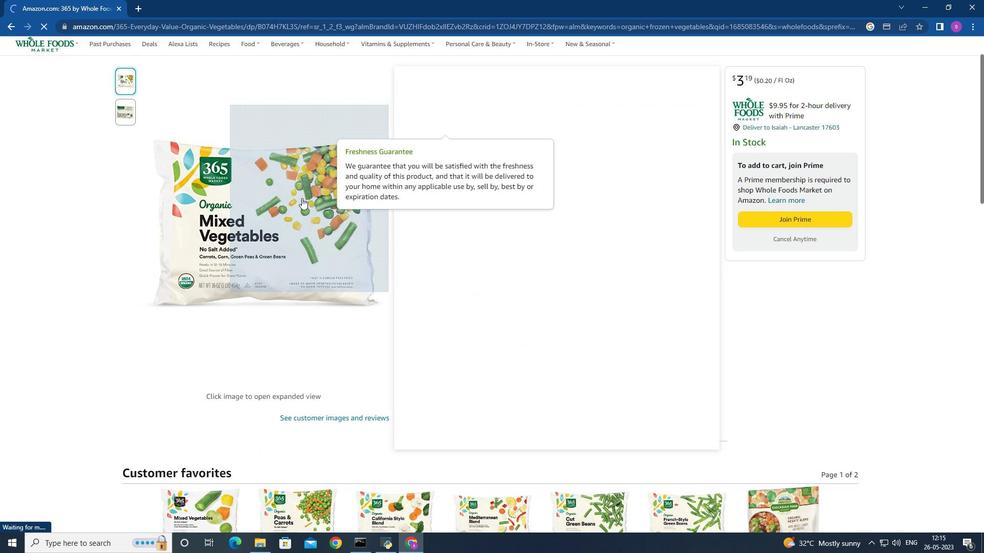 
Action: Mouse scrolled (301, 197) with delta (0, 0)
Screenshot: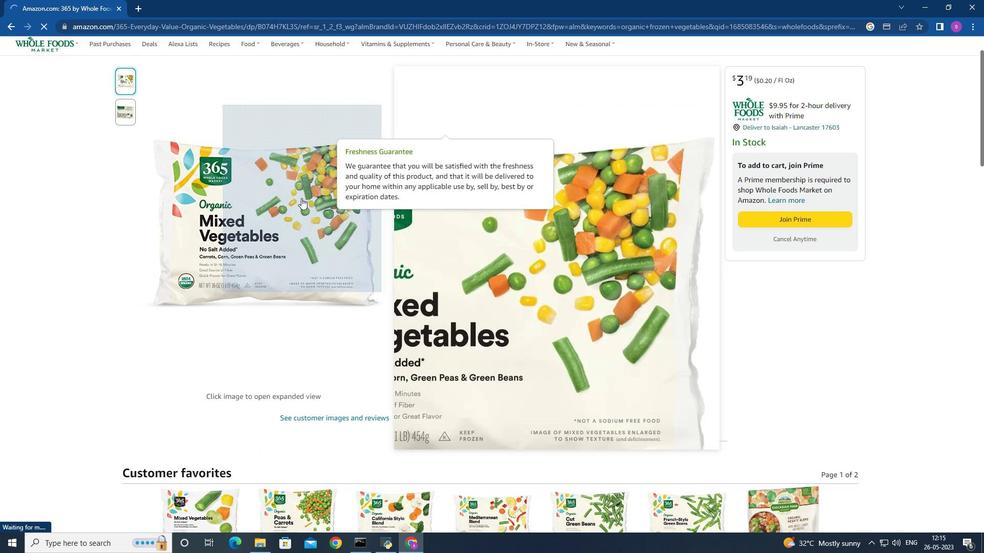
Action: Mouse moved to (296, 195)
Screenshot: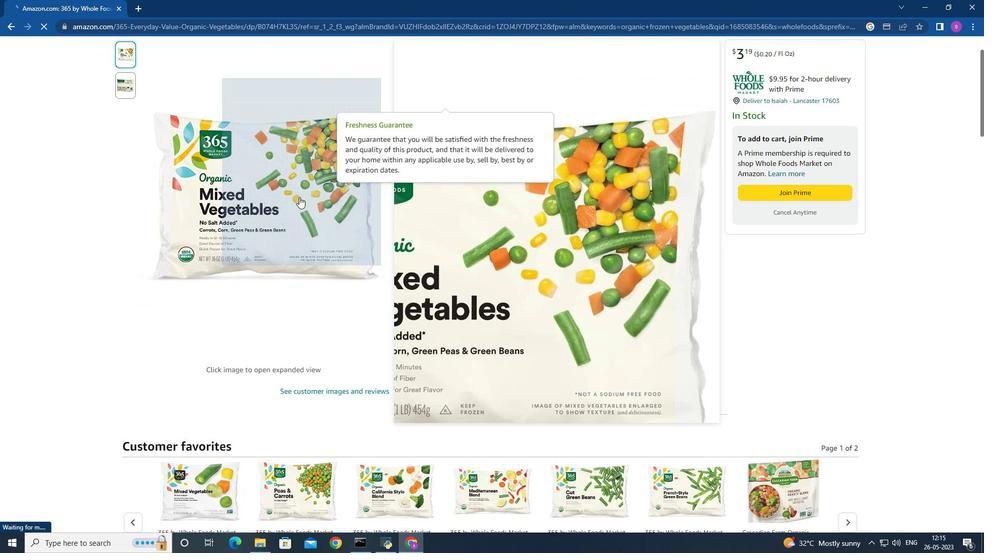 
Action: Mouse scrolled (297, 195) with delta (0, 0)
Screenshot: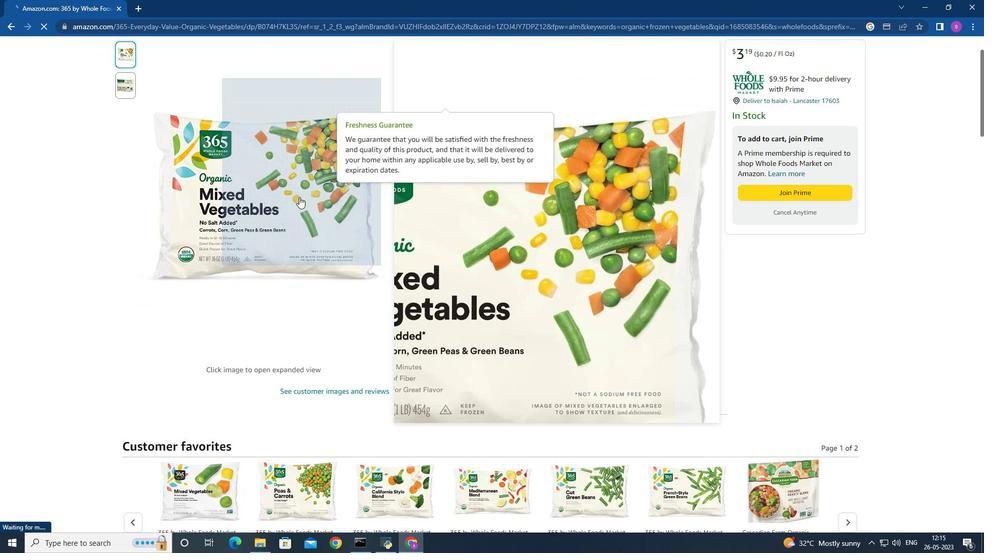 
Action: Mouse moved to (294, 193)
Screenshot: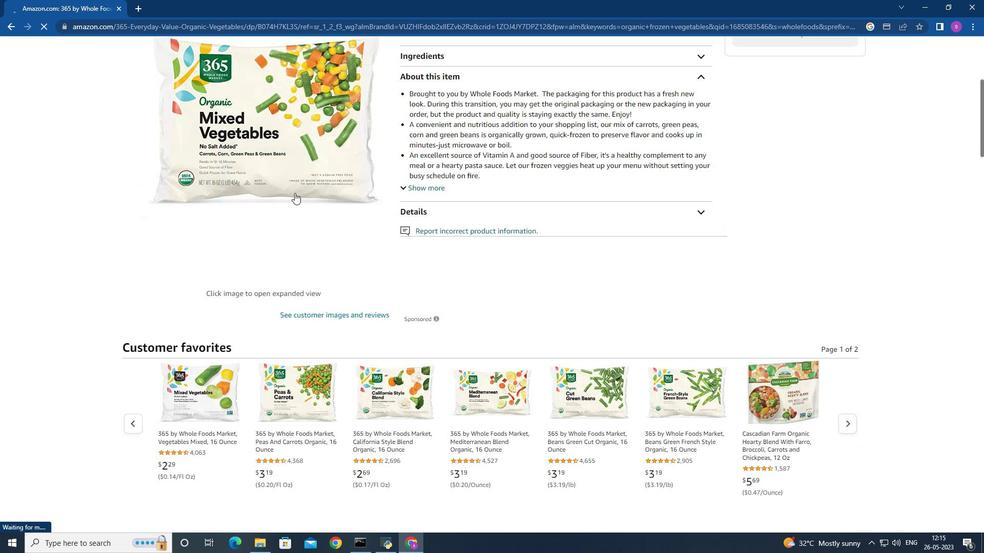
Action: Mouse scrolled (294, 193) with delta (0, 0)
Screenshot: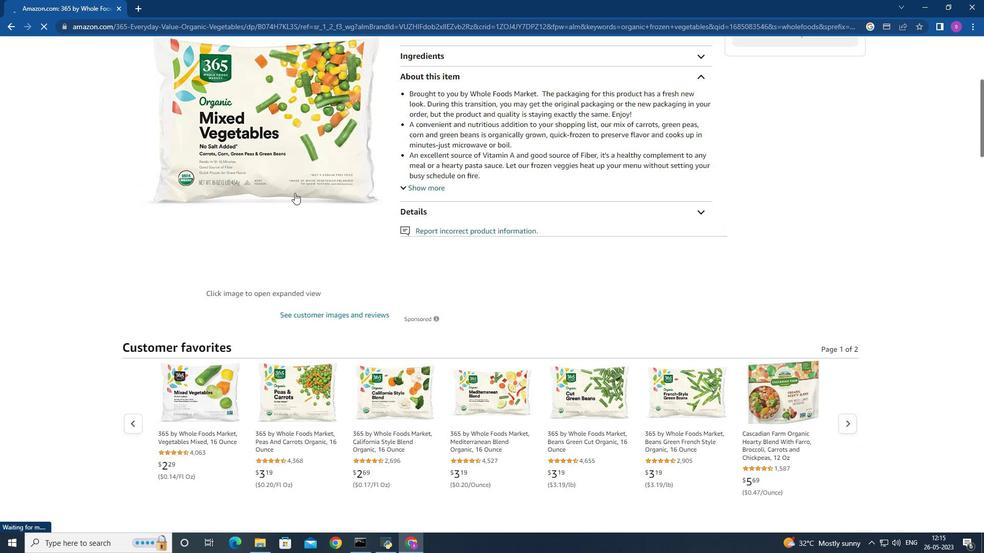 
Action: Mouse scrolled (294, 193) with delta (0, 0)
Screenshot: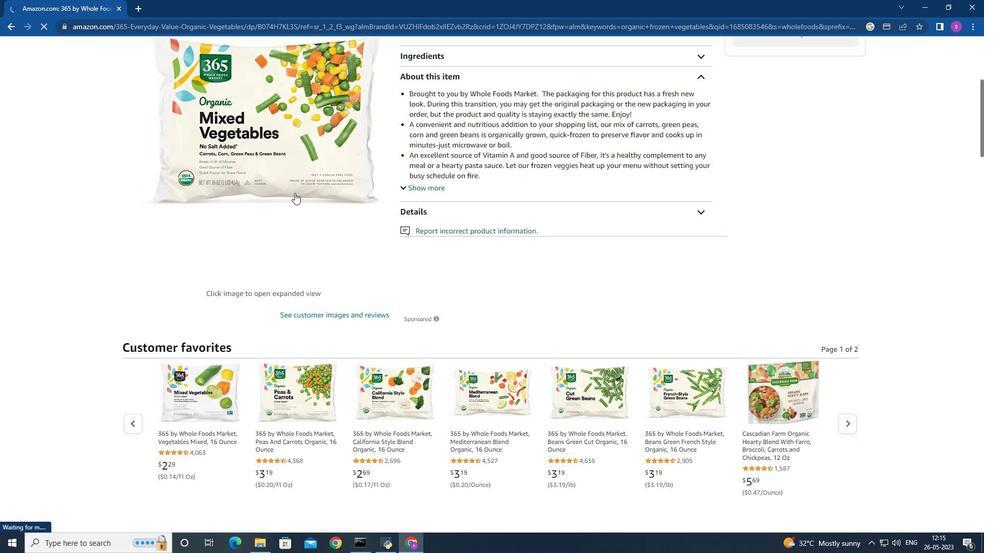 
Action: Mouse moved to (301, 207)
Screenshot: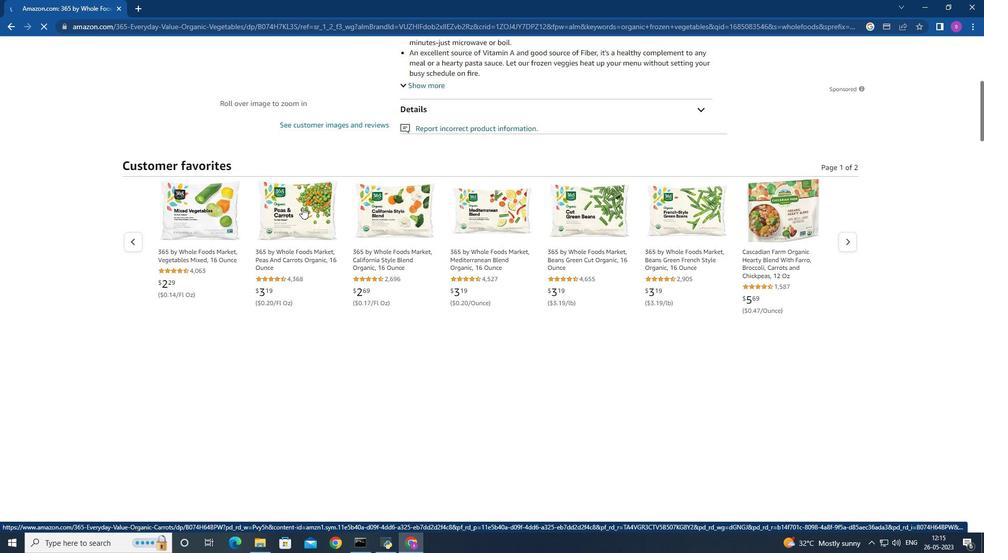 
Action: Mouse scrolled (301, 207) with delta (0, 0)
Screenshot: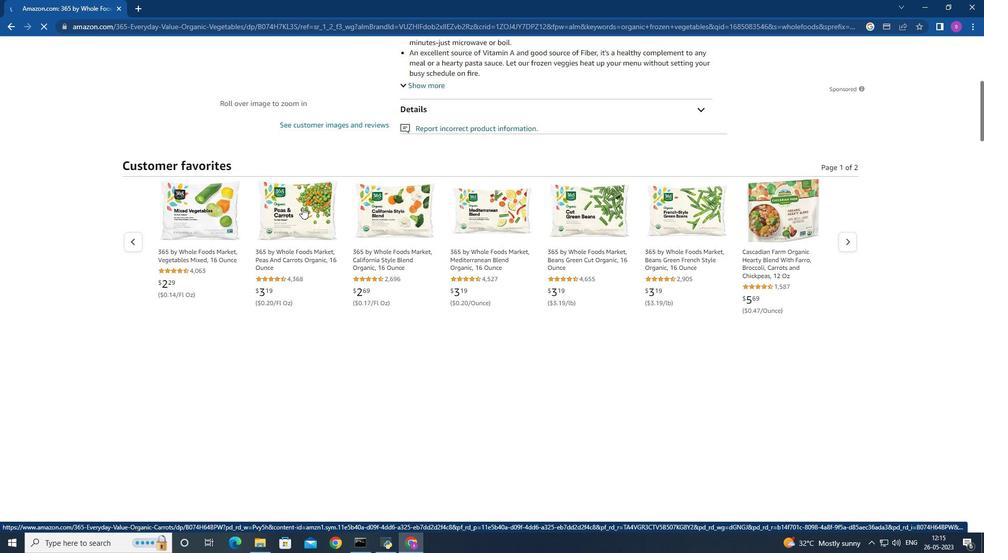 
Action: Mouse scrolled (301, 207) with delta (0, 0)
Screenshot: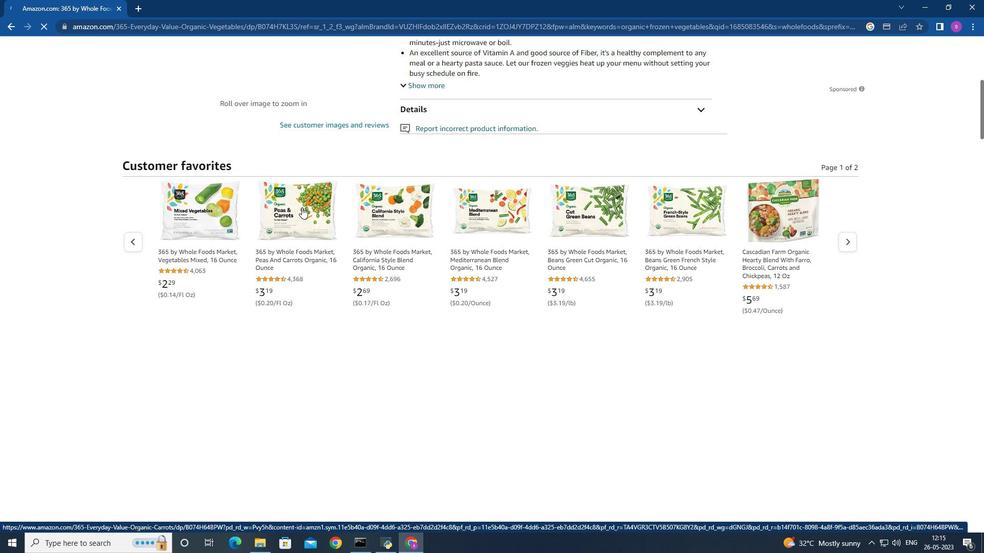 
Action: Mouse moved to (389, 218)
Screenshot: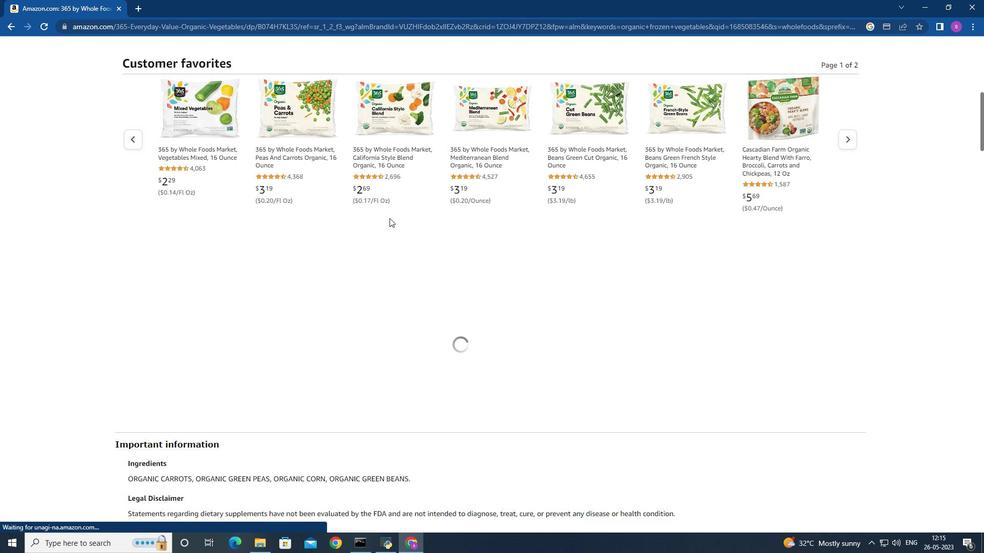
Action: Mouse scrolled (389, 218) with delta (0, 0)
Screenshot: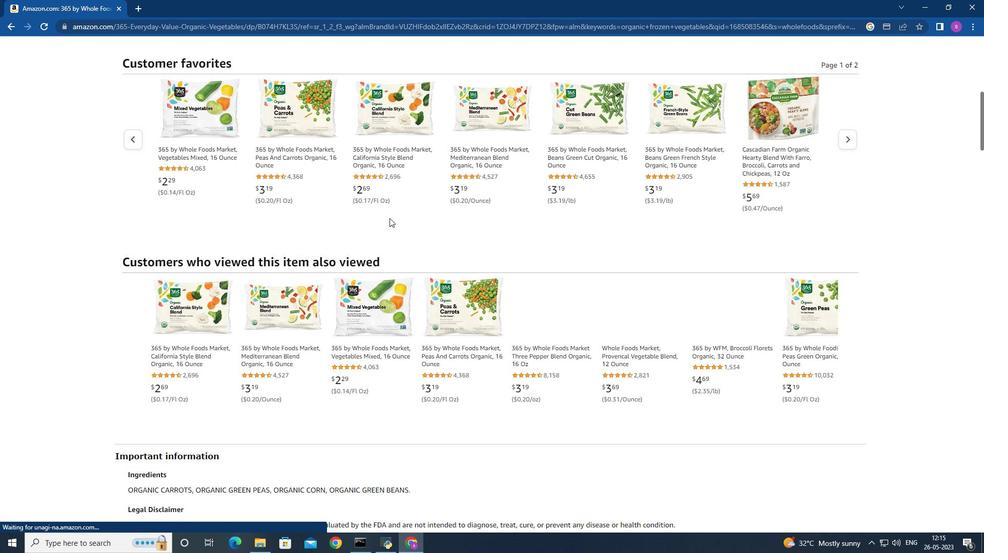 
Action: Mouse scrolled (389, 218) with delta (0, 0)
Screenshot: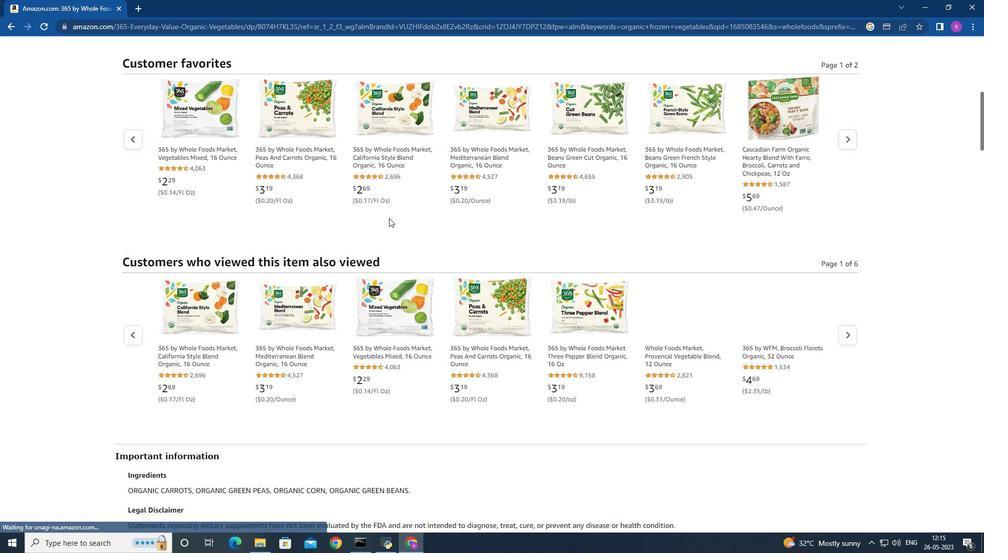 
Action: Mouse scrolled (389, 218) with delta (0, 0)
Screenshot: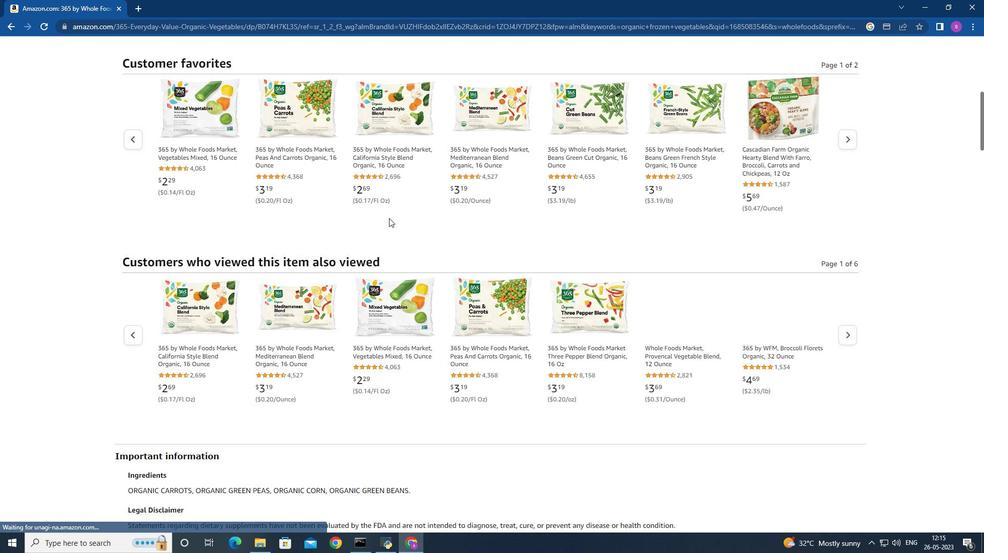 
Action: Mouse scrolled (389, 218) with delta (0, 0)
Screenshot: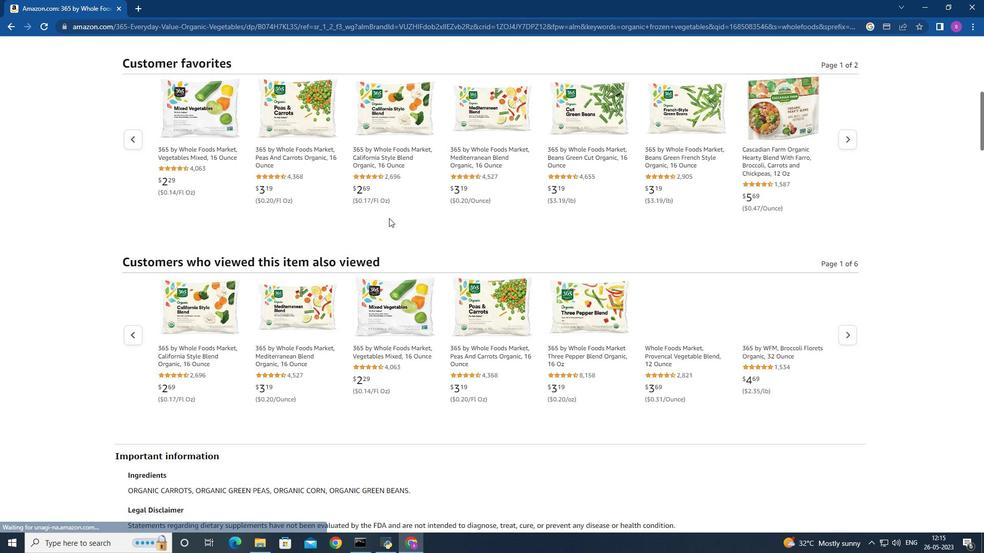 
Action: Mouse moved to (389, 219)
Screenshot: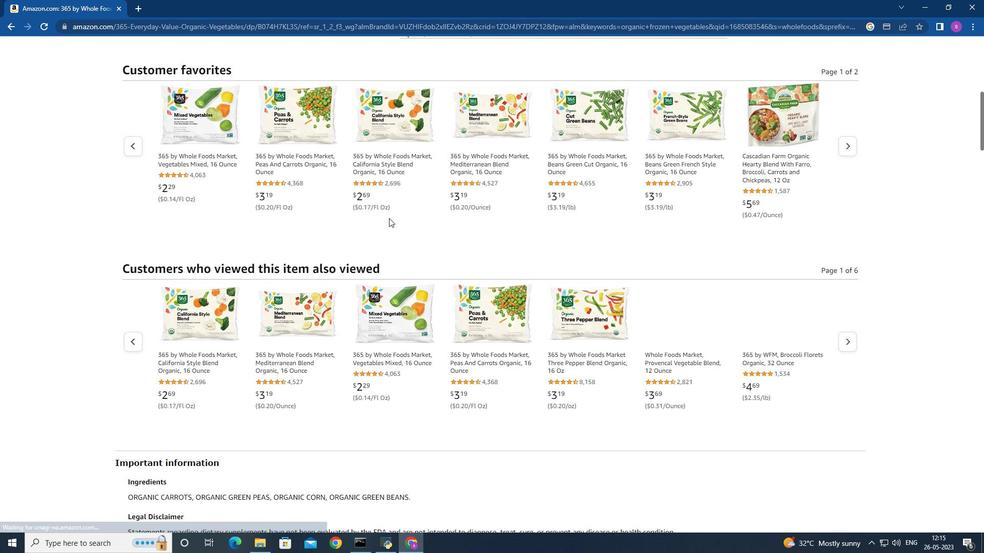 
Action: Mouse scrolled (389, 220) with delta (0, 0)
Screenshot: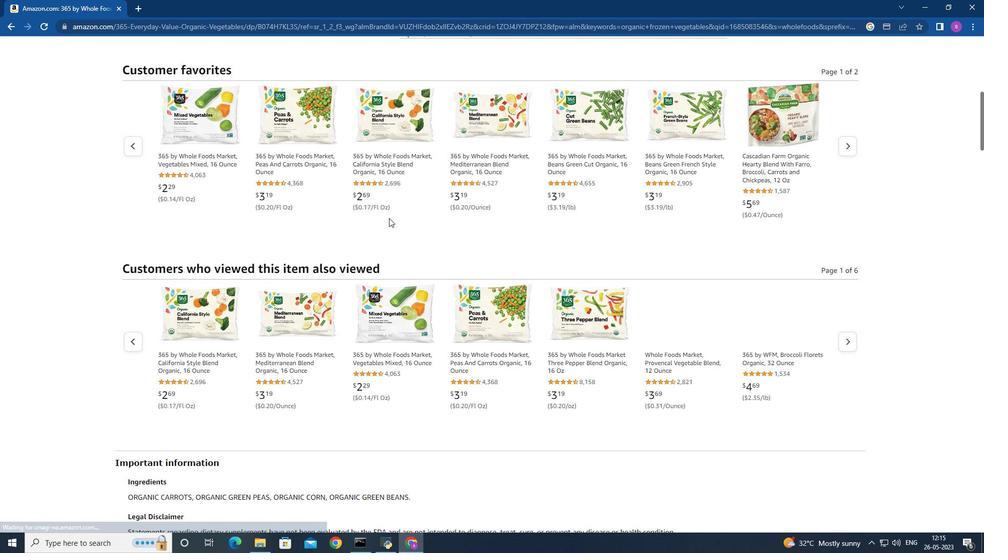
Action: Mouse moved to (392, 222)
Screenshot: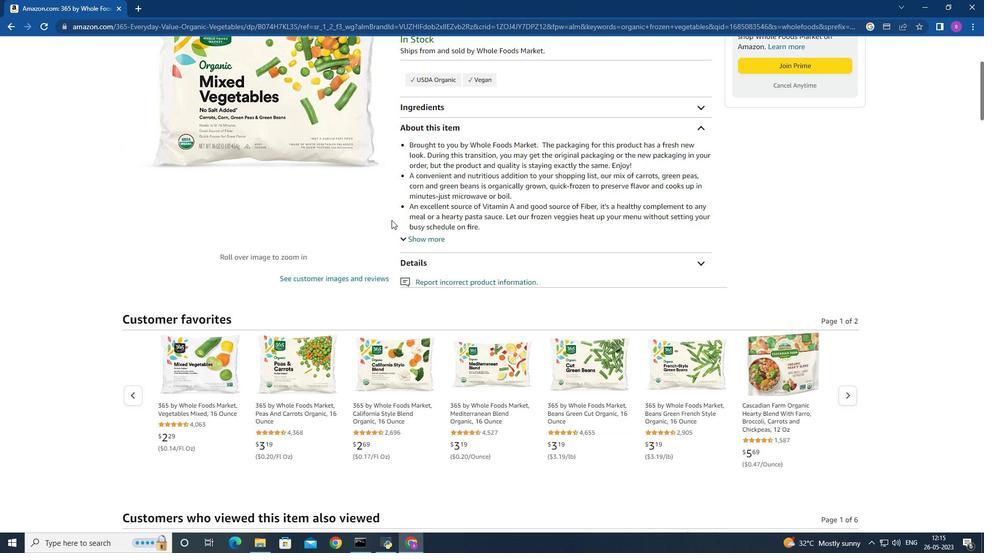 
Action: Mouse scrolled (392, 221) with delta (0, 0)
Screenshot: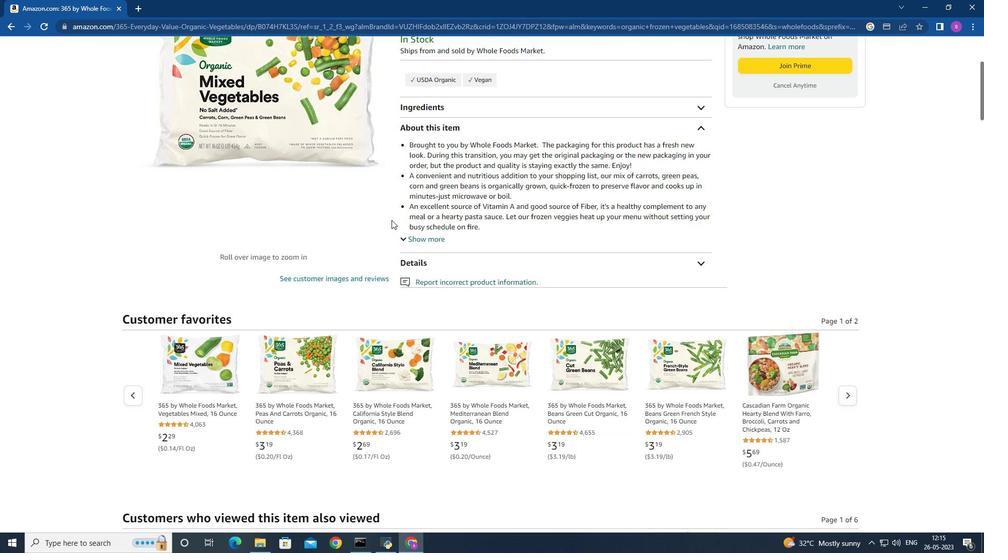 
Action: Mouse moved to (392, 222)
Screenshot: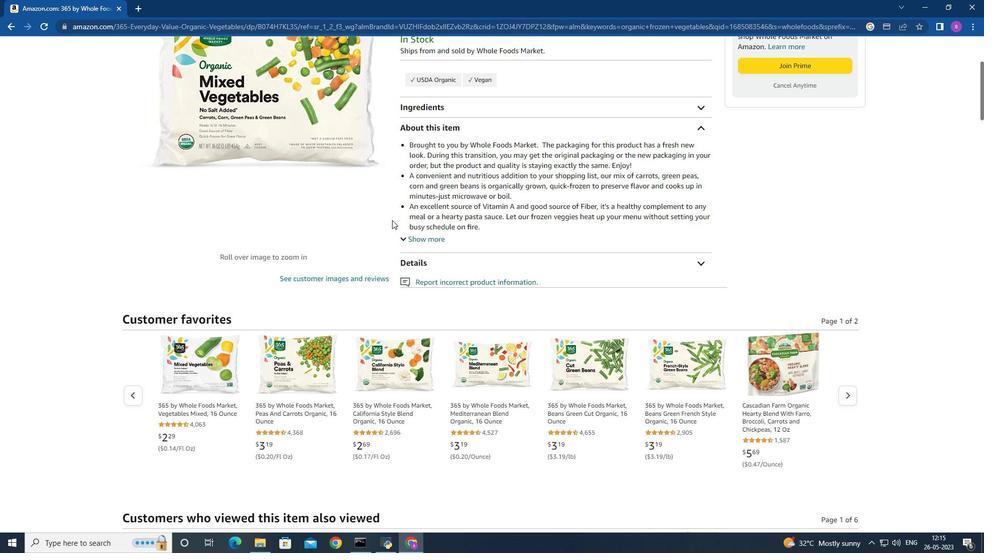 
Action: Mouse scrolled (392, 221) with delta (0, 0)
Screenshot: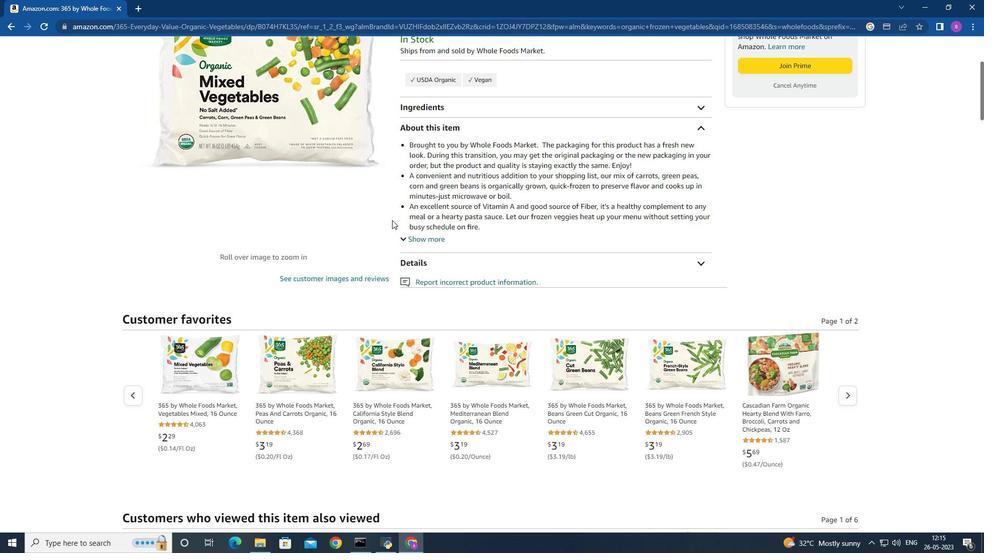 
Action: Mouse scrolled (392, 221) with delta (0, 0)
Screenshot: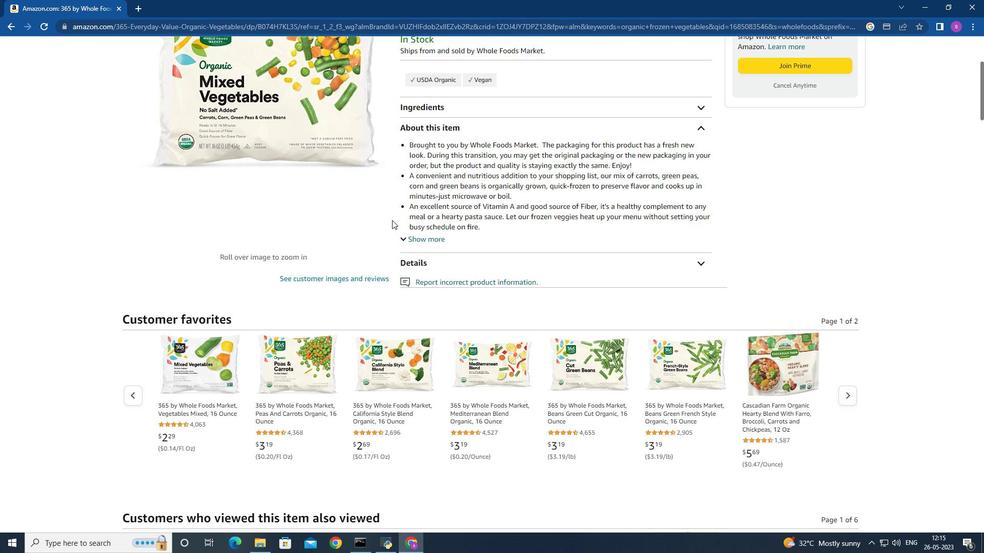 
Action: Mouse moved to (392, 222)
Screenshot: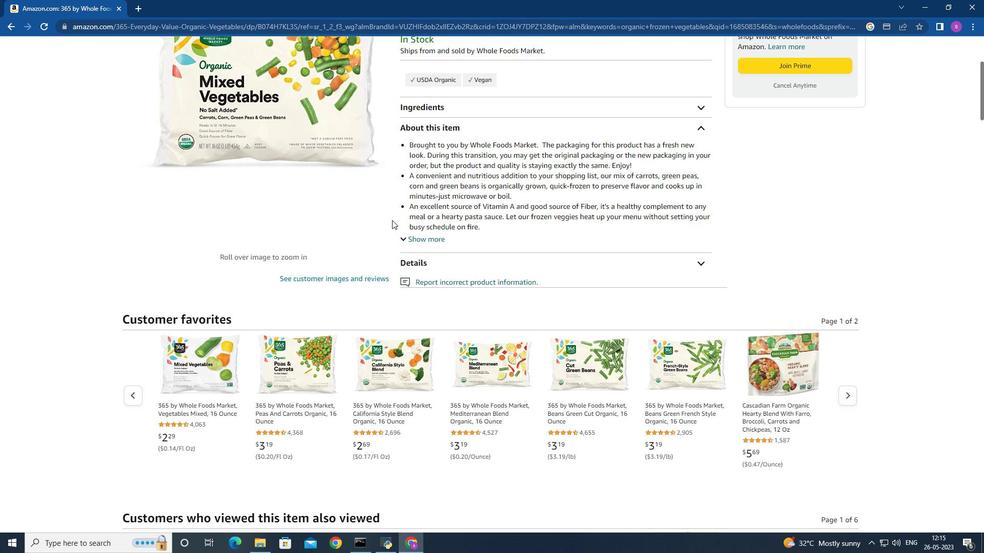 
Action: Mouse scrolled (392, 221) with delta (0, 0)
Screenshot: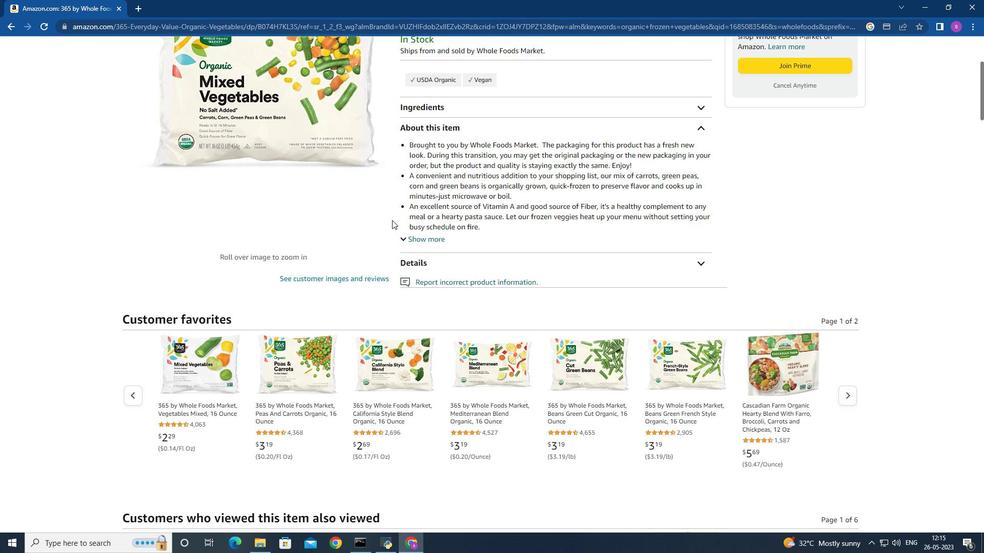 
Action: Mouse moved to (392, 219)
Screenshot: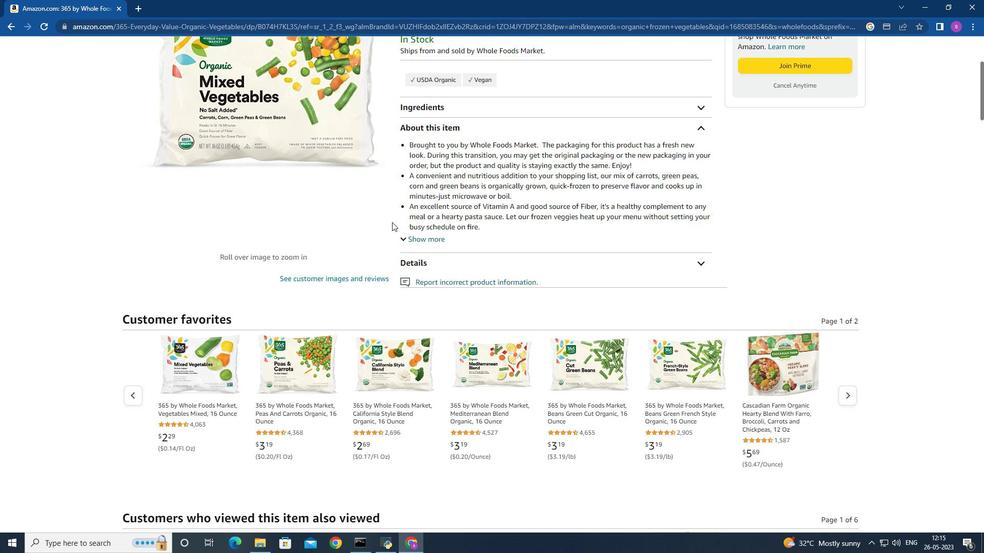 
Action: Mouse scrolled (392, 219) with delta (0, 0)
Screenshot: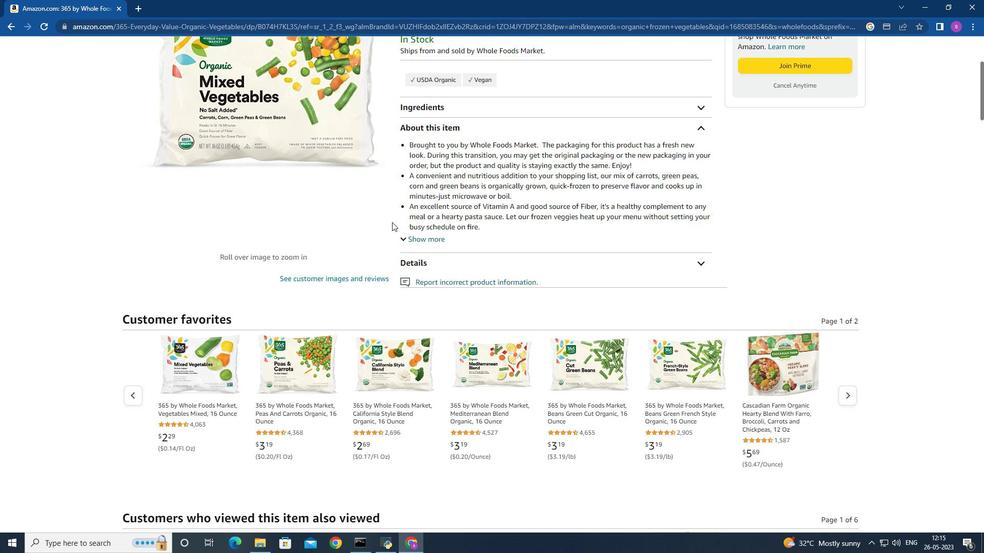 
Action: Mouse moved to (845, 334)
Screenshot: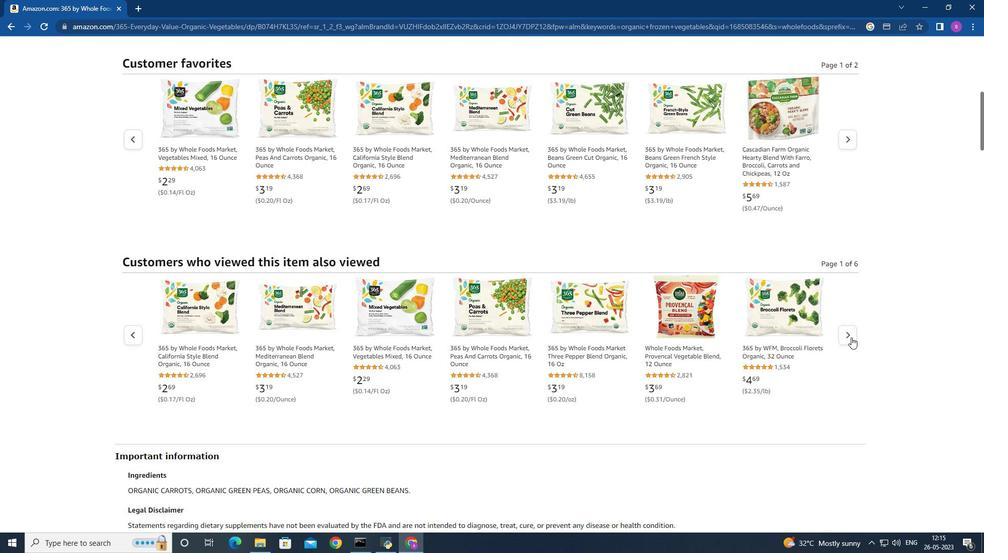 
Action: Mouse pressed left at (845, 334)
Screenshot: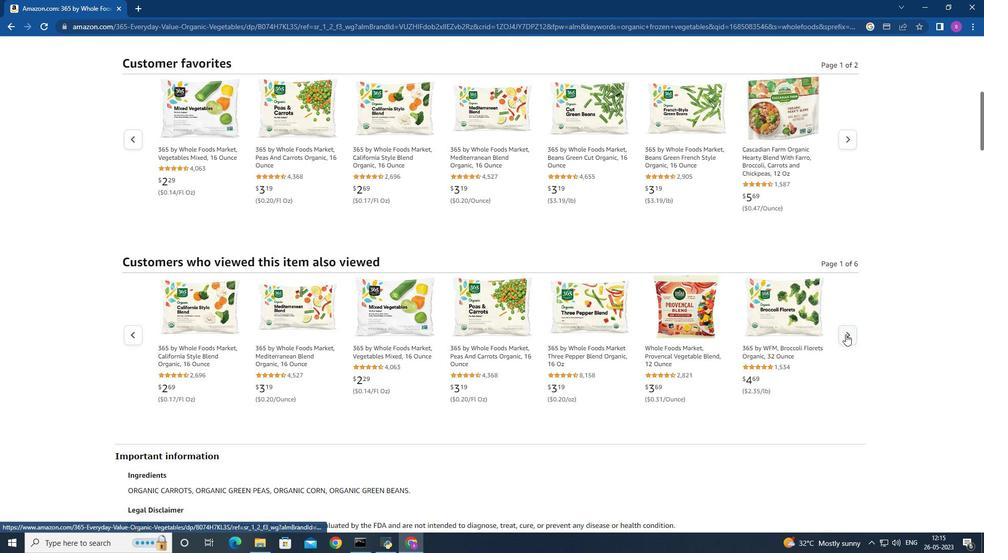
Action: Mouse moved to (847, 334)
Screenshot: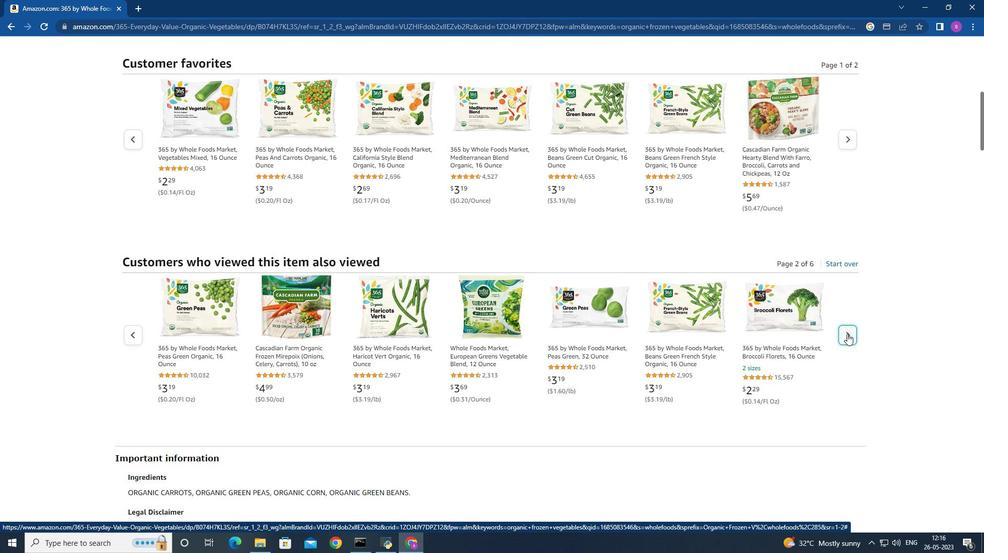 
Action: Mouse pressed left at (847, 334)
Screenshot: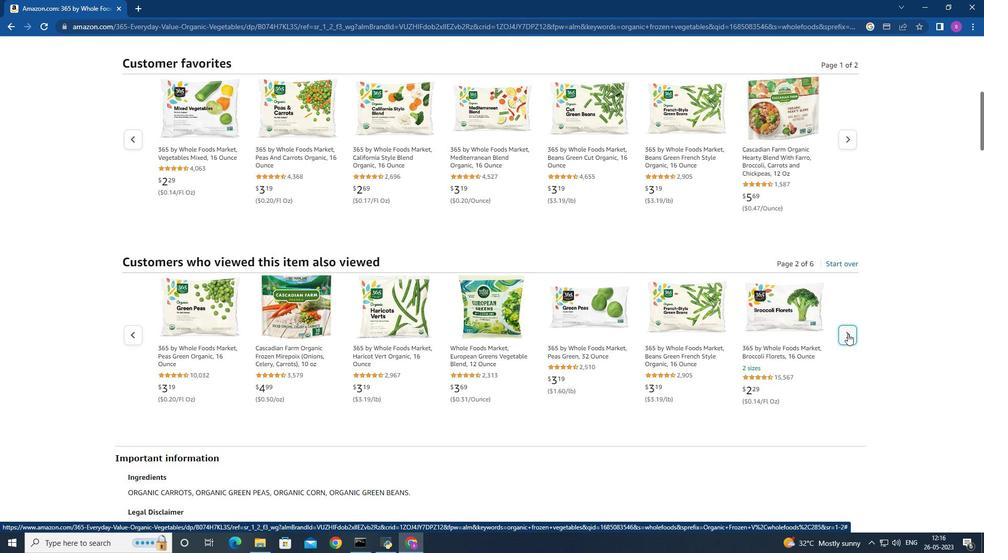 
Action: Mouse moved to (836, 165)
Screenshot: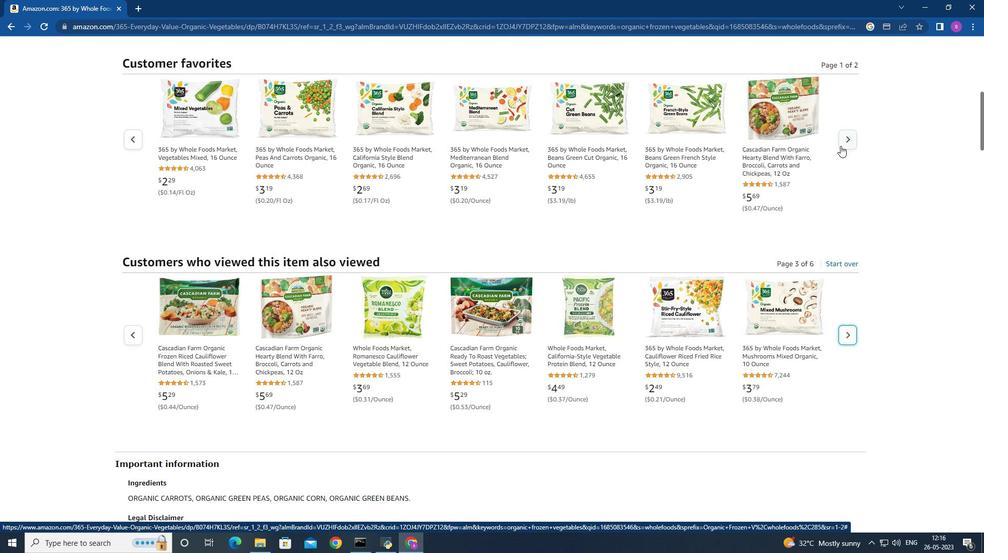 
Action: Mouse scrolled (836, 166) with delta (0, 0)
Screenshot: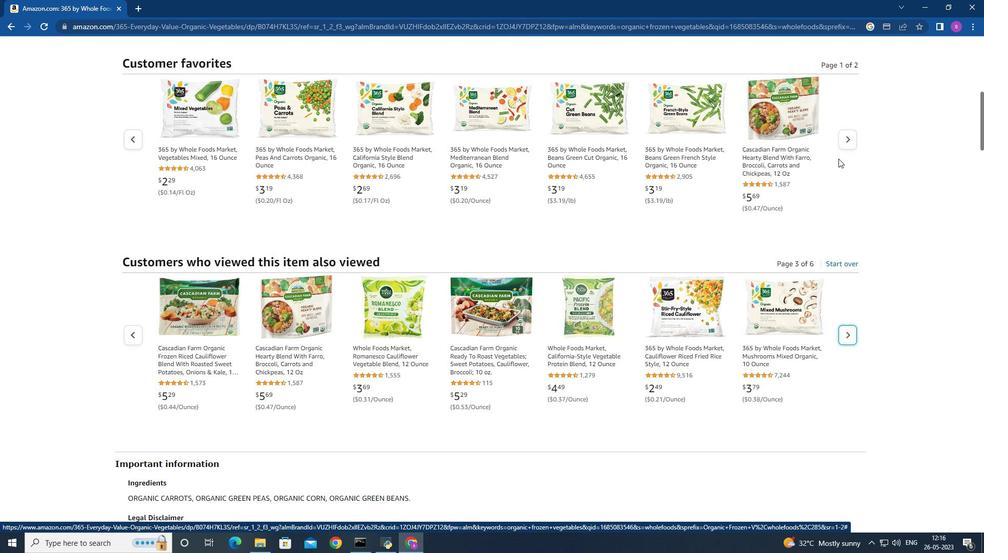 
Action: Mouse moved to (844, 192)
Screenshot: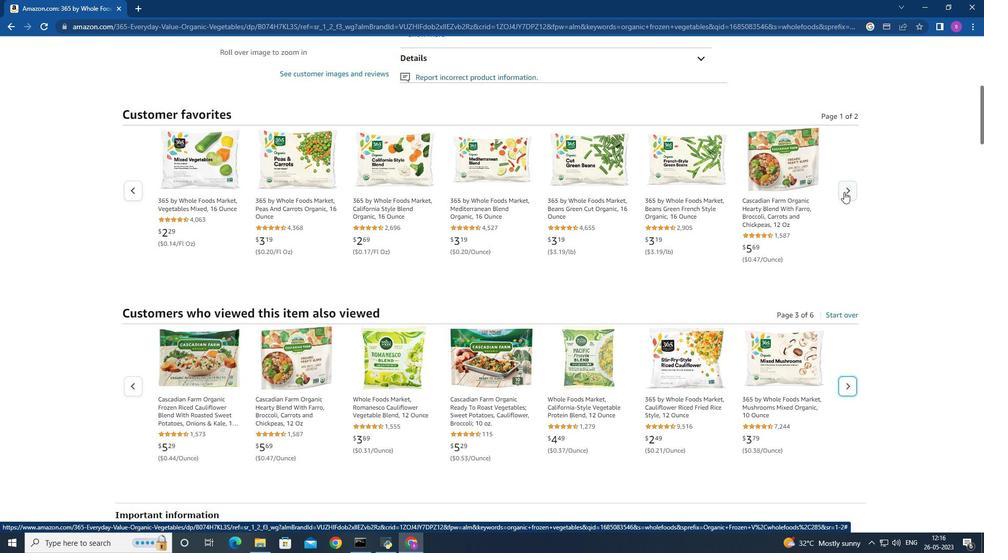 
Action: Mouse pressed left at (844, 192)
Screenshot: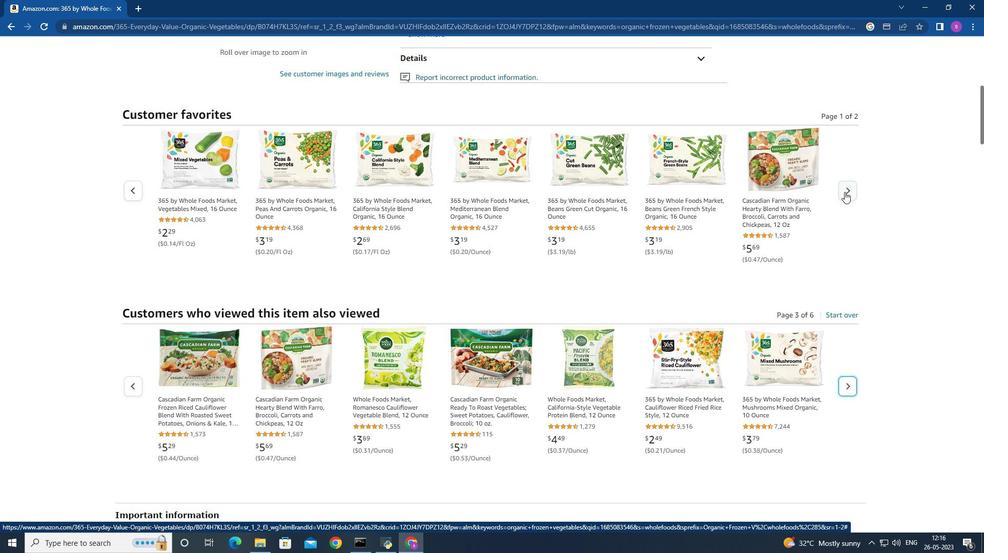 
Action: Mouse moved to (846, 192)
Screenshot: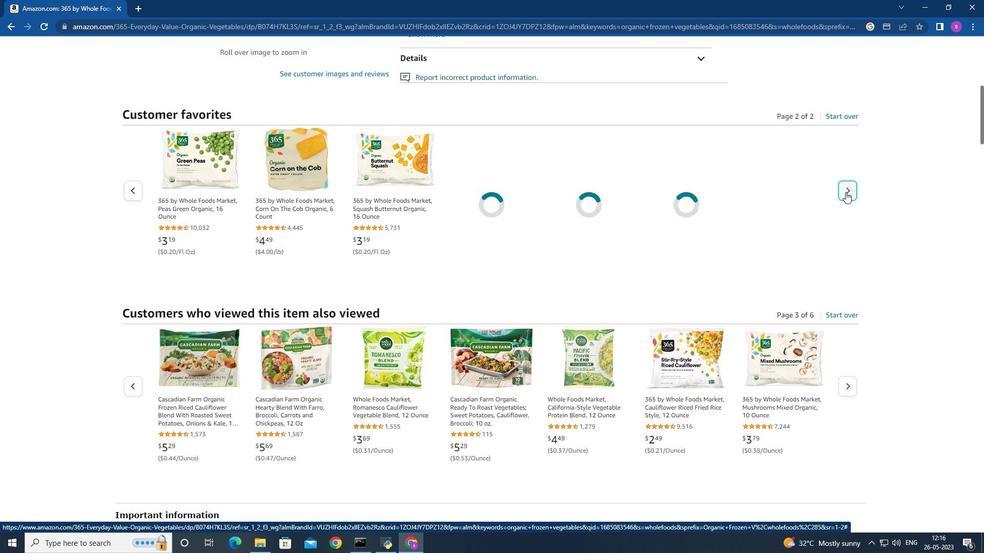 
Action: Mouse pressed left at (846, 192)
Screenshot: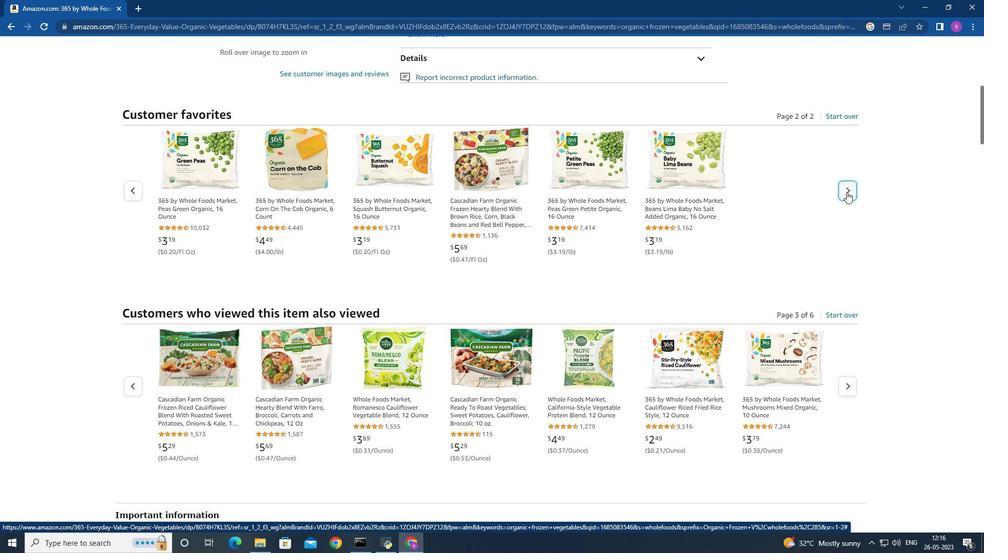 
Action: Mouse moved to (844, 192)
Screenshot: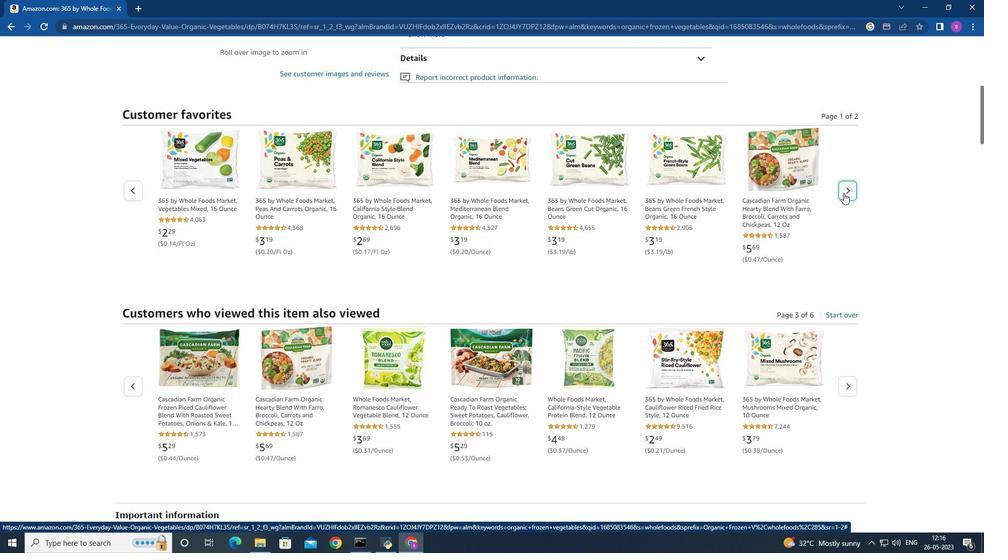 
Action: Mouse pressed left at (844, 192)
Screenshot: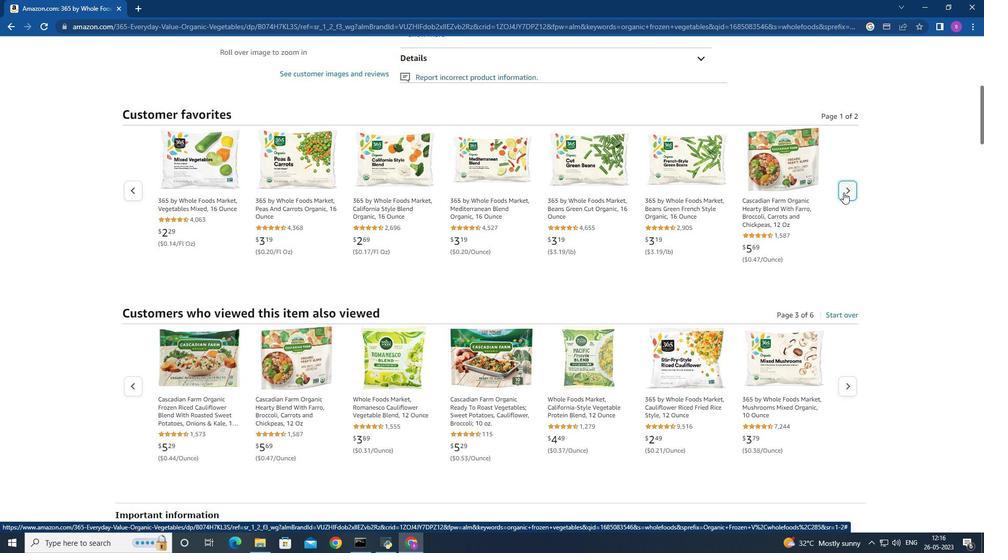 
Action: Mouse pressed left at (844, 192)
Screenshot: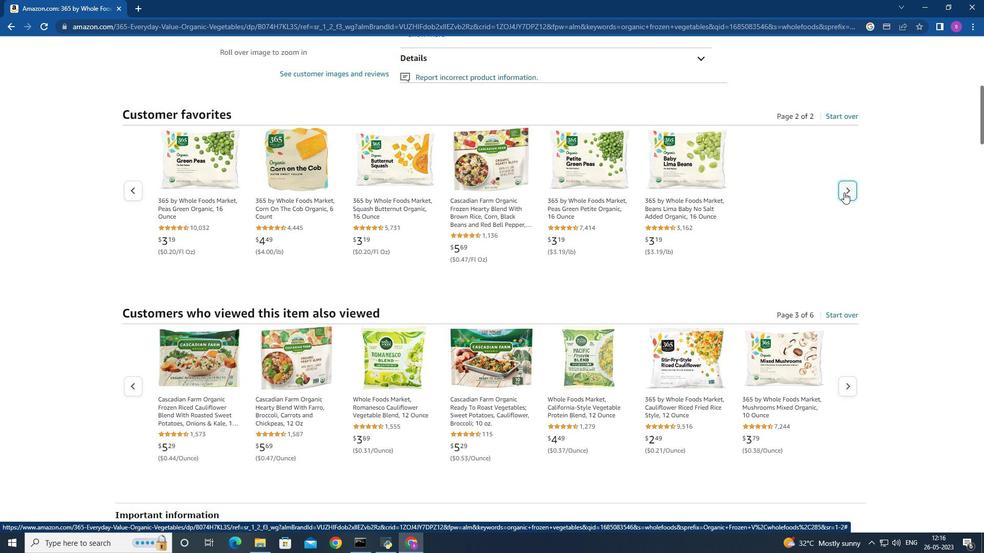 
Action: Mouse moved to (688, 229)
Screenshot: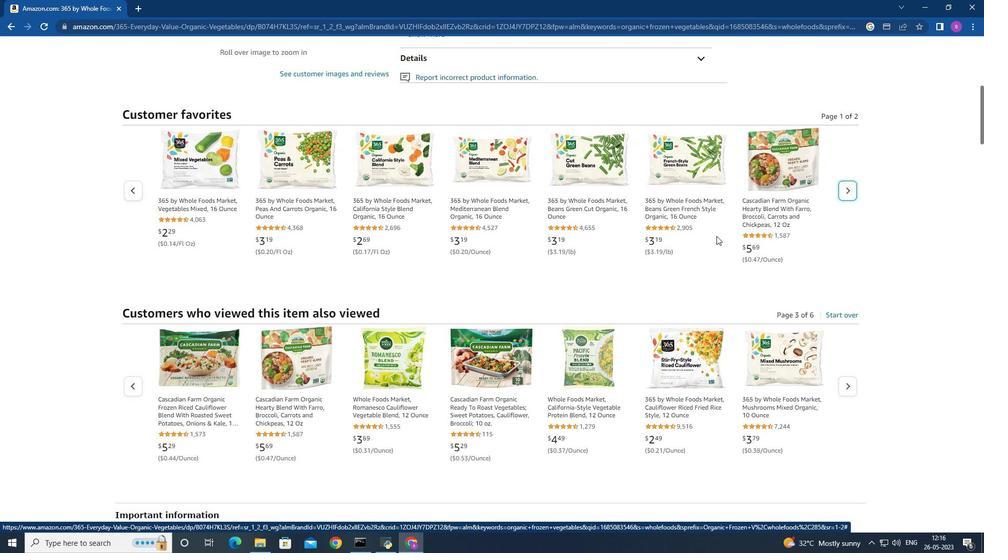 
Action: Mouse scrolled (688, 229) with delta (0, 0)
Screenshot: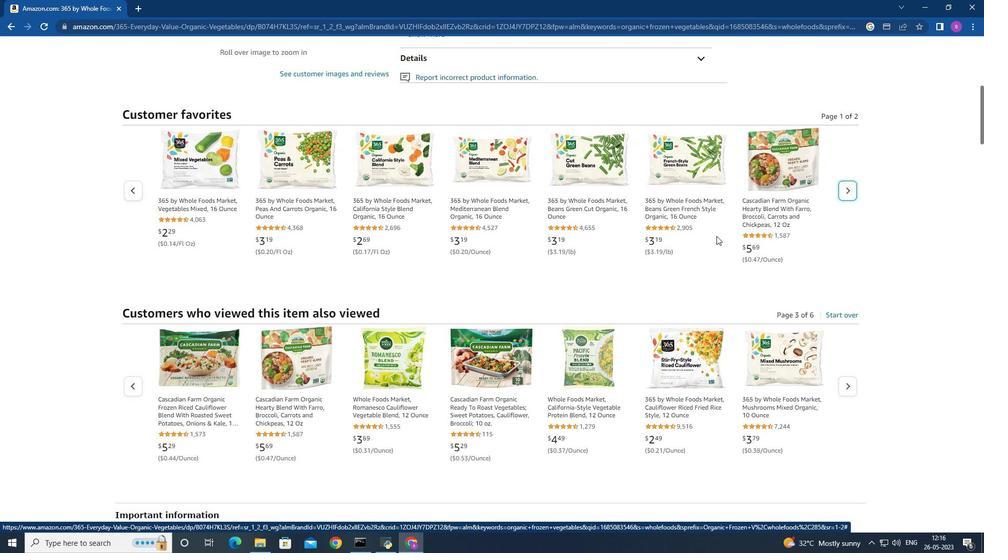 
Action: Mouse moved to (687, 229)
Screenshot: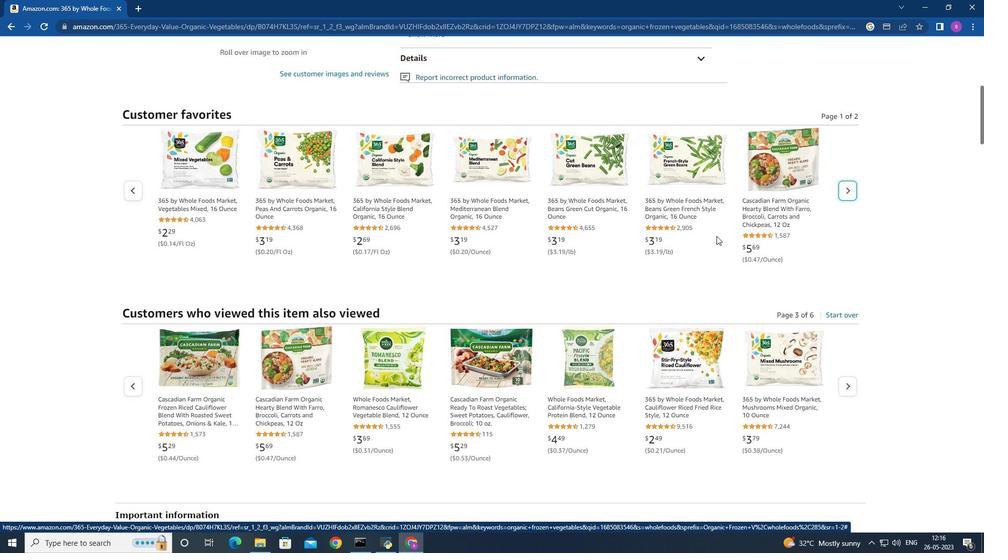 
Action: Mouse scrolled (687, 229) with delta (0, 0)
Screenshot: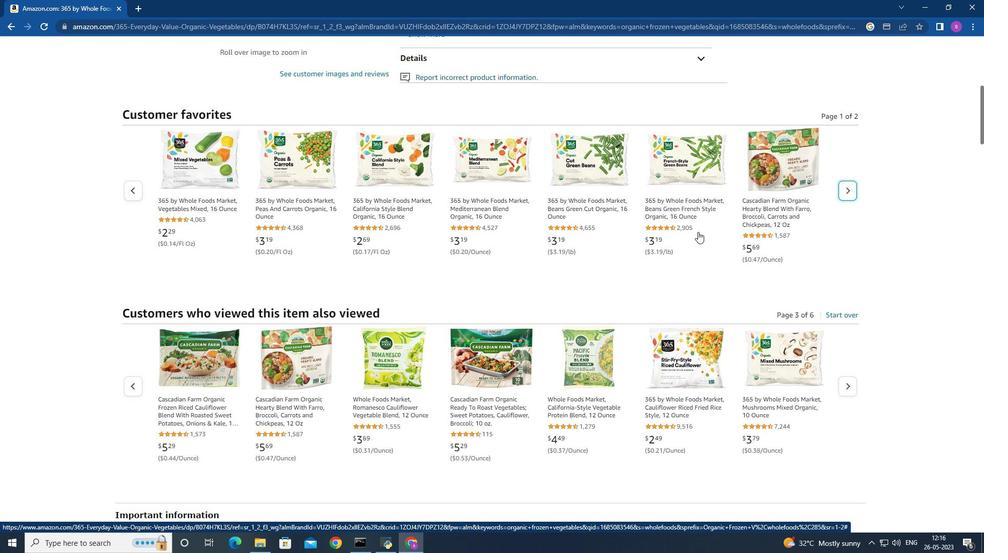
Action: Mouse scrolled (687, 229) with delta (0, 0)
Screenshot: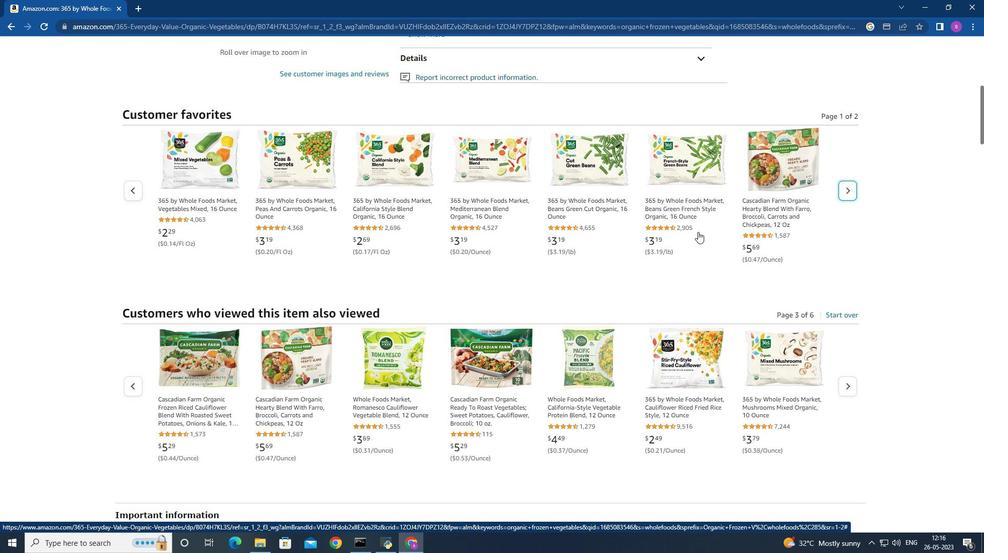 
Action: Mouse moved to (685, 230)
Screenshot: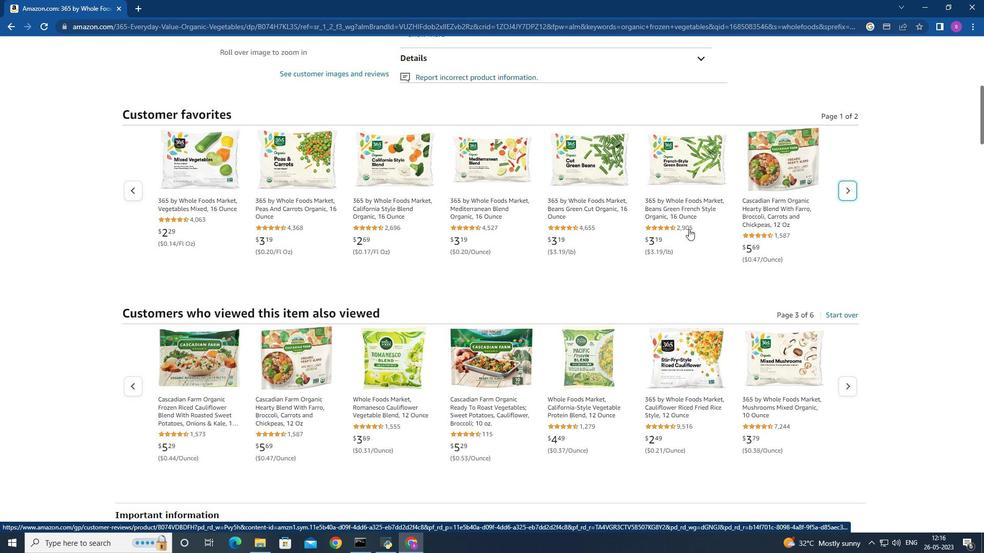 
Action: Mouse scrolled (686, 230) with delta (0, 0)
Screenshot: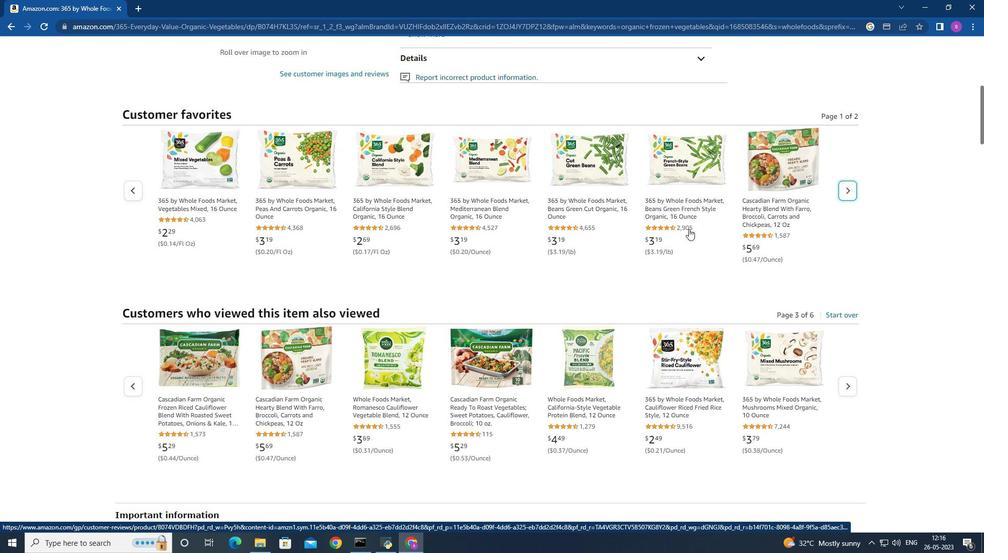 
Action: Mouse moved to (684, 232)
Screenshot: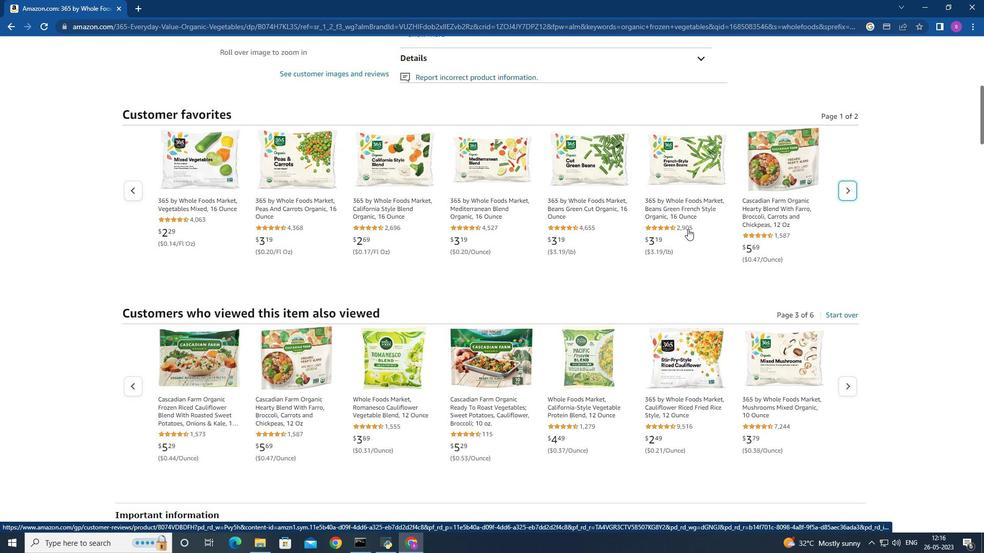
Action: Mouse scrolled (684, 232) with delta (0, 0)
Screenshot: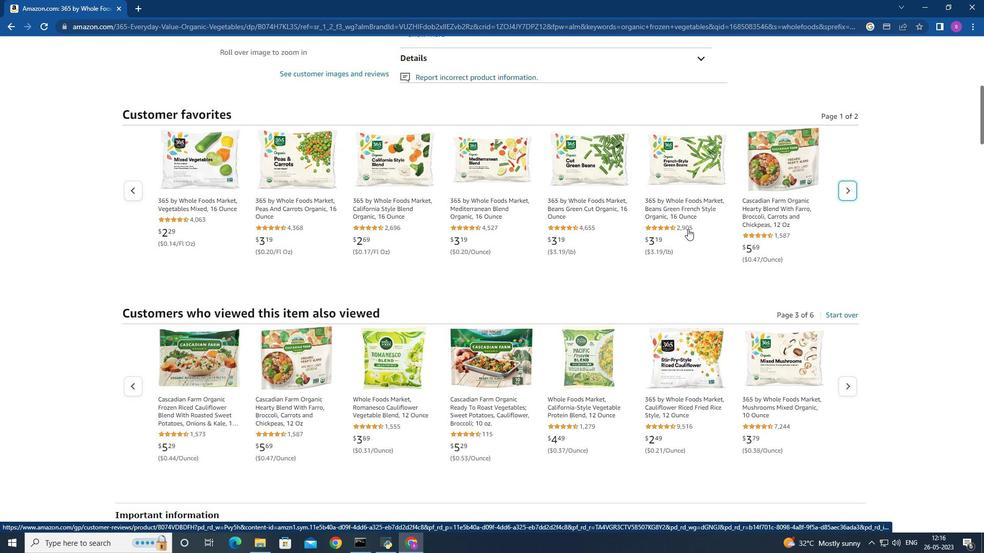 
Action: Mouse moved to (594, 237)
Screenshot: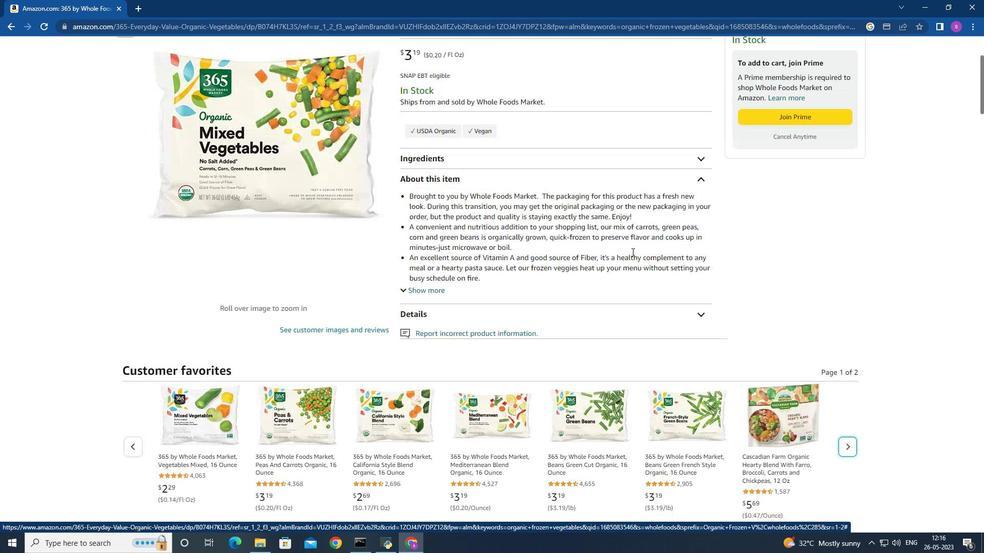 
Action: Mouse scrolled (594, 238) with delta (0, 0)
Screenshot: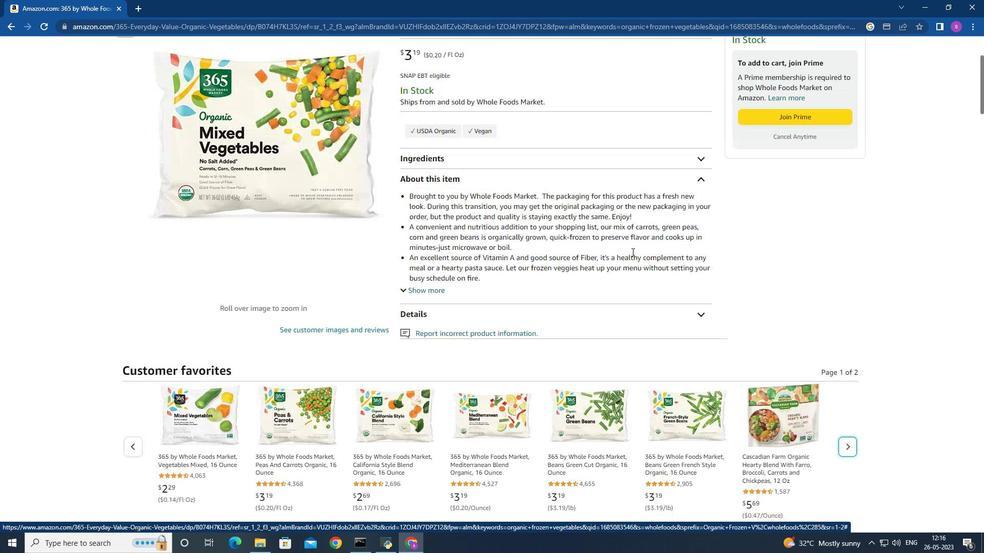 
Action: Mouse moved to (587, 234)
Screenshot: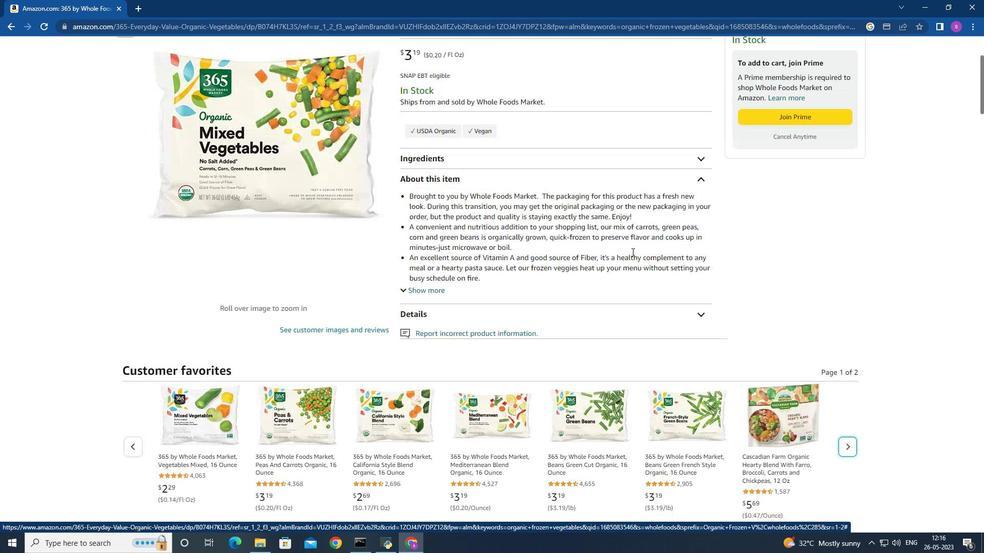 
Action: Mouse scrolled (587, 235) with delta (0, 0)
Screenshot: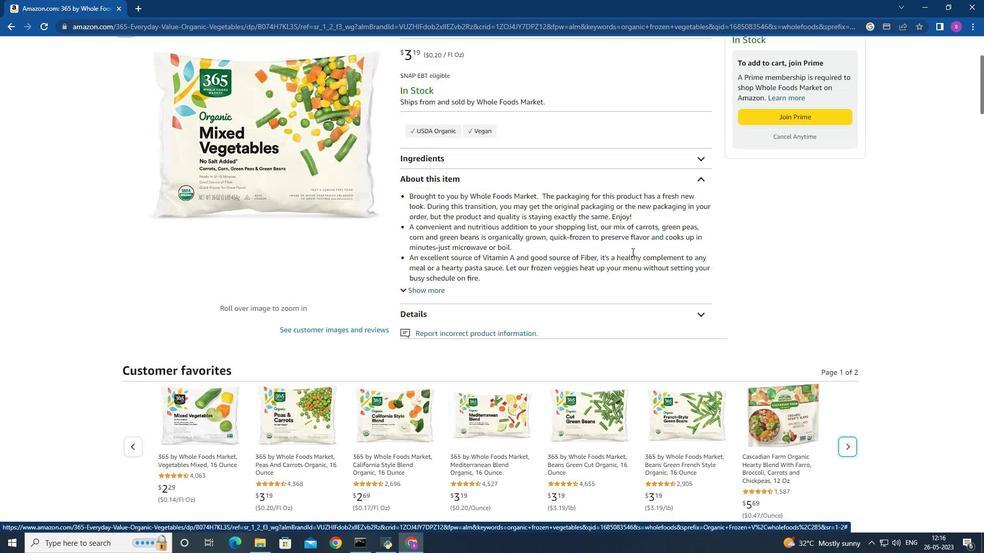 
Action: Mouse moved to (564, 227)
Screenshot: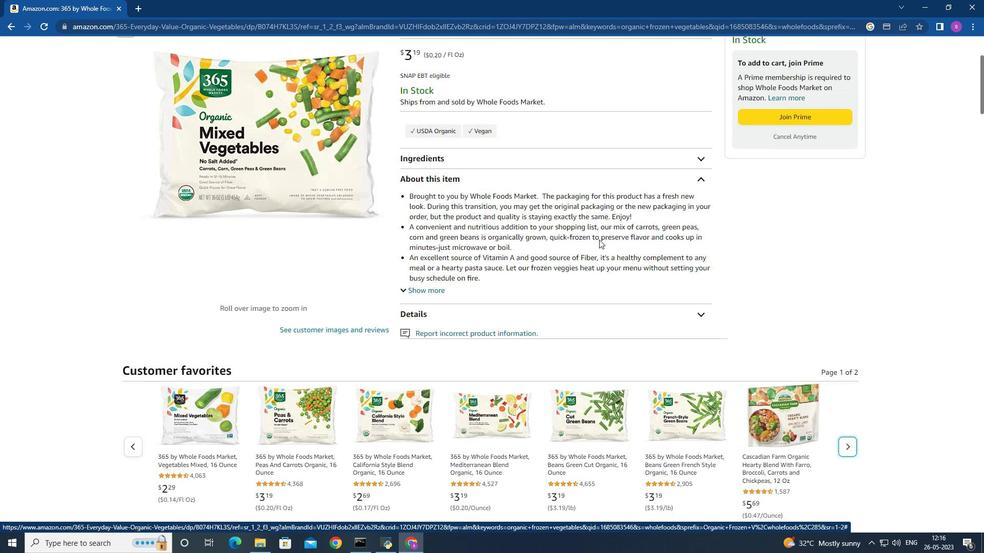 
Action: Mouse scrolled (574, 230) with delta (0, 0)
Screenshot: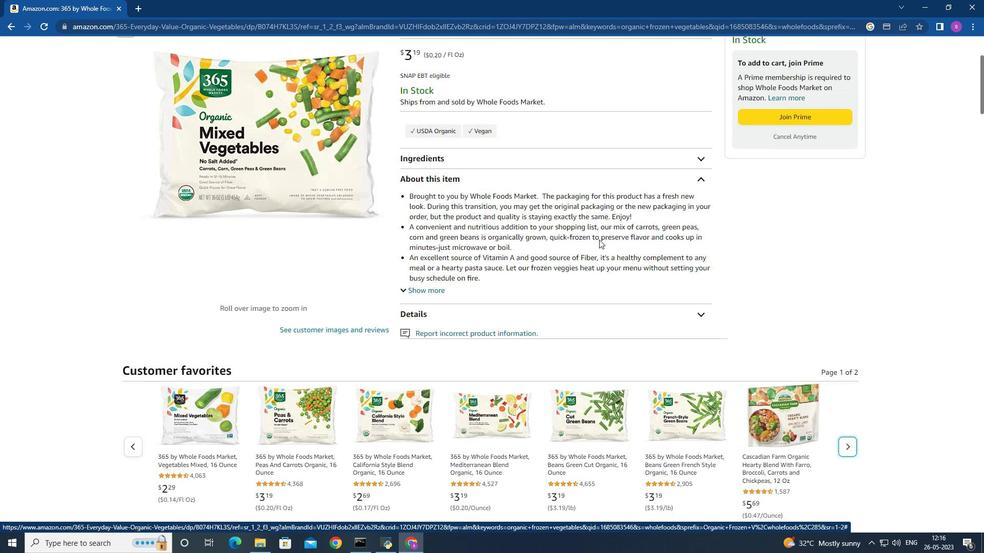 
Action: Mouse moved to (561, 226)
Screenshot: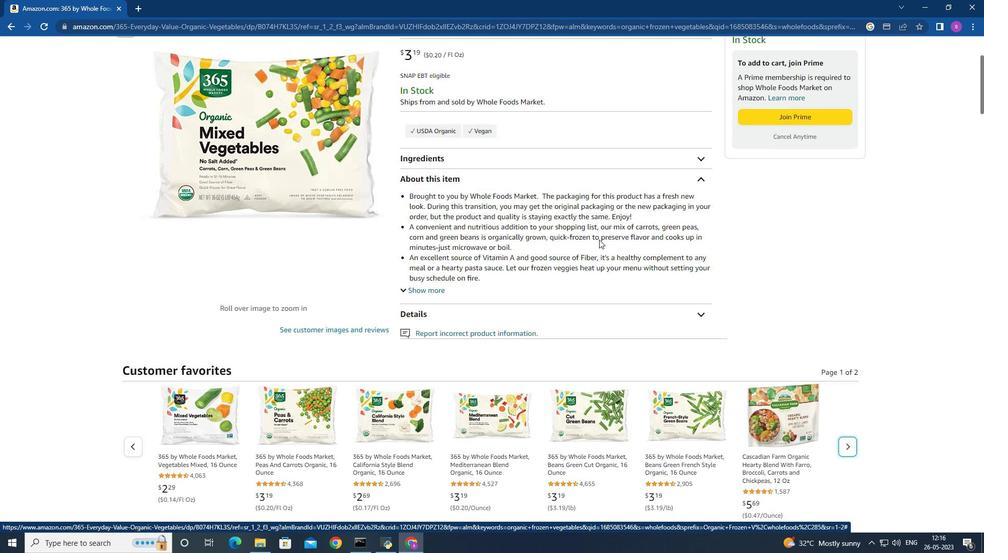 
Action: Mouse scrolled (562, 227) with delta (0, 0)
Screenshot: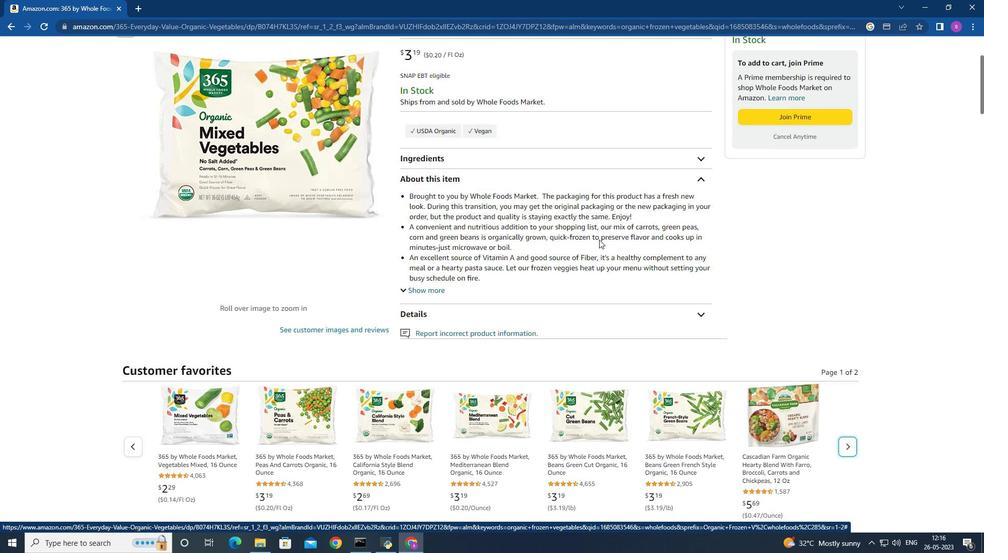
Action: Mouse moved to (787, 276)
Screenshot: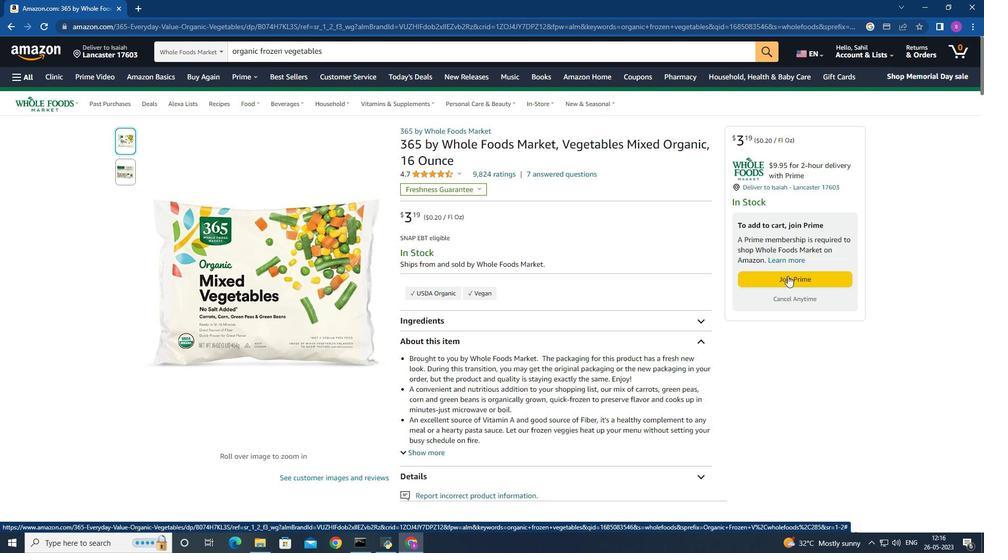 
Action: Mouse pressed left at (787, 276)
Screenshot: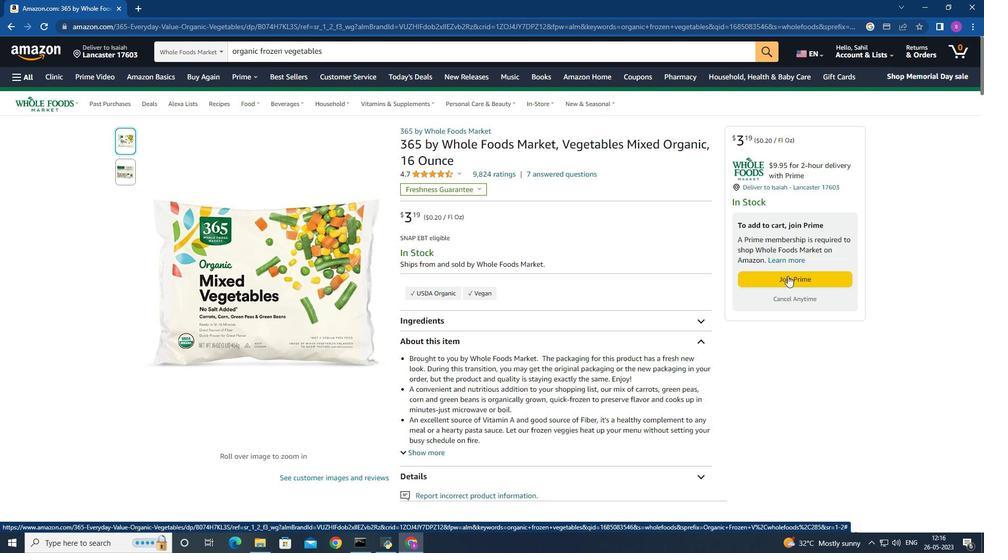 
Action: Mouse moved to (451, 243)
Screenshot: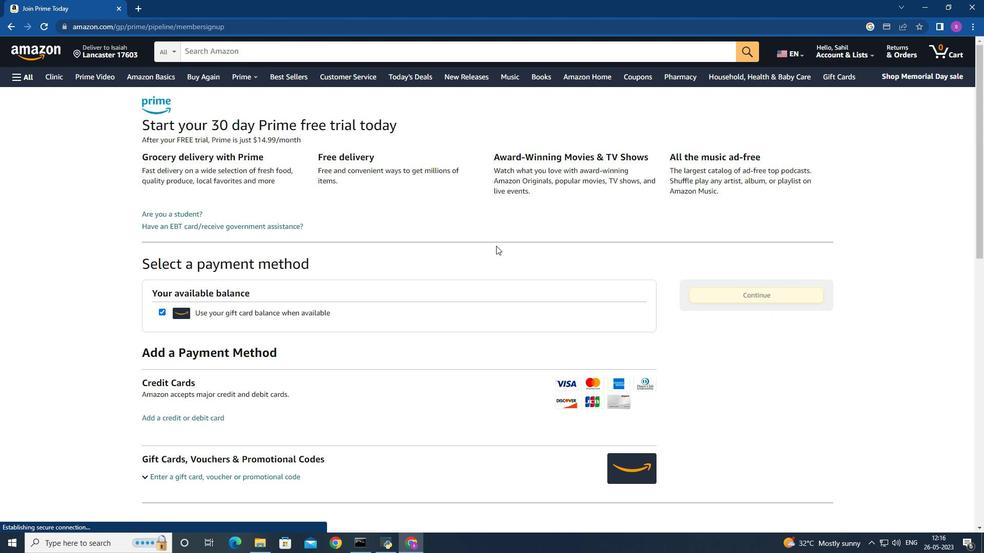 
Action: Mouse scrolled (451, 242) with delta (0, 0)
Screenshot: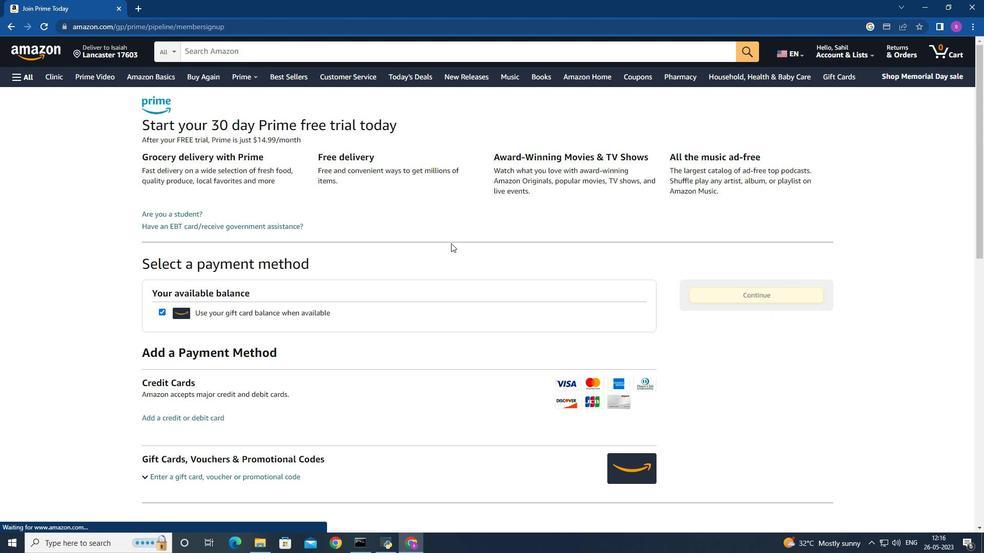 
Action: Mouse scrolled (451, 242) with delta (0, 0)
Screenshot: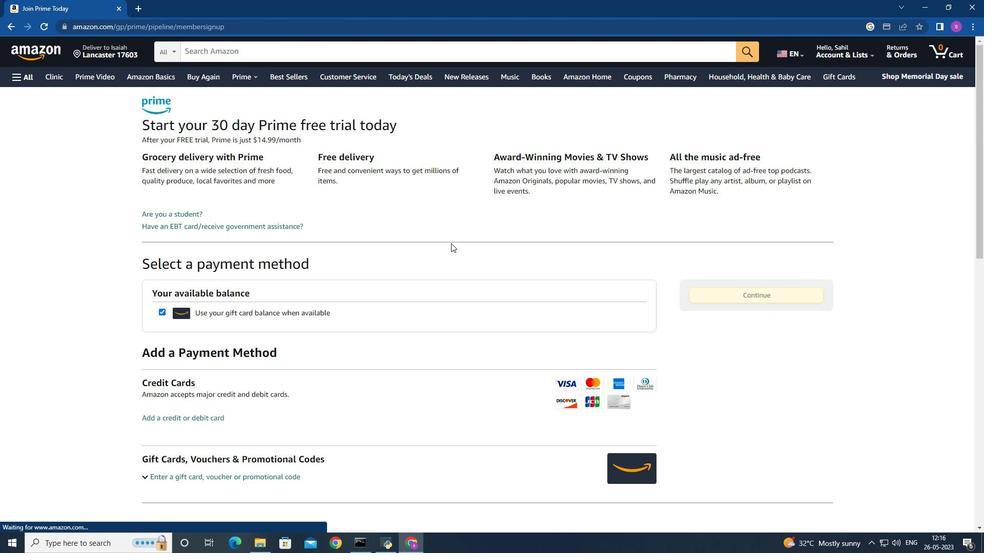 
Action: Mouse scrolled (451, 242) with delta (0, 0)
Screenshot: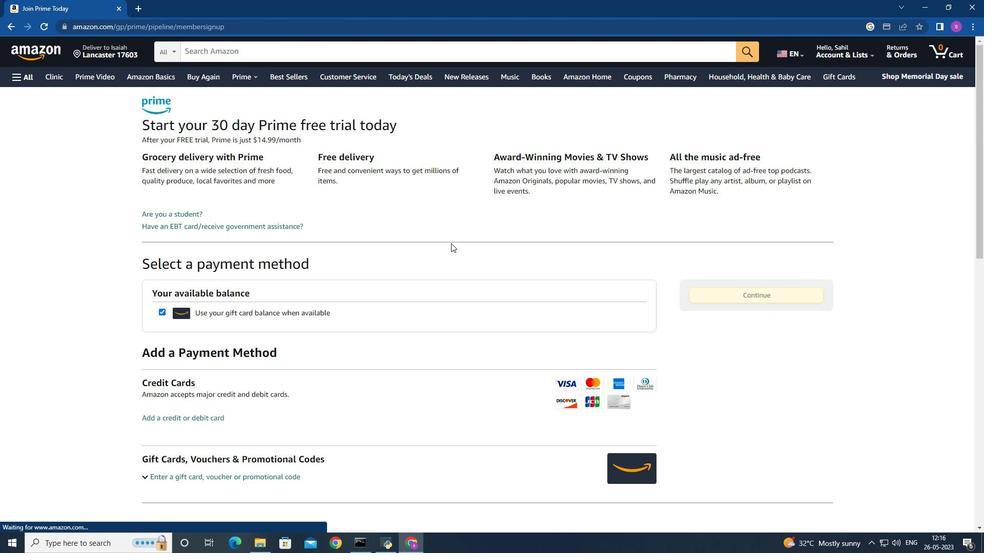 
Action: Mouse moved to (442, 238)
Screenshot: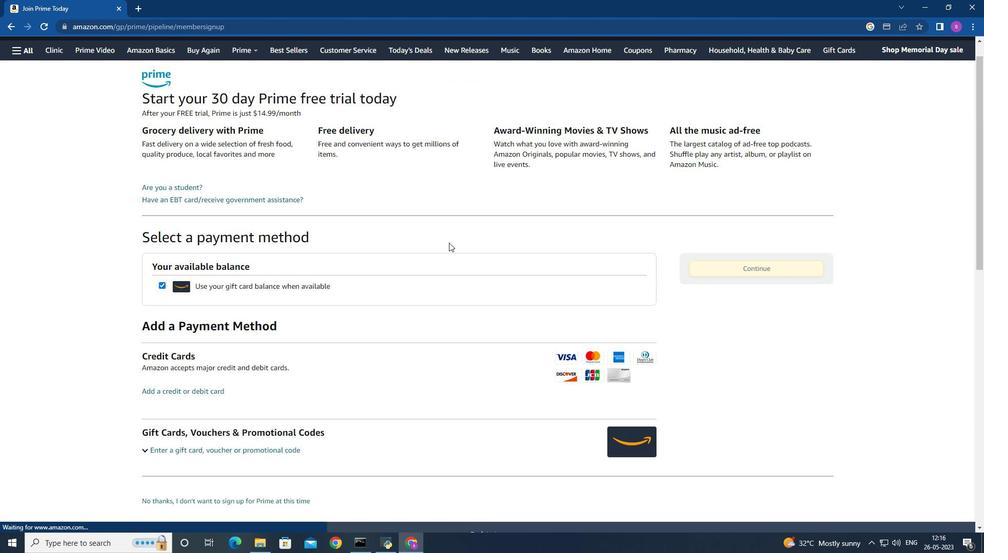 
Action: Mouse scrolled (442, 238) with delta (0, 0)
Screenshot: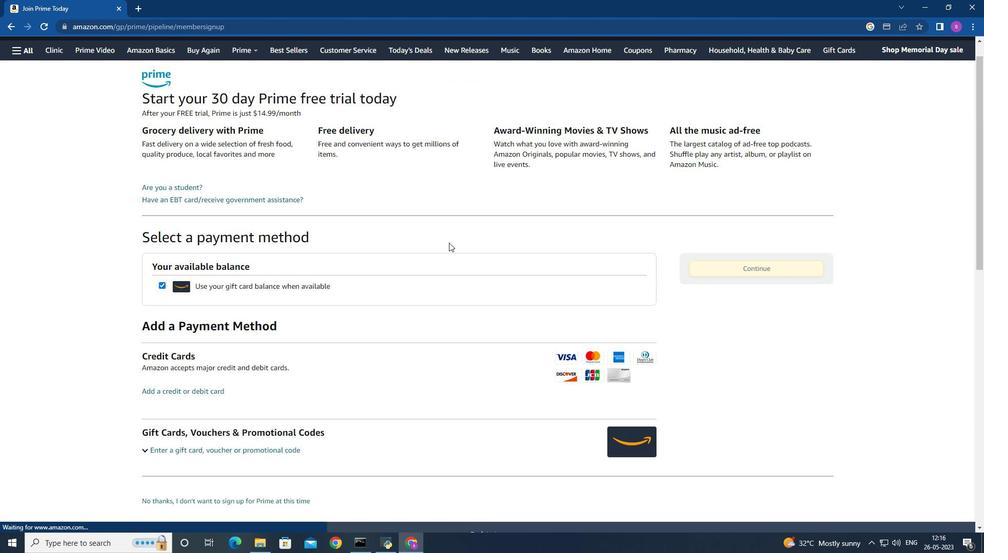 
Action: Mouse moved to (187, 216)
Screenshot: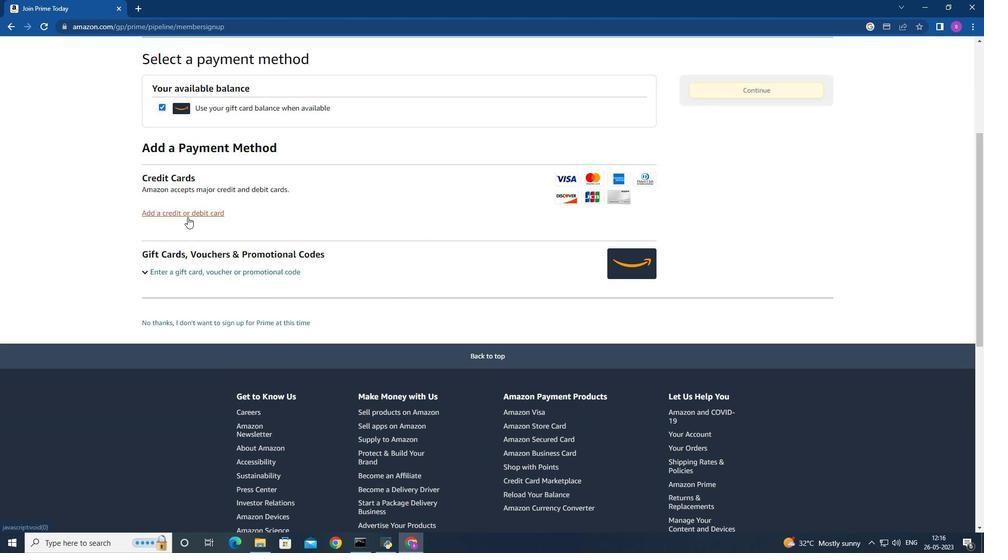 
Action: Mouse pressed left at (187, 216)
Screenshot: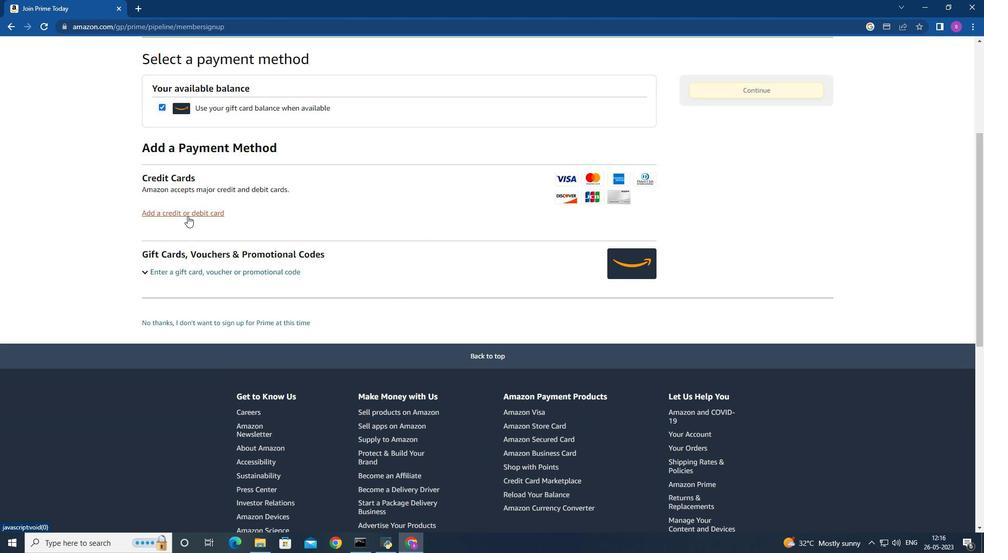
Action: Mouse moved to (172, 263)
Screenshot: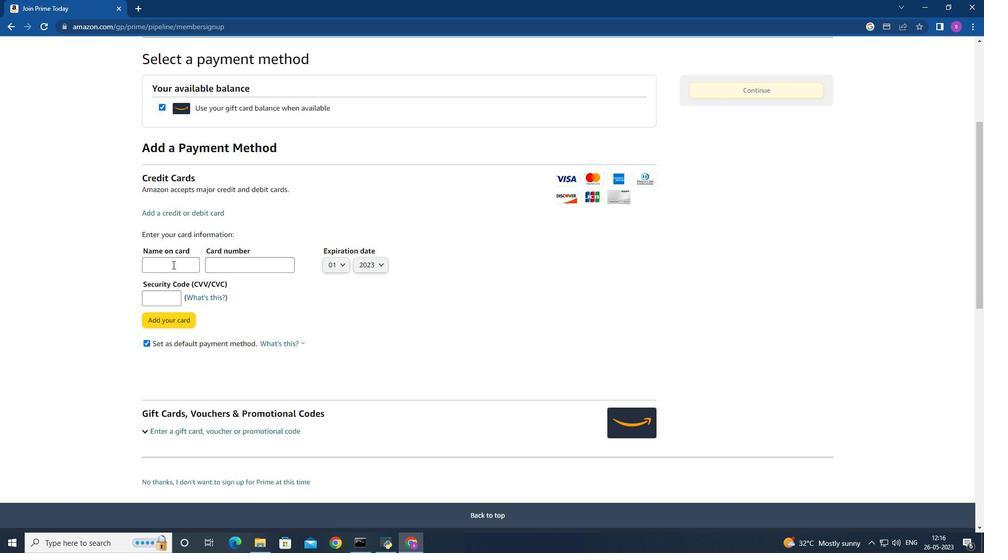 
Action: Mouse pressed left at (172, 263)
Screenshot: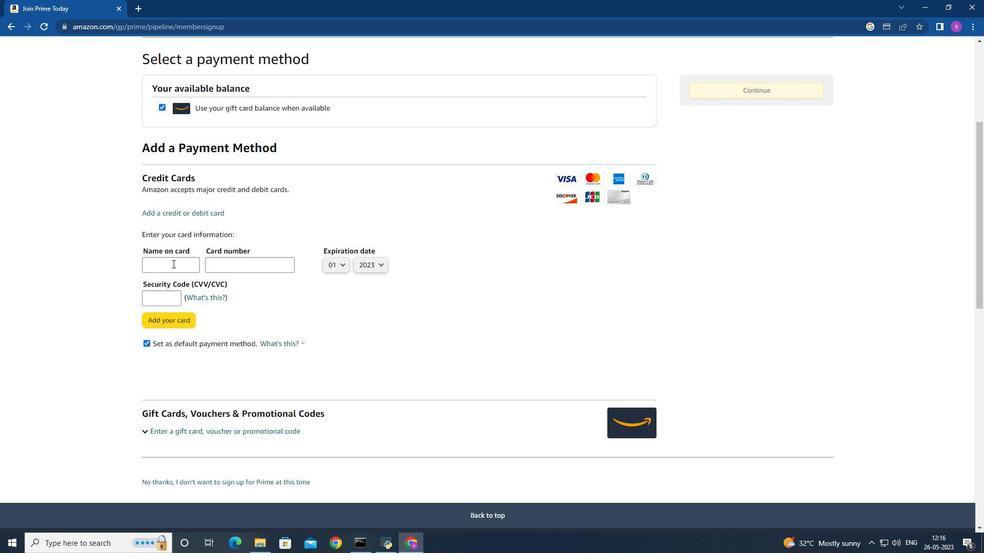 
Action: Mouse moved to (214, 291)
Screenshot: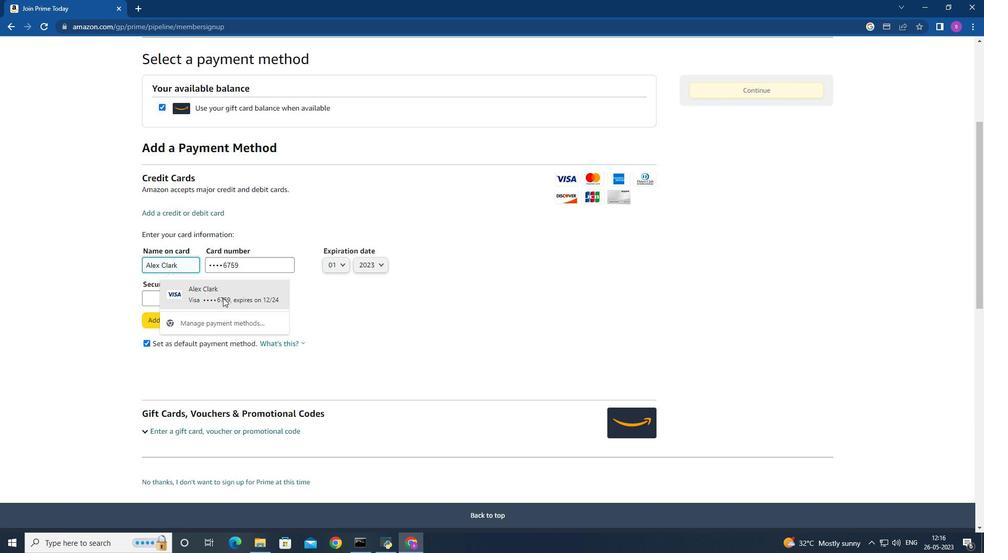 
Action: Mouse pressed left at (214, 291)
Screenshot: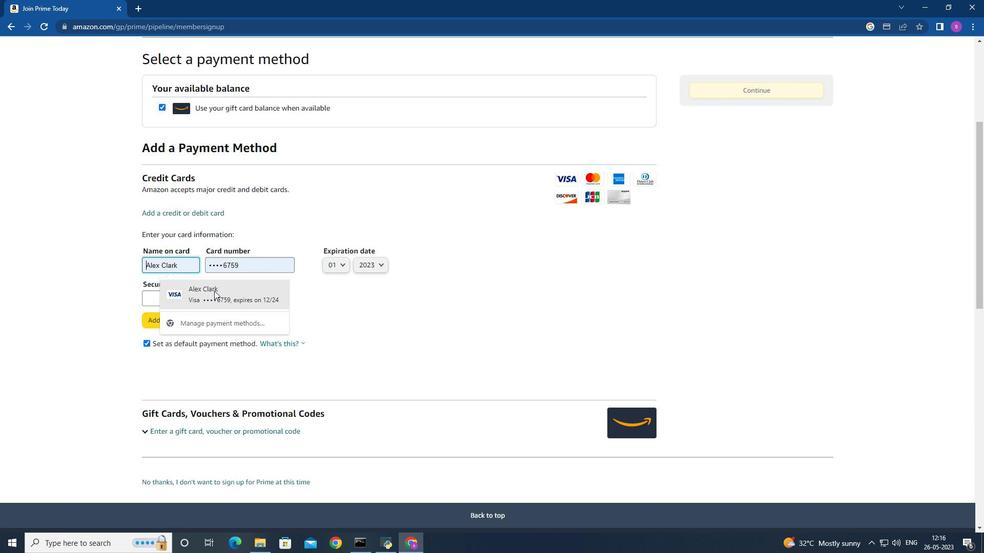 
Action: Mouse moved to (170, 300)
Screenshot: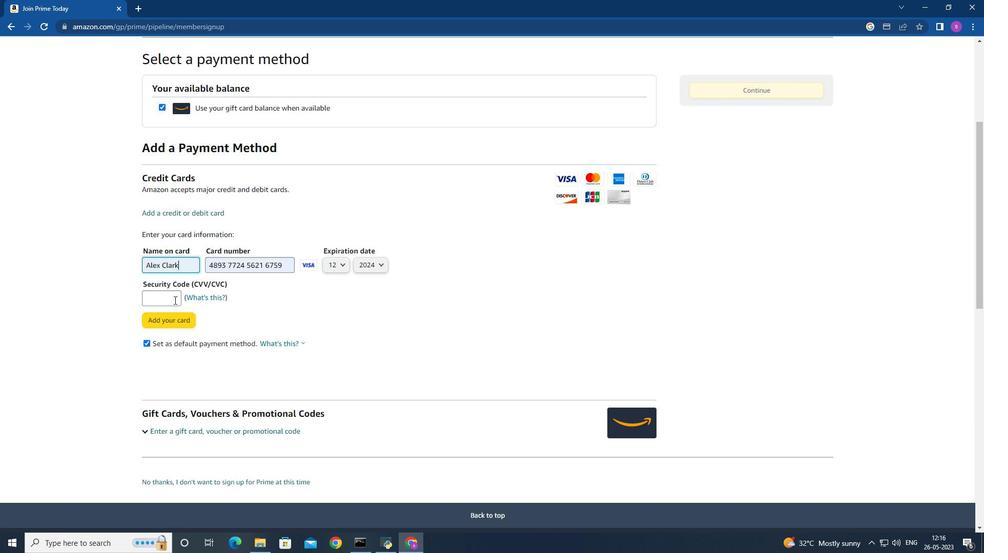
Action: Mouse pressed left at (170, 300)
Screenshot: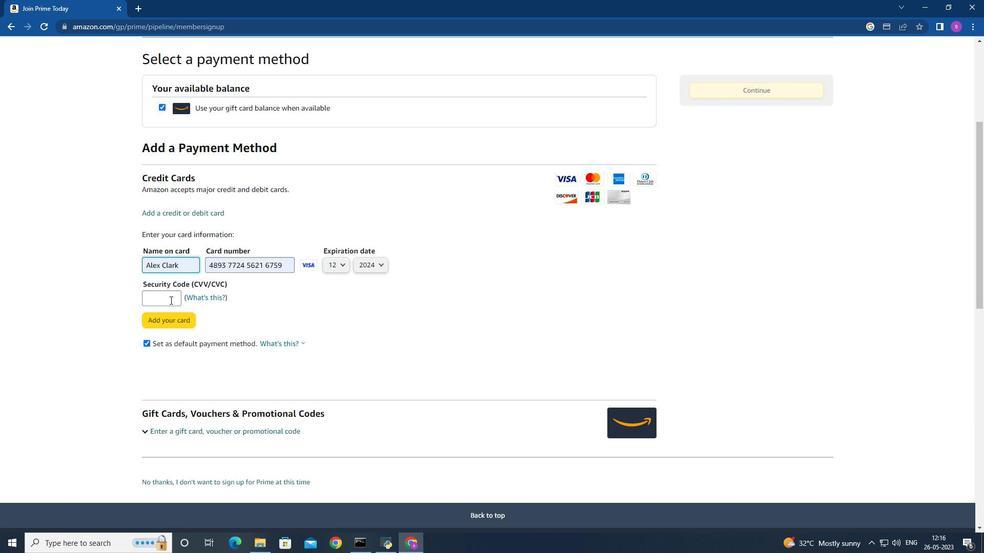 
Action: Mouse moved to (166, 298)
Screenshot: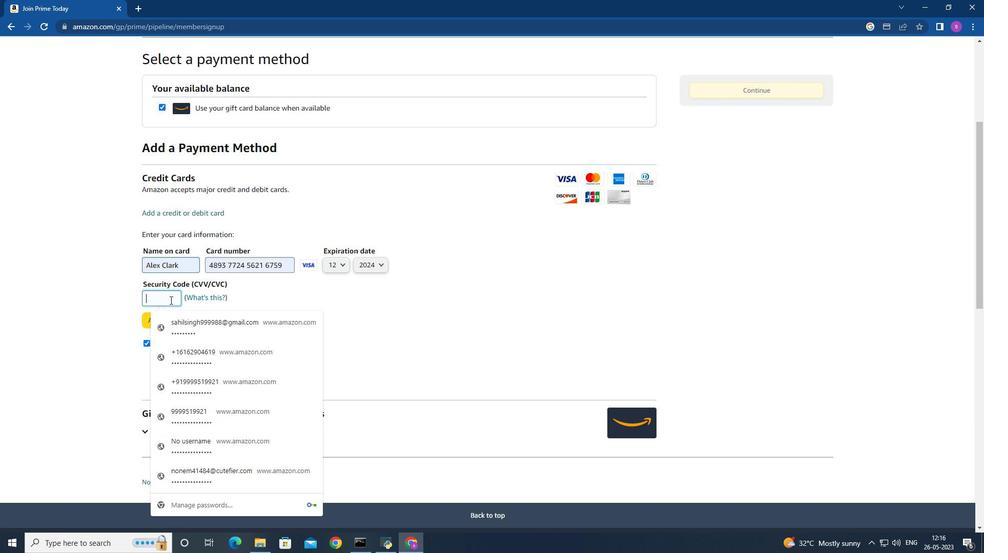 
Action: Key pressed 506
Screenshot: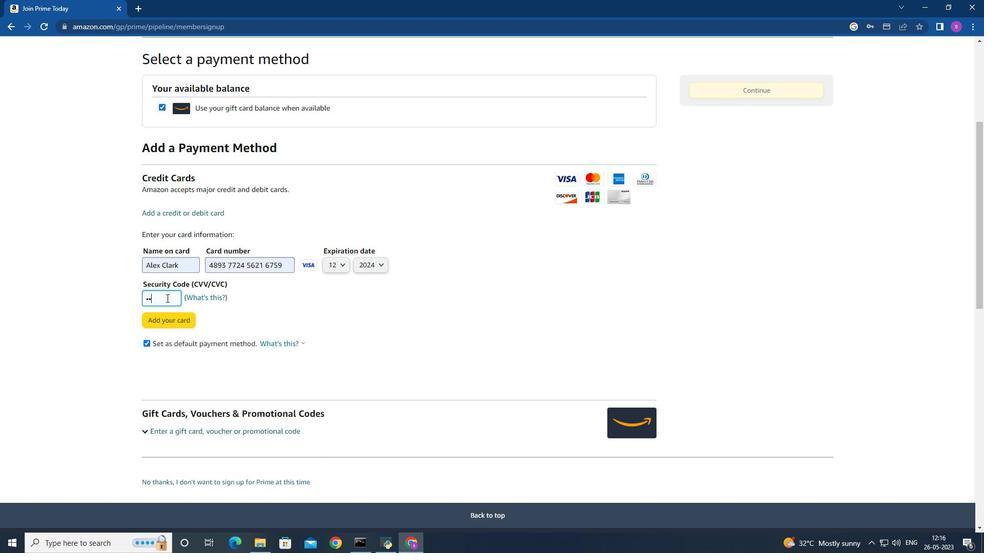 
Action: Mouse moved to (261, 319)
Screenshot: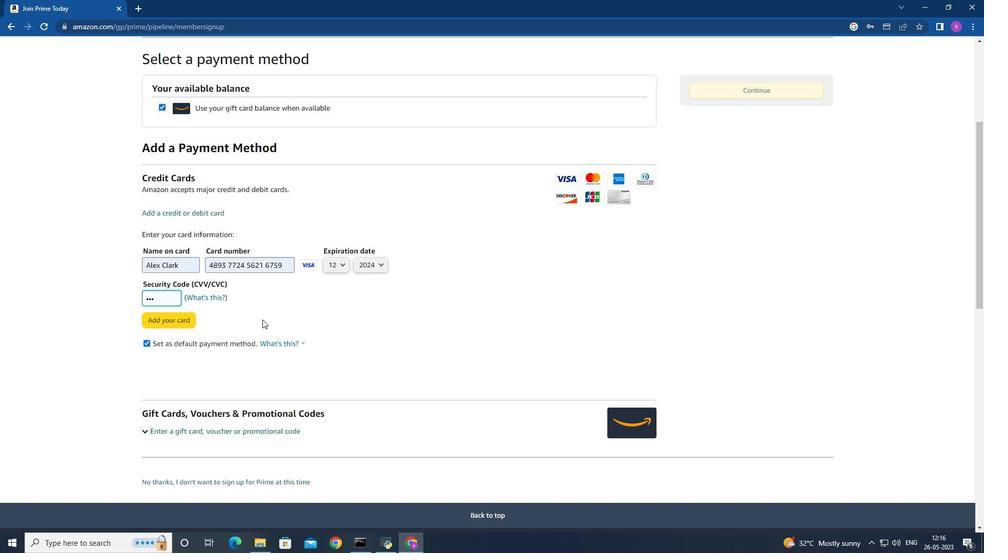 
